 Task: Look for space in Olmaliq, Uzbekistan from 6th September, 2023 to 15th September, 2023 for 6 adults in price range Rs.8000 to Rs.12000. Place can be entire place or private room with 6 bedrooms having 6 beds and 6 bathrooms. Property type can be house, flat, guest house. Amenities needed are: wifi, TV, free parkinig on premises, gym, breakfast. Booking option can be shelf check-in. Required host language is English.
Action: Mouse moved to (470, 111)
Screenshot: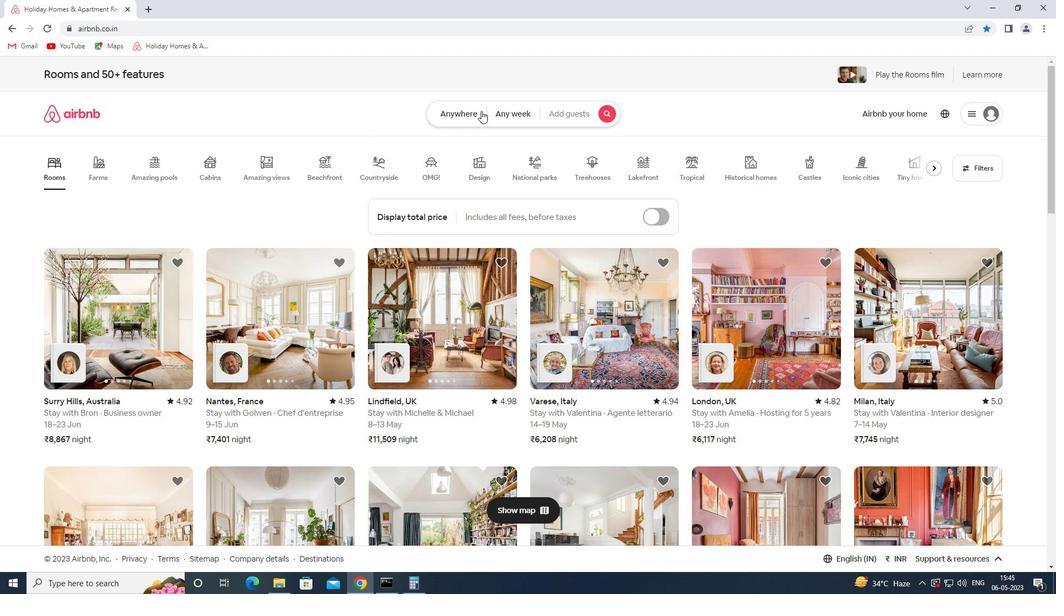 
Action: Mouse pressed left at (470, 111)
Screenshot: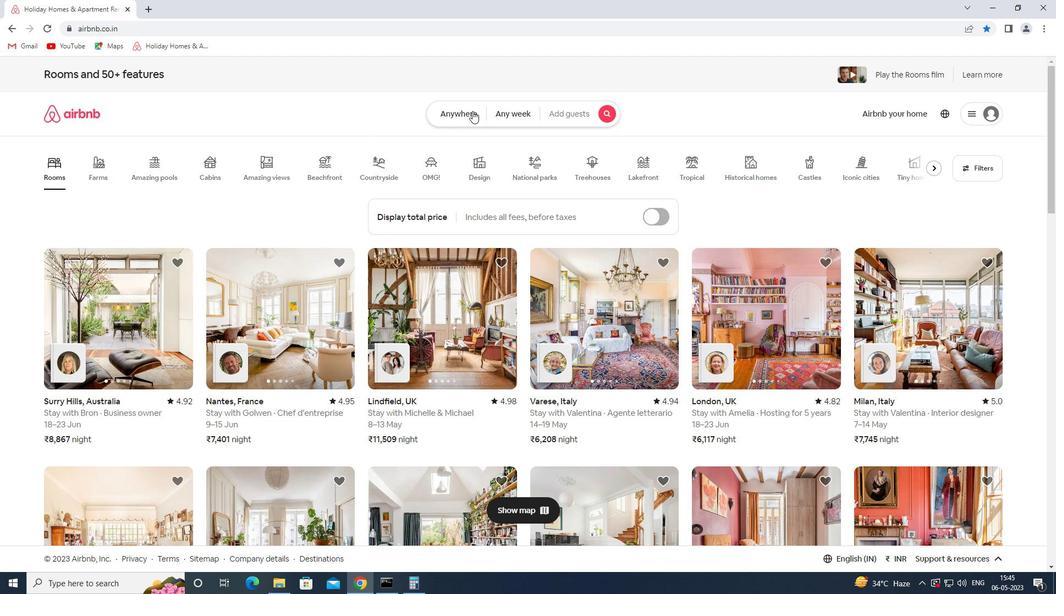 
Action: Mouse moved to (376, 163)
Screenshot: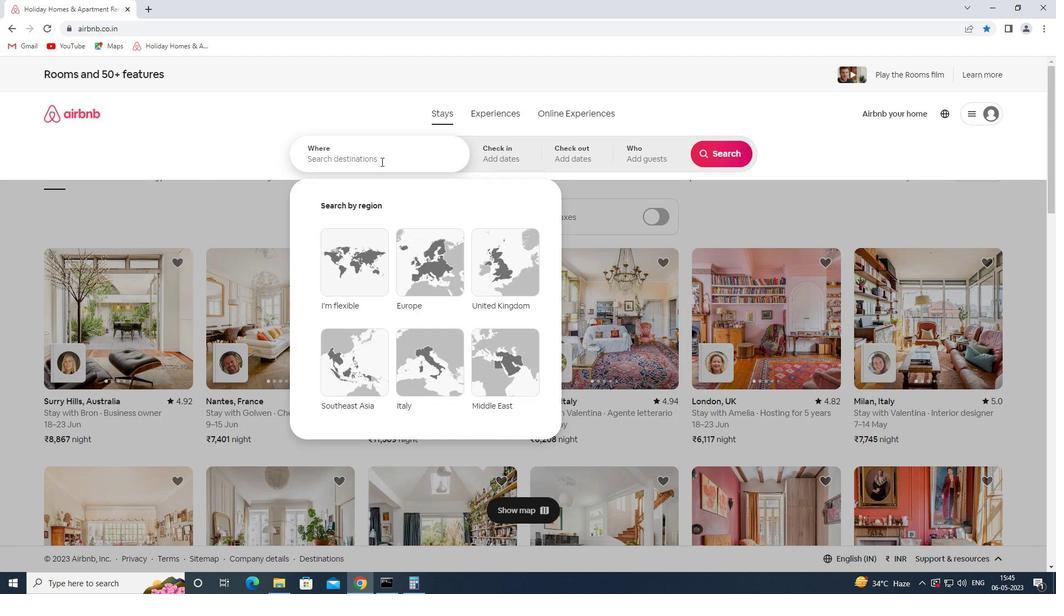 
Action: Mouse pressed left at (376, 163)
Screenshot: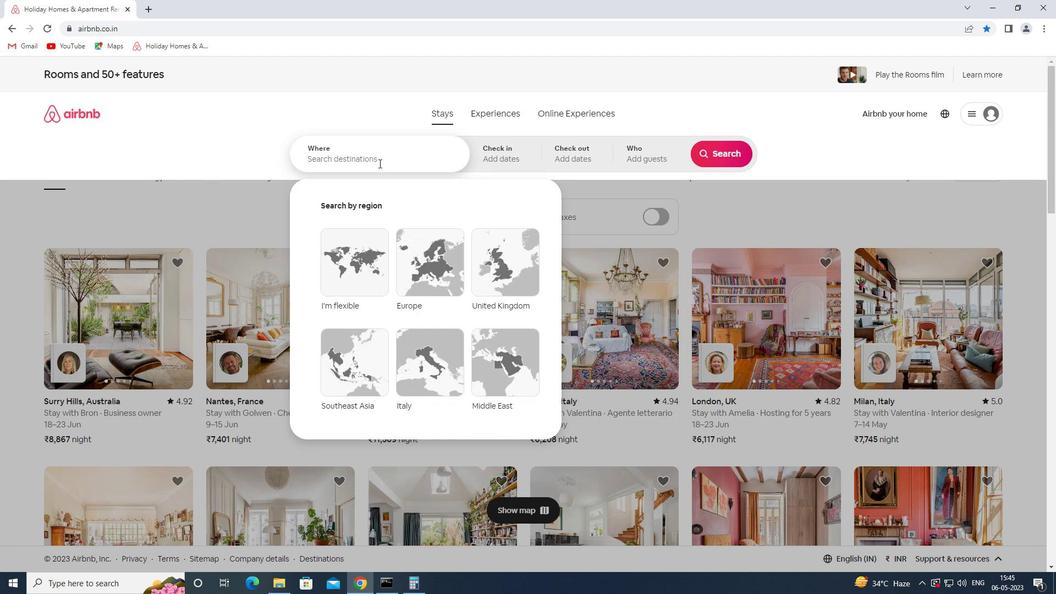 
Action: Mouse moved to (376, 160)
Screenshot: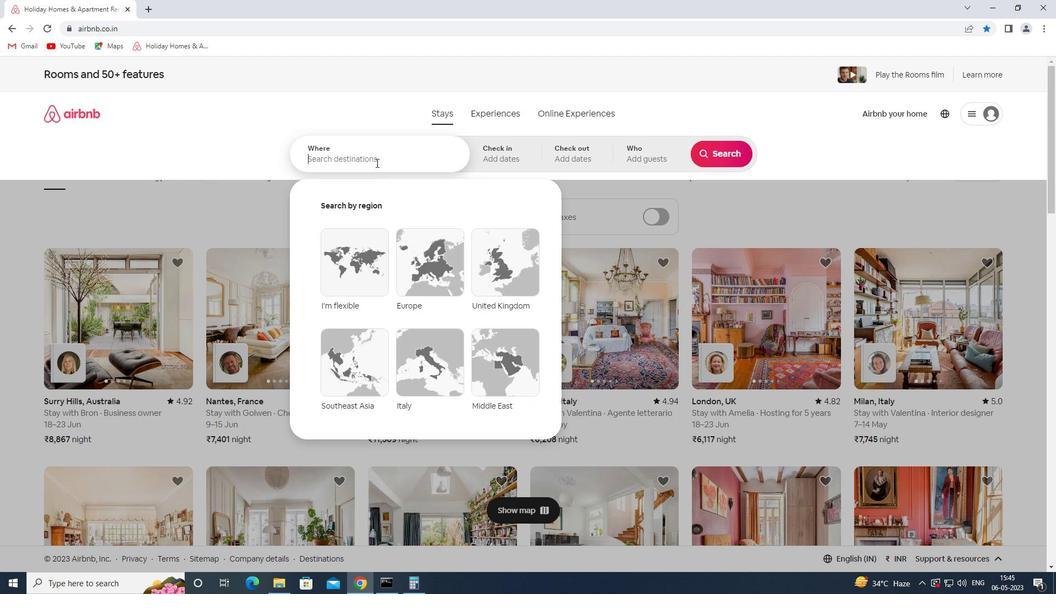 
Action: Mouse pressed left at (376, 160)
Screenshot: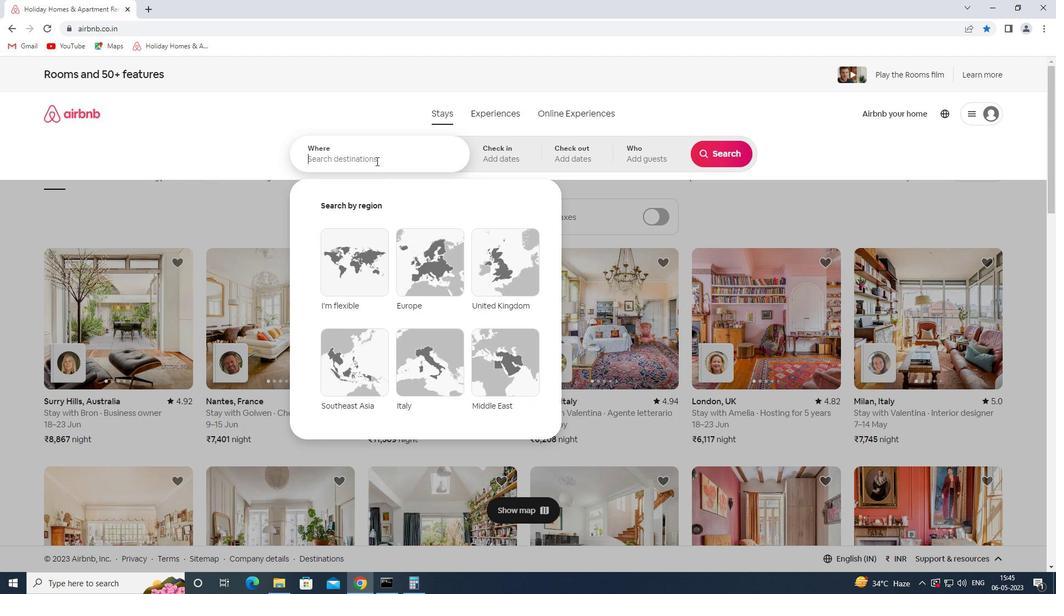 
Action: Key pressed <Key.shift_r><Key.shift_r>Olmaliq
Screenshot: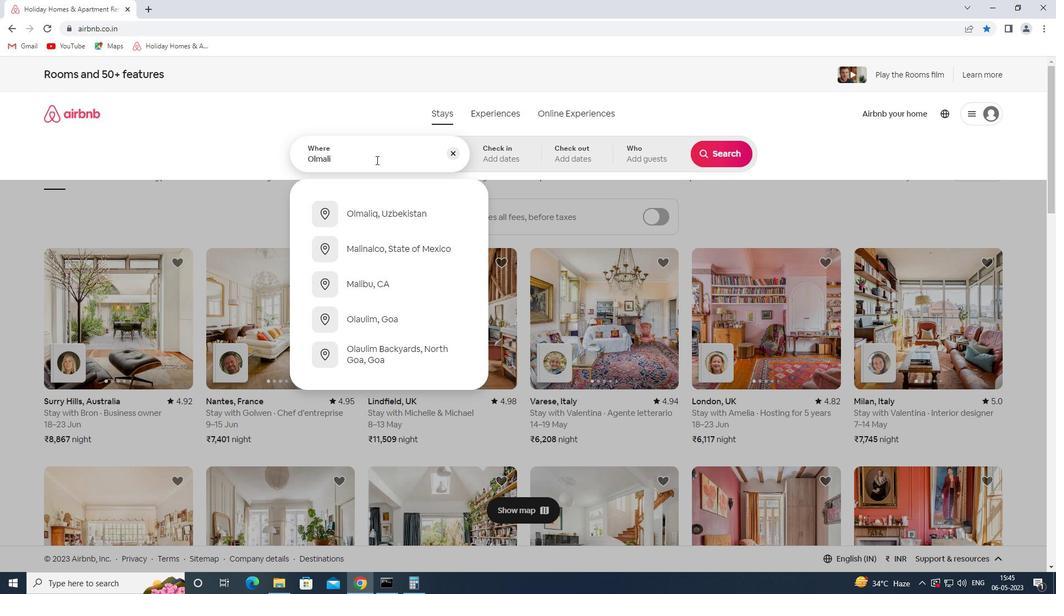 
Action: Mouse moved to (372, 206)
Screenshot: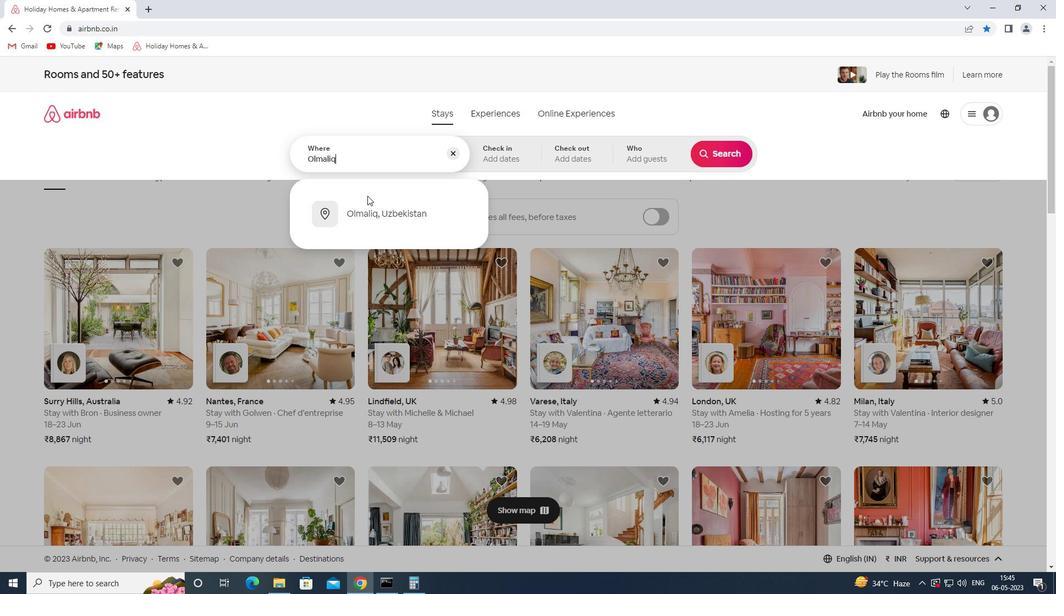 
Action: Mouse pressed left at (372, 206)
Screenshot: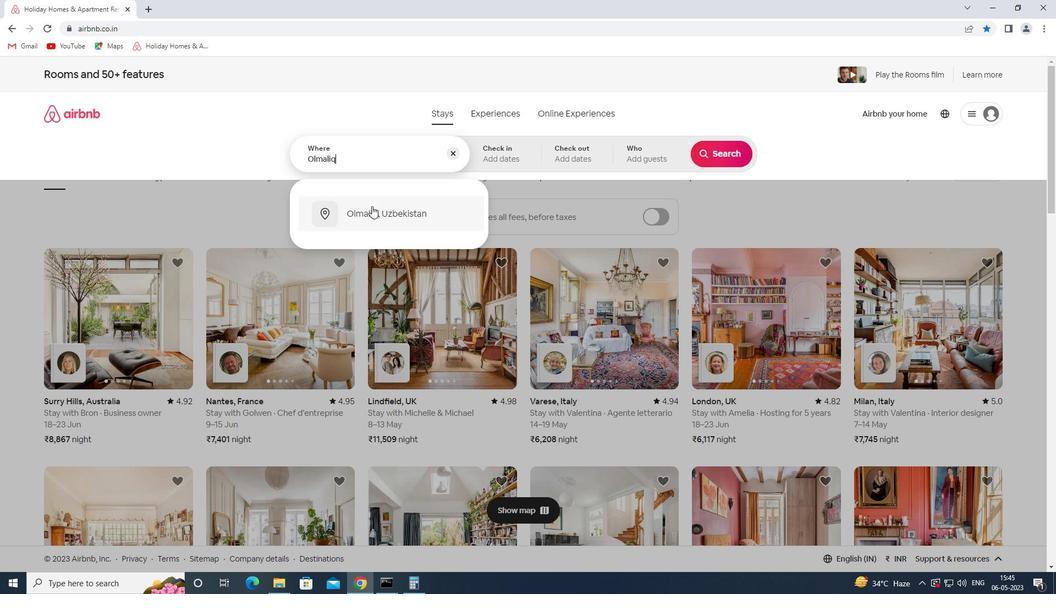
Action: Mouse moved to (720, 245)
Screenshot: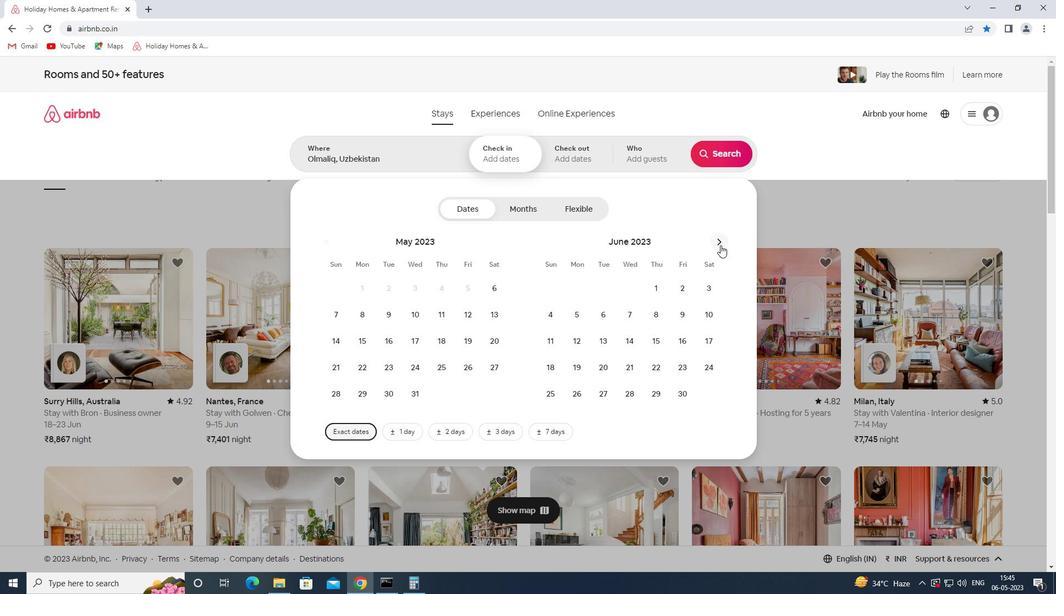 
Action: Mouse pressed left at (720, 245)
Screenshot: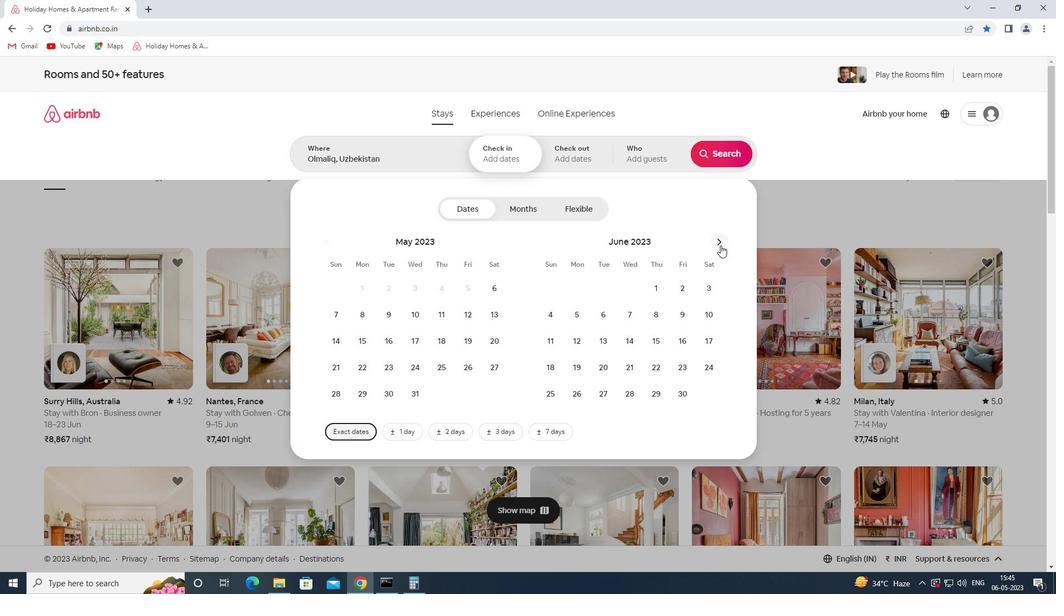 
Action: Mouse moved to (720, 245)
Screenshot: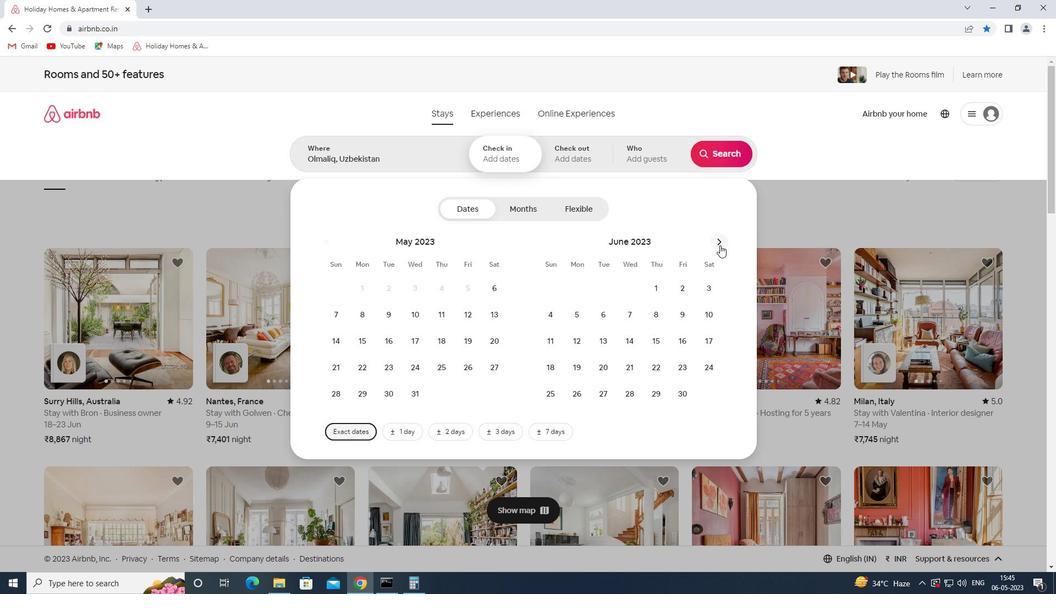 
Action: Mouse pressed left at (720, 245)
Screenshot: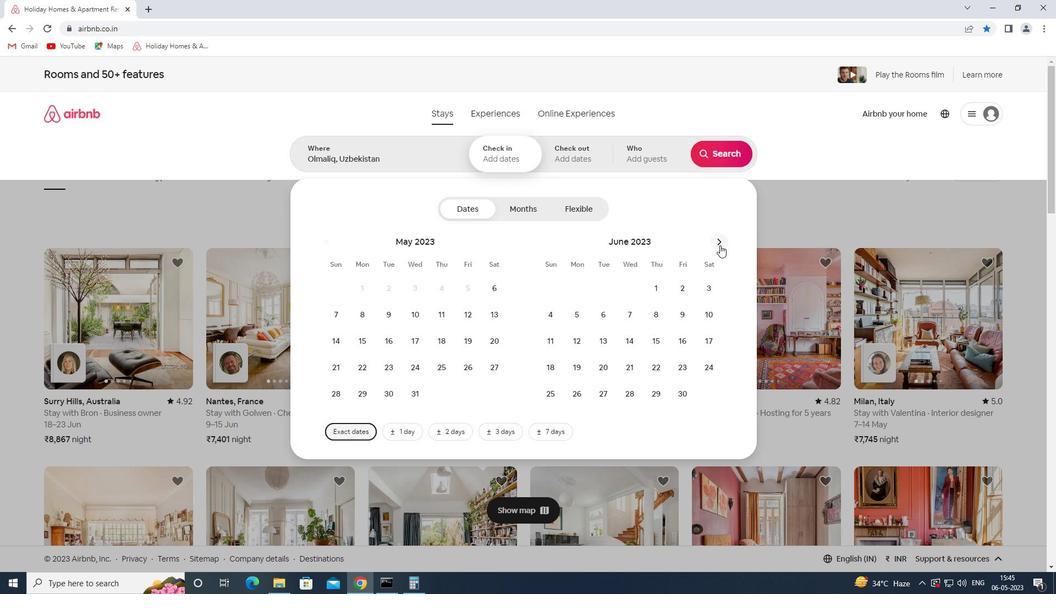 
Action: Mouse moved to (720, 245)
Screenshot: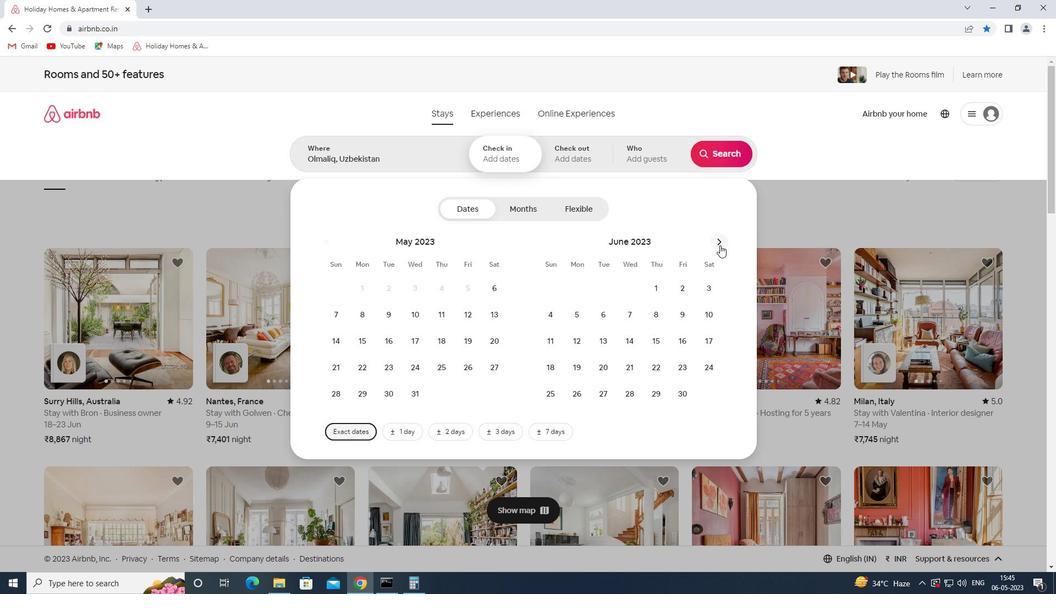 
Action: Mouse pressed left at (720, 245)
Screenshot: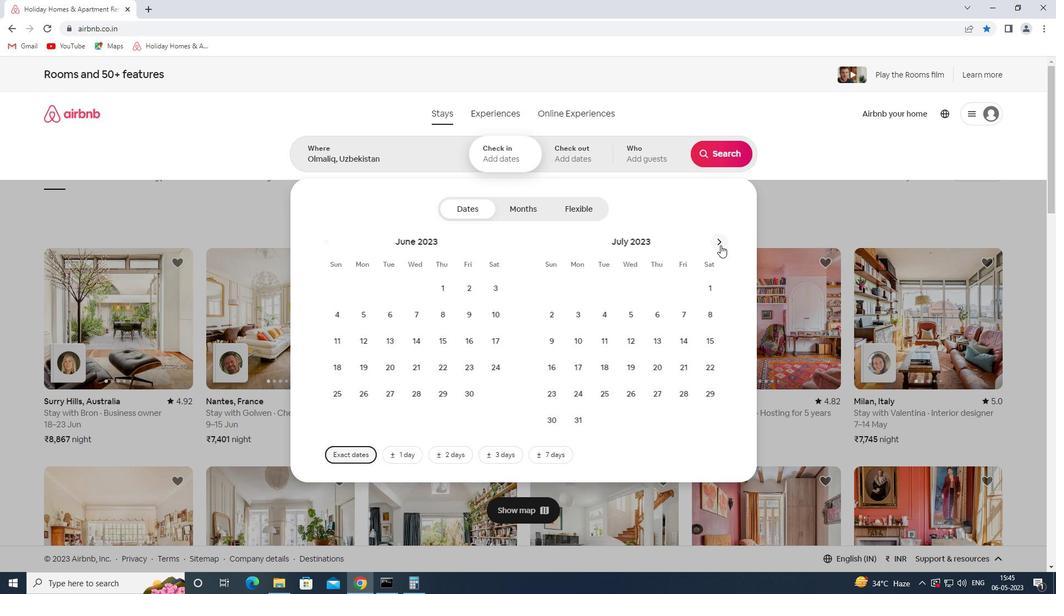 
Action: Mouse pressed left at (720, 245)
Screenshot: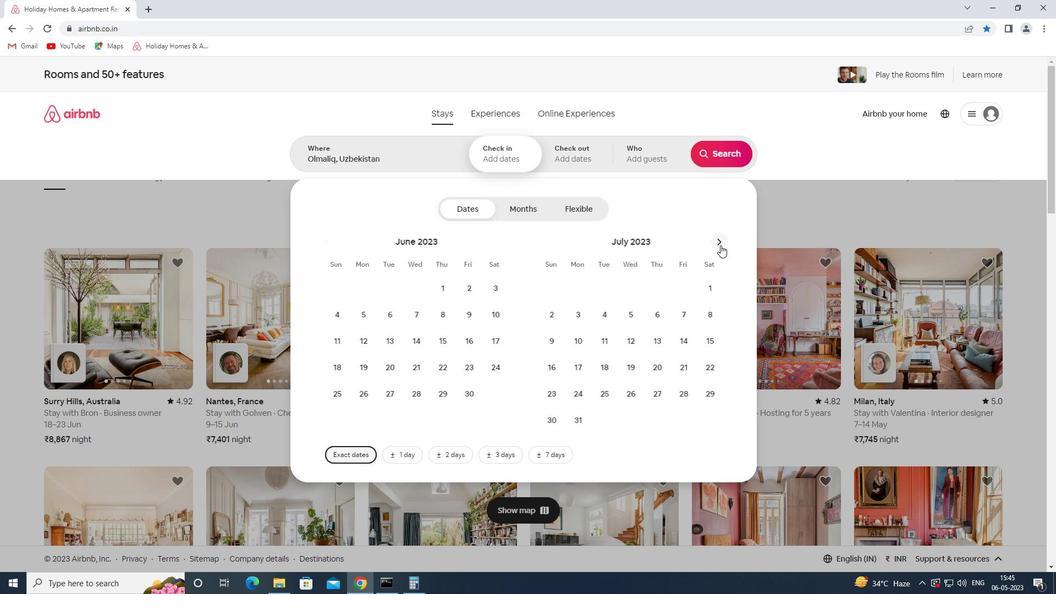 
Action: Mouse pressed left at (720, 245)
Screenshot: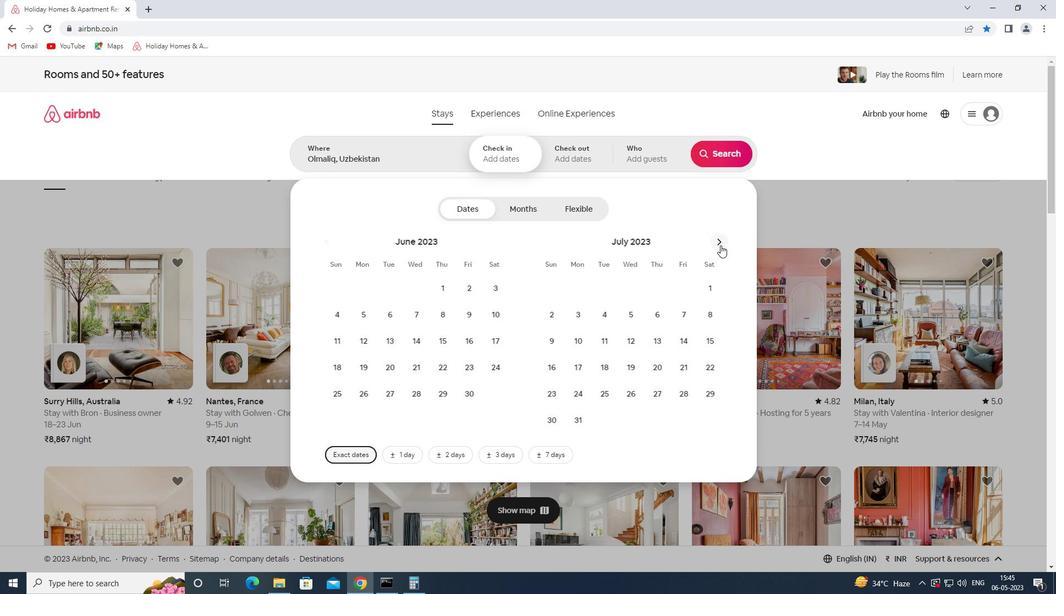 
Action: Mouse pressed left at (720, 245)
Screenshot: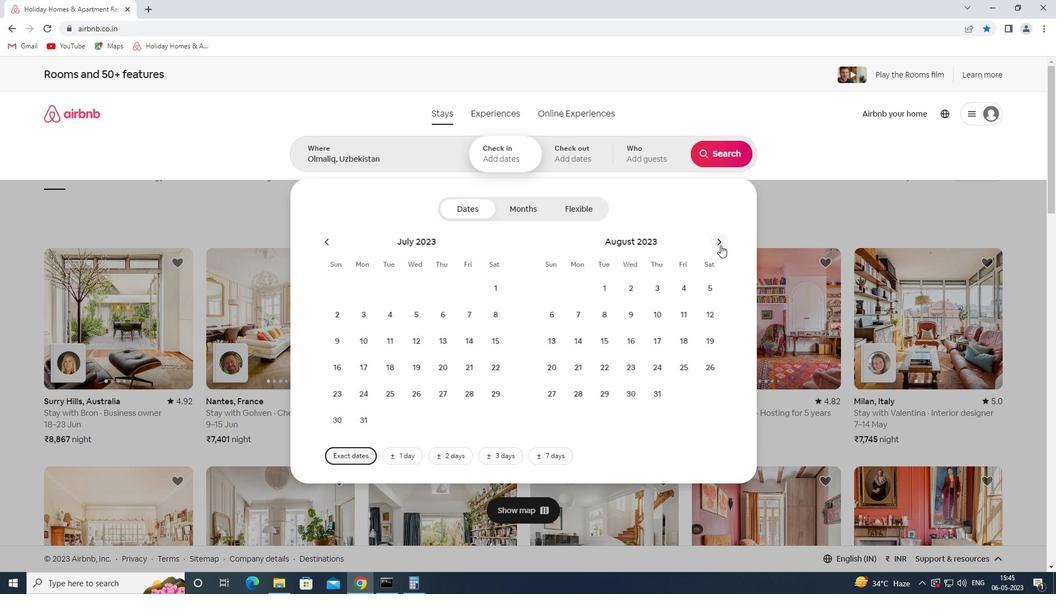 
Action: Mouse moved to (631, 316)
Screenshot: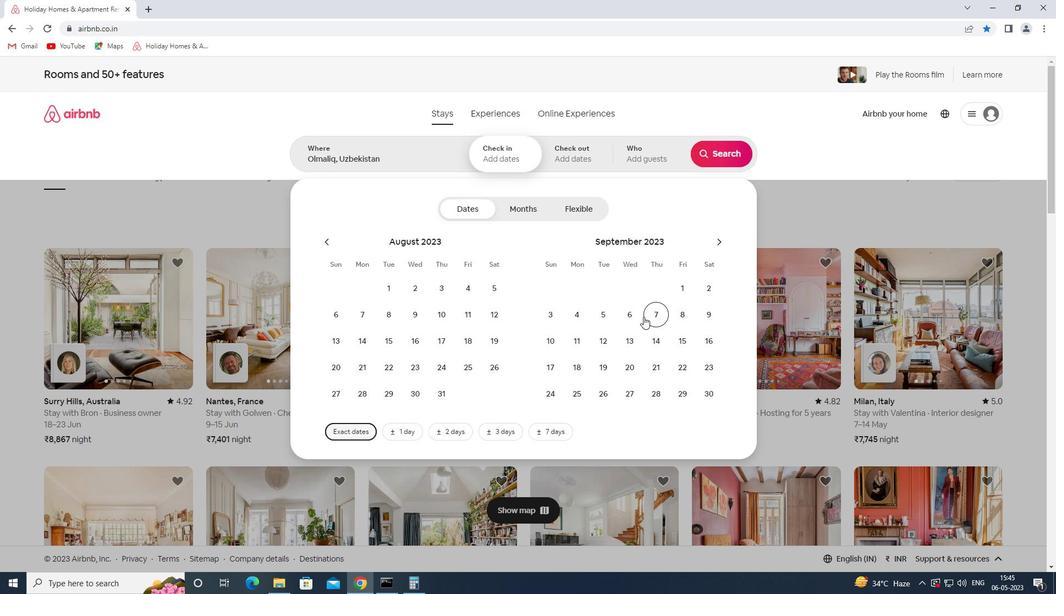 
Action: Mouse pressed left at (631, 316)
Screenshot: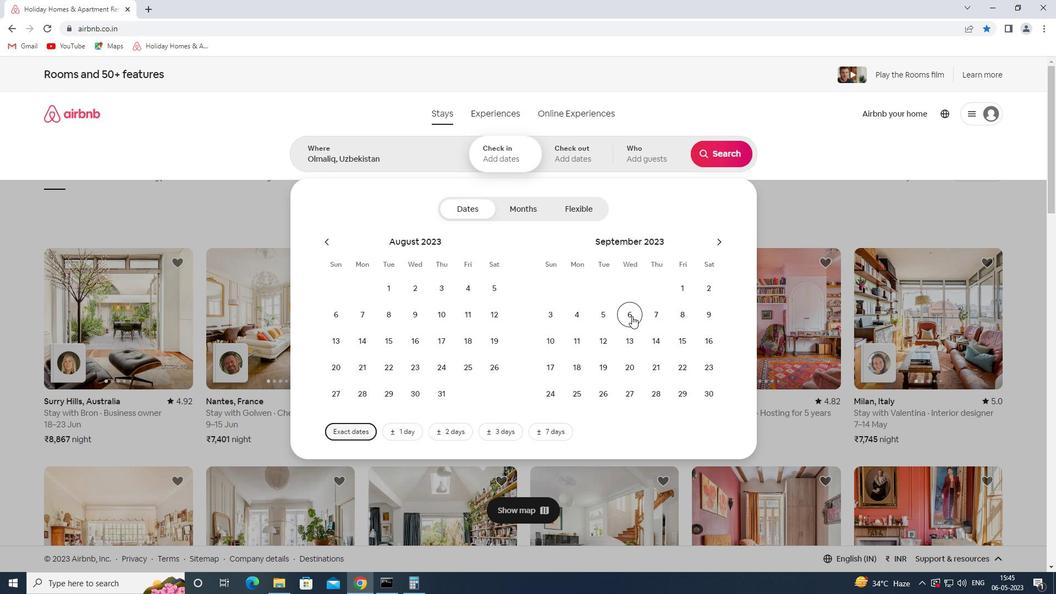 
Action: Mouse moved to (683, 341)
Screenshot: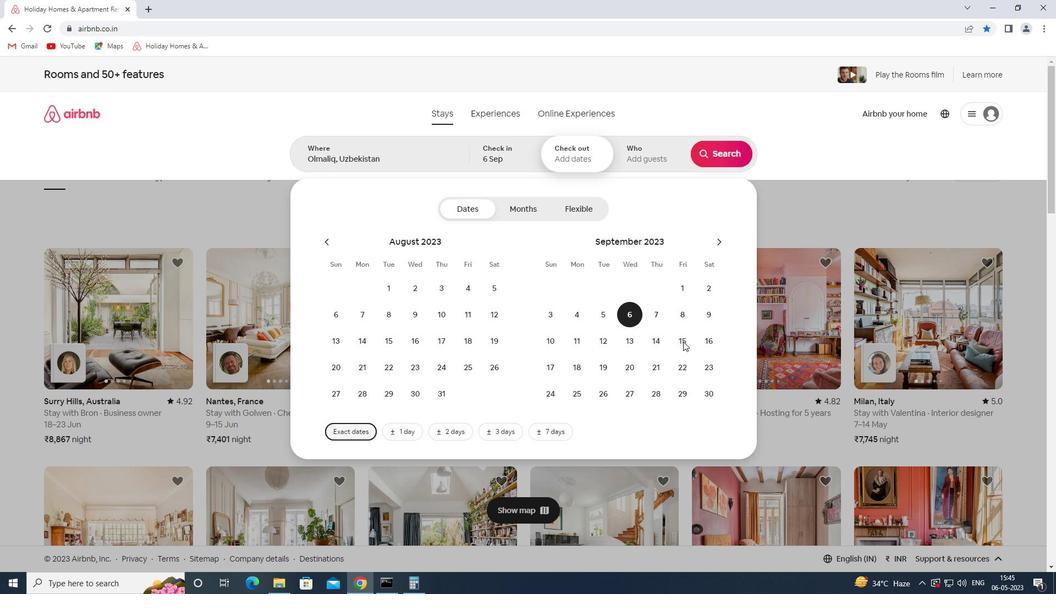 
Action: Mouse pressed left at (683, 341)
Screenshot: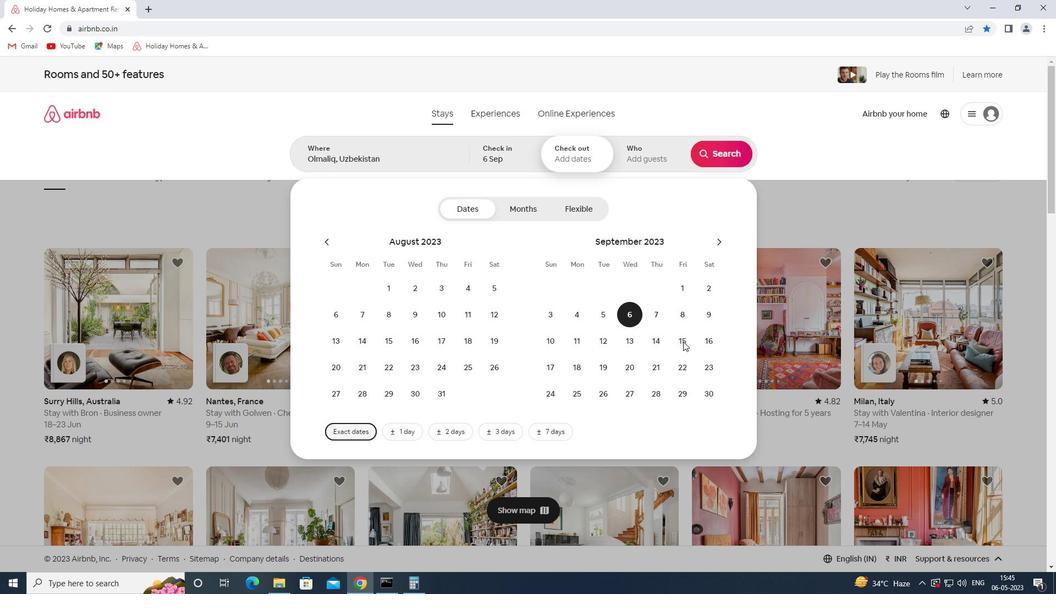
Action: Mouse moved to (656, 162)
Screenshot: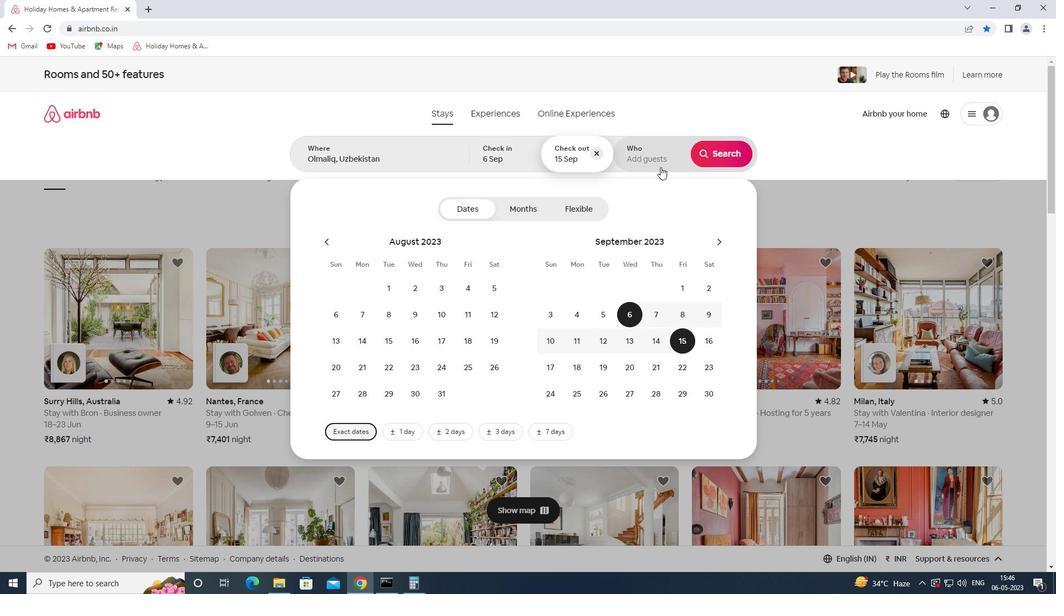 
Action: Mouse pressed left at (656, 162)
Screenshot: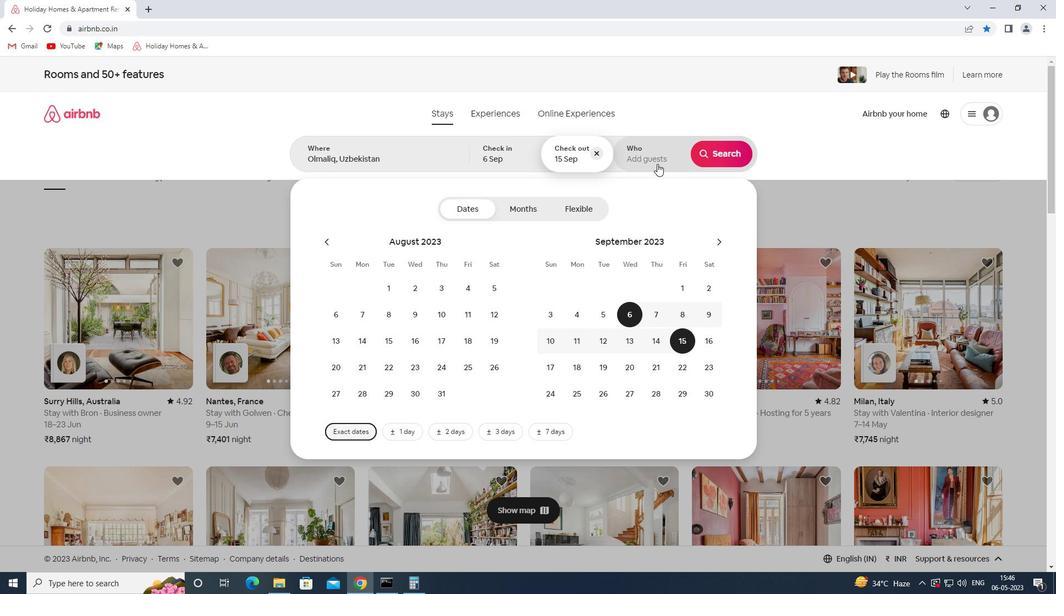 
Action: Mouse moved to (723, 209)
Screenshot: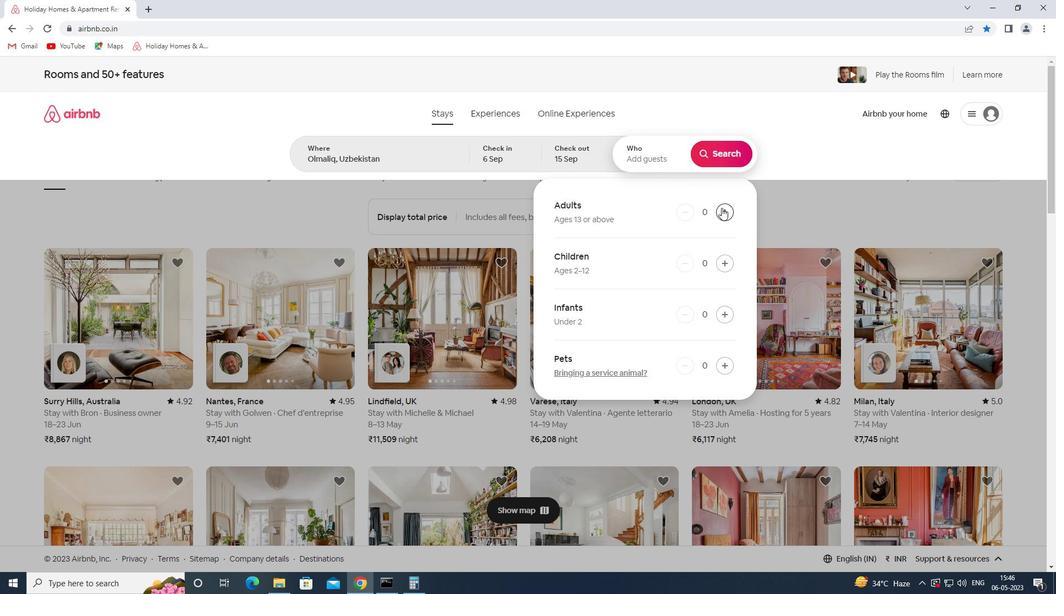 
Action: Mouse pressed left at (723, 209)
Screenshot: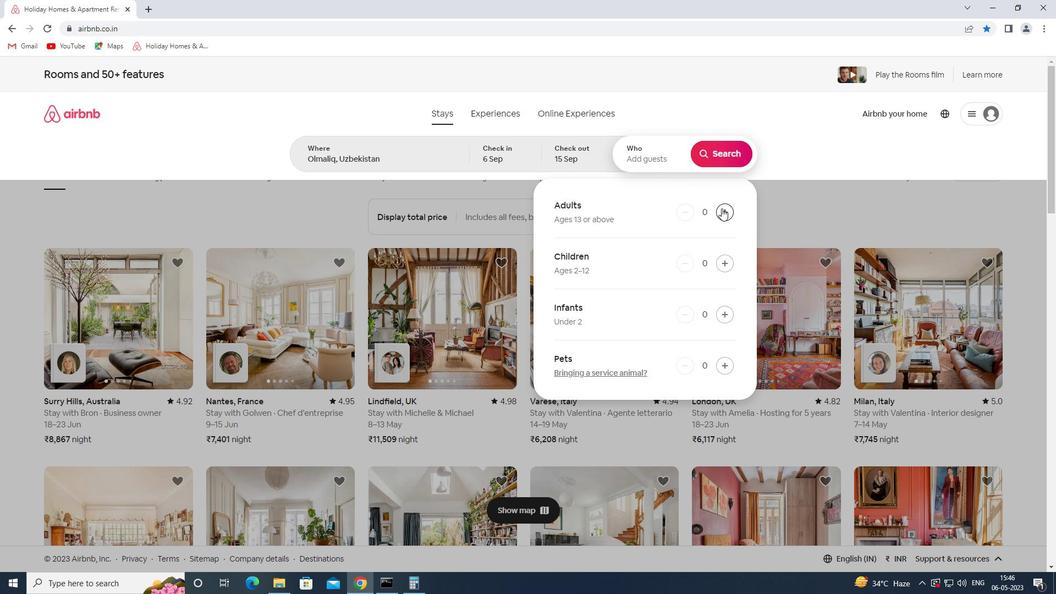 
Action: Mouse pressed left at (723, 209)
Screenshot: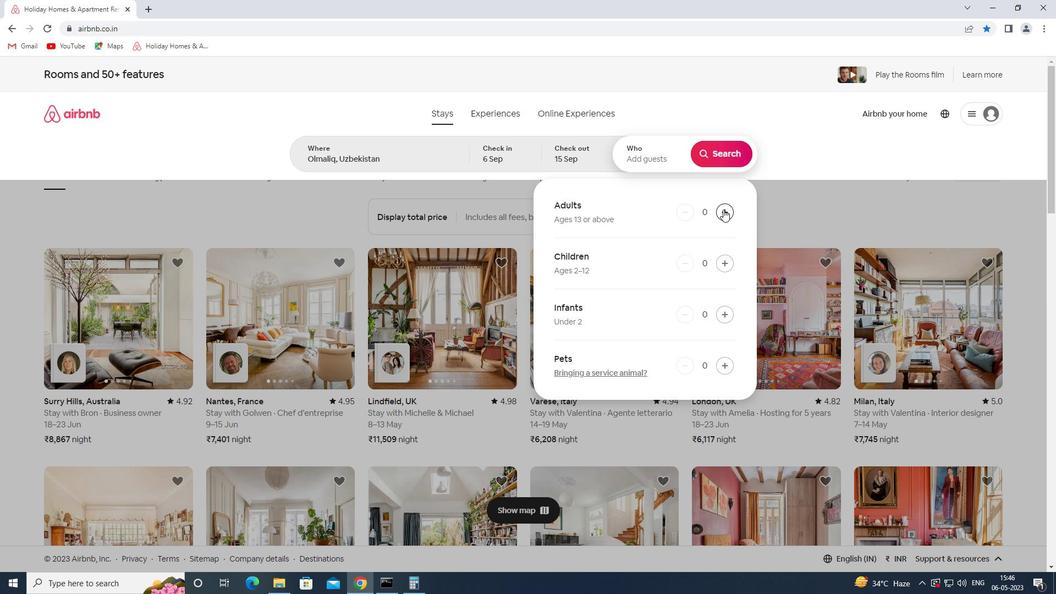 
Action: Mouse pressed left at (723, 209)
Screenshot: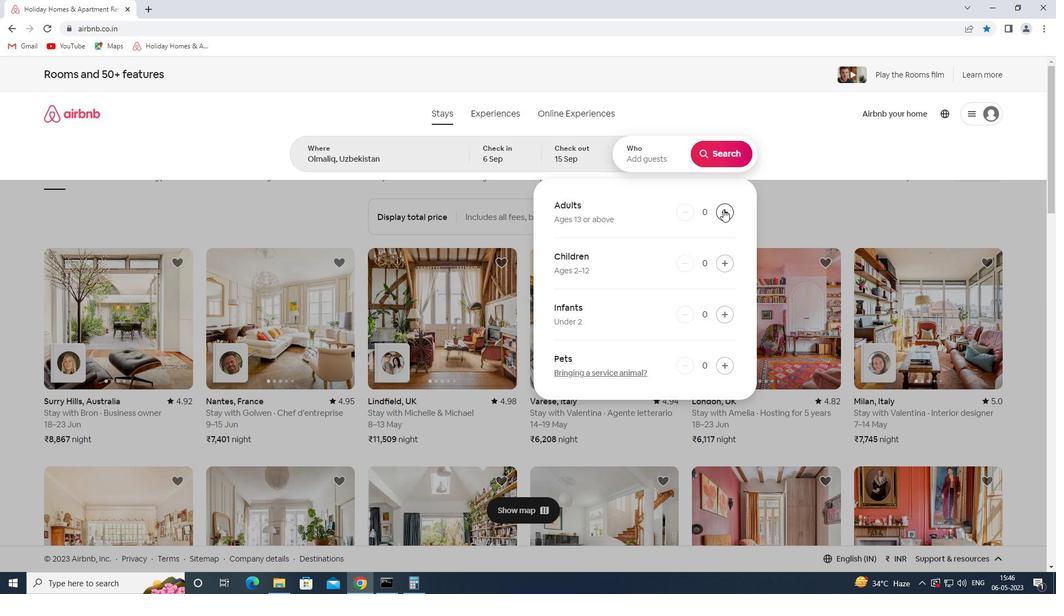 
Action: Mouse pressed left at (723, 209)
Screenshot: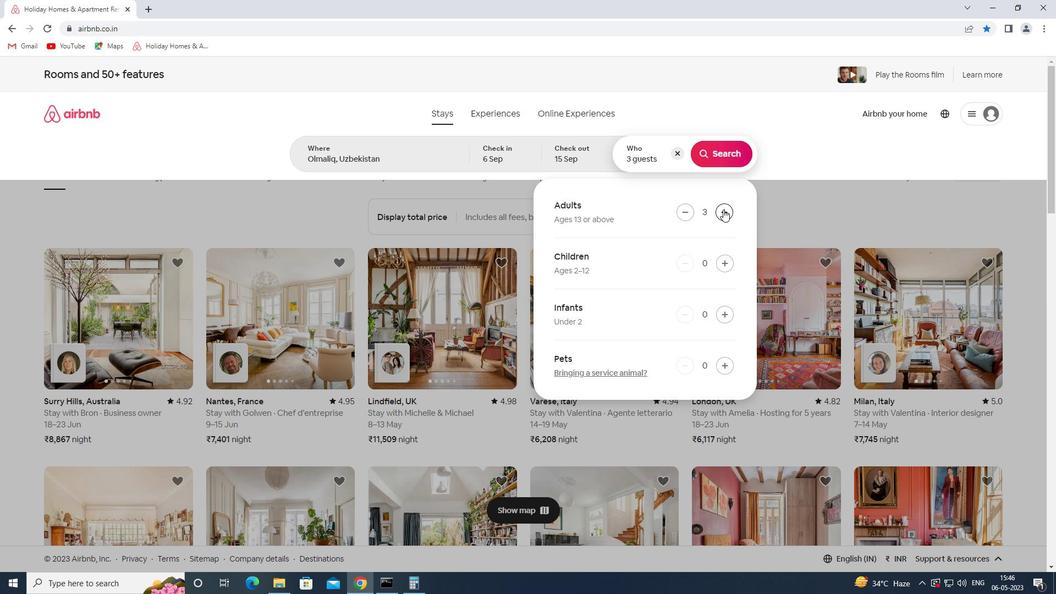 
Action: Mouse pressed left at (723, 209)
Screenshot: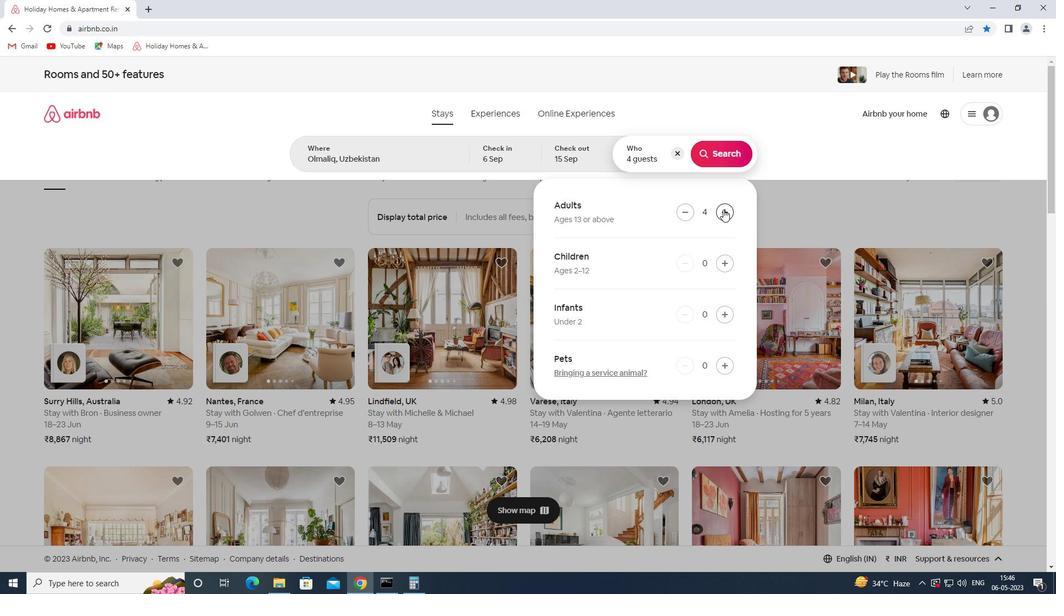 
Action: Mouse pressed left at (723, 209)
Screenshot: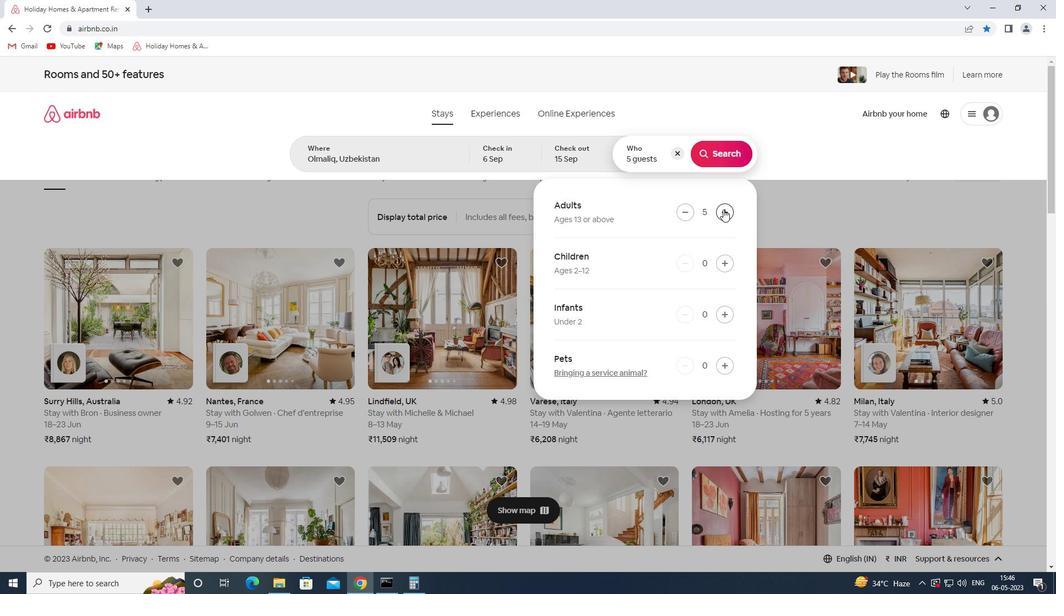 
Action: Mouse moved to (723, 154)
Screenshot: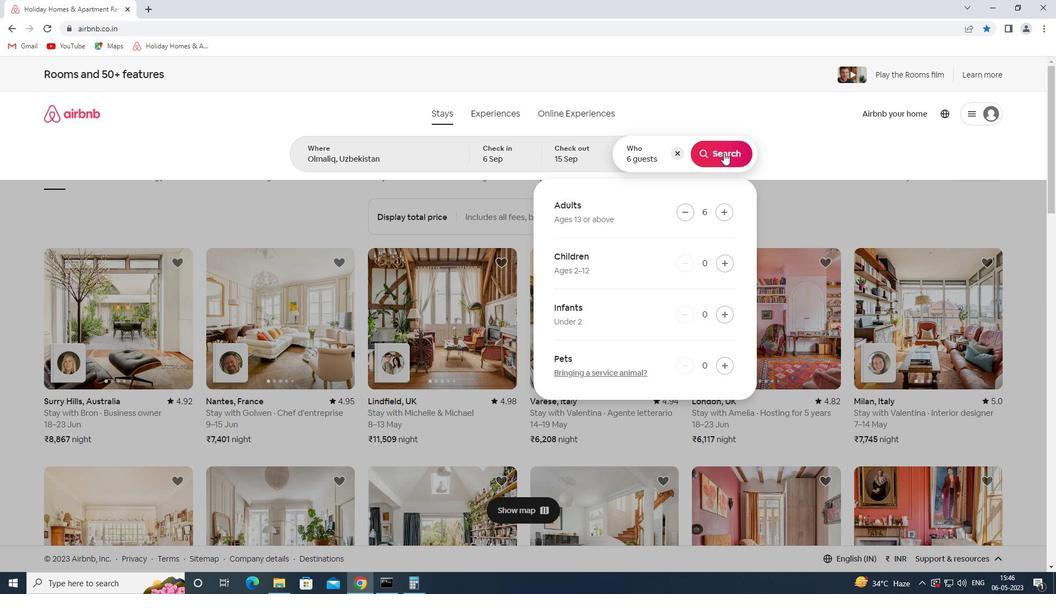 
Action: Mouse pressed left at (723, 154)
Screenshot: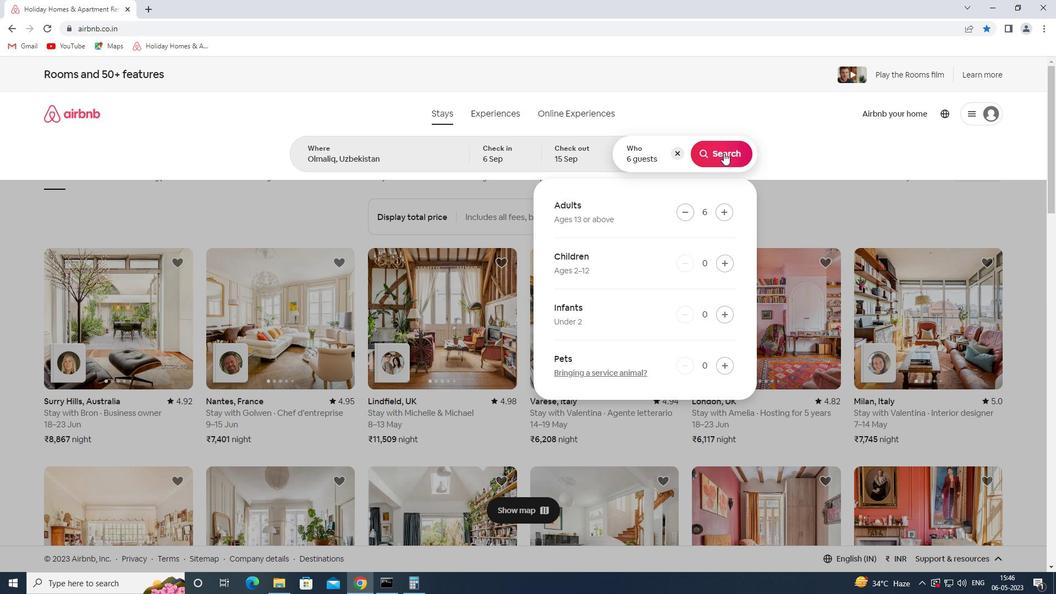 
Action: Mouse moved to (1011, 122)
Screenshot: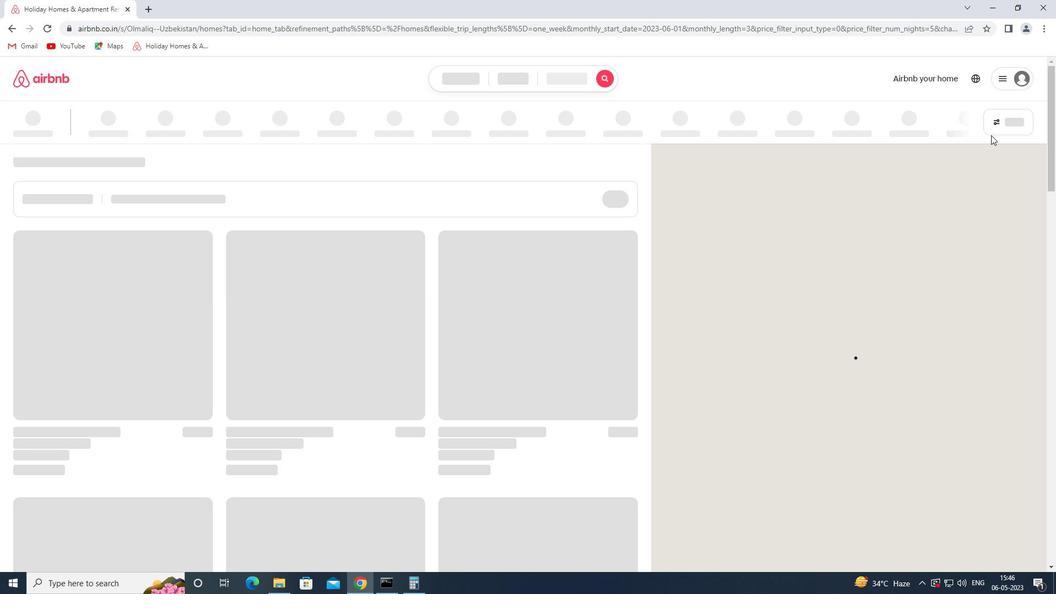 
Action: Mouse pressed left at (1011, 122)
Screenshot: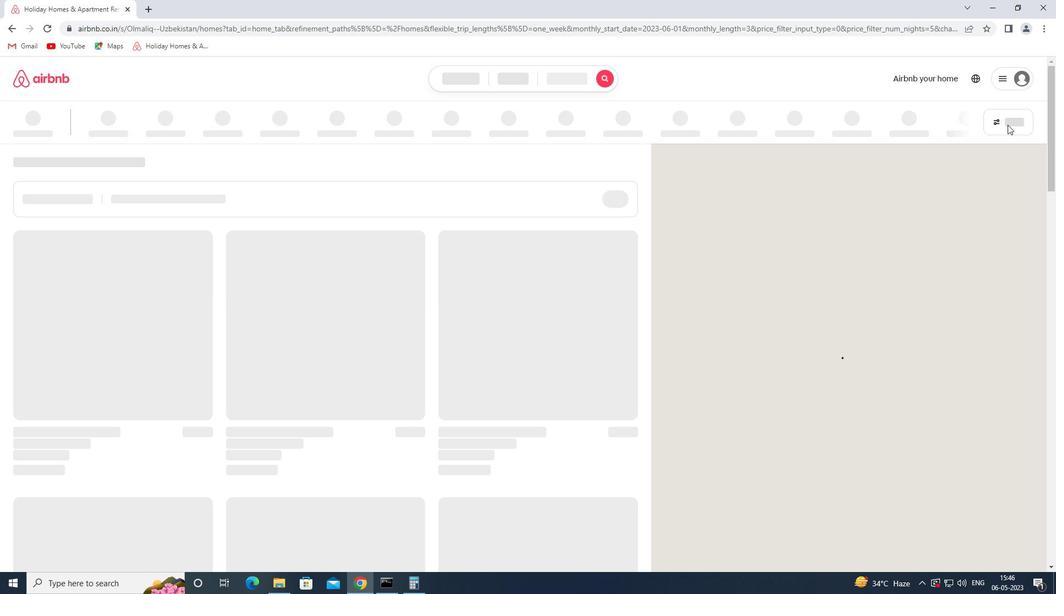 
Action: Mouse moved to (398, 374)
Screenshot: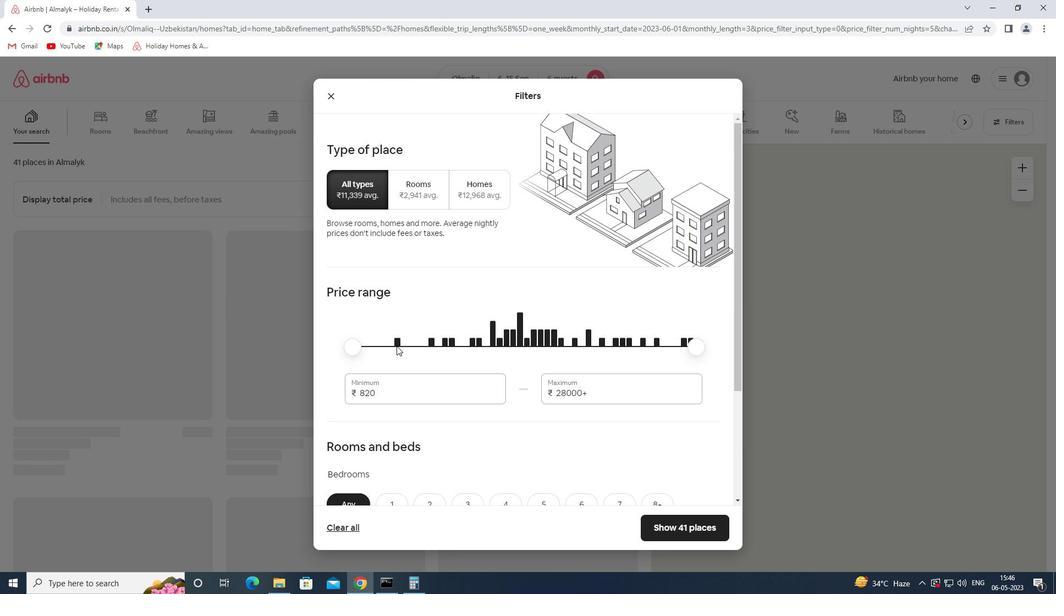 
Action: Mouse scrolled (398, 373) with delta (0, 0)
Screenshot: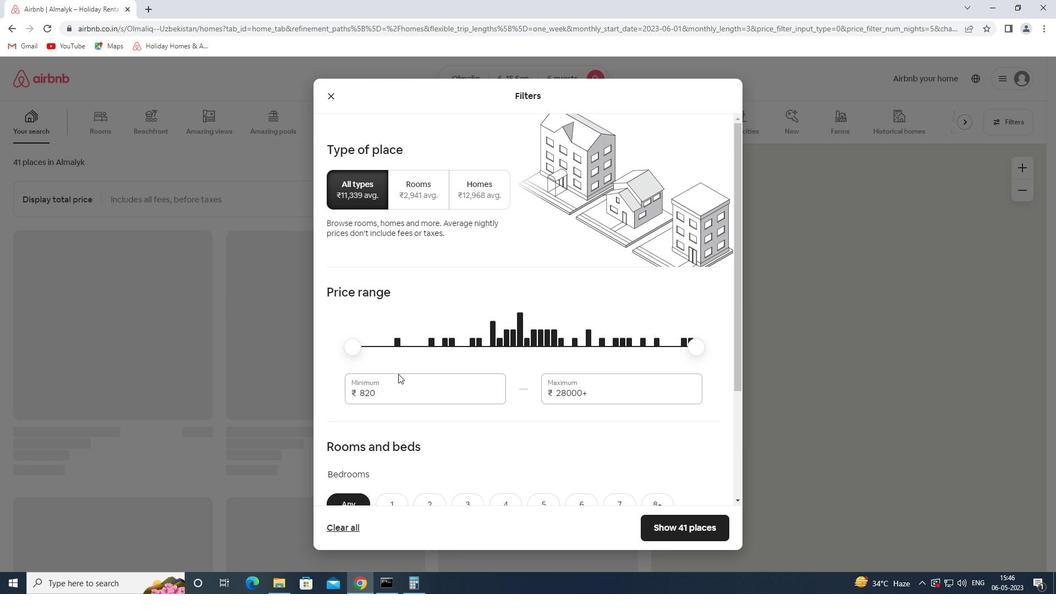 
Action: Mouse moved to (396, 369)
Screenshot: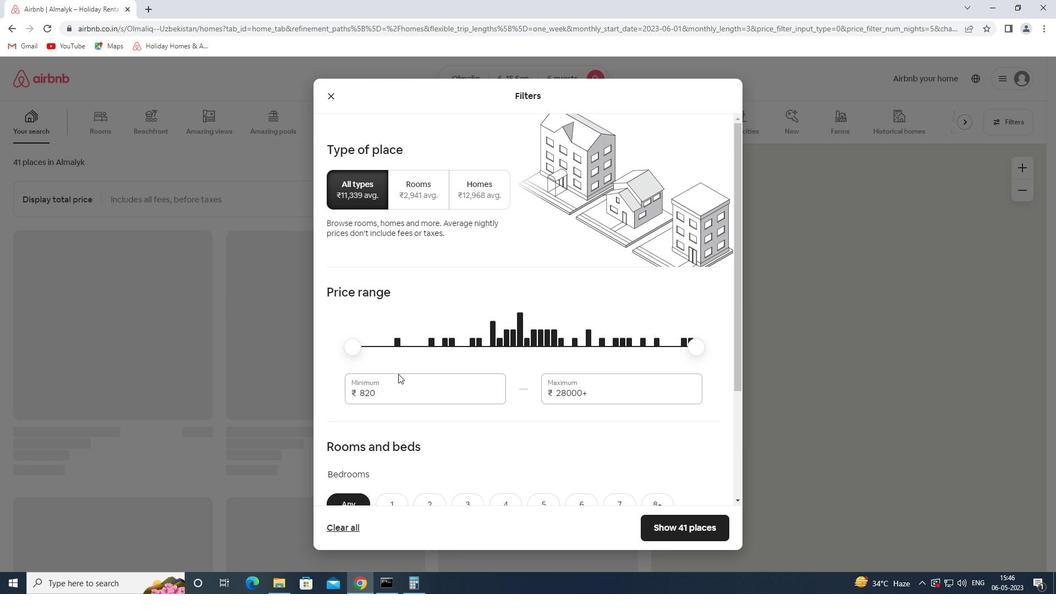 
Action: Mouse scrolled (396, 369) with delta (0, 0)
Screenshot: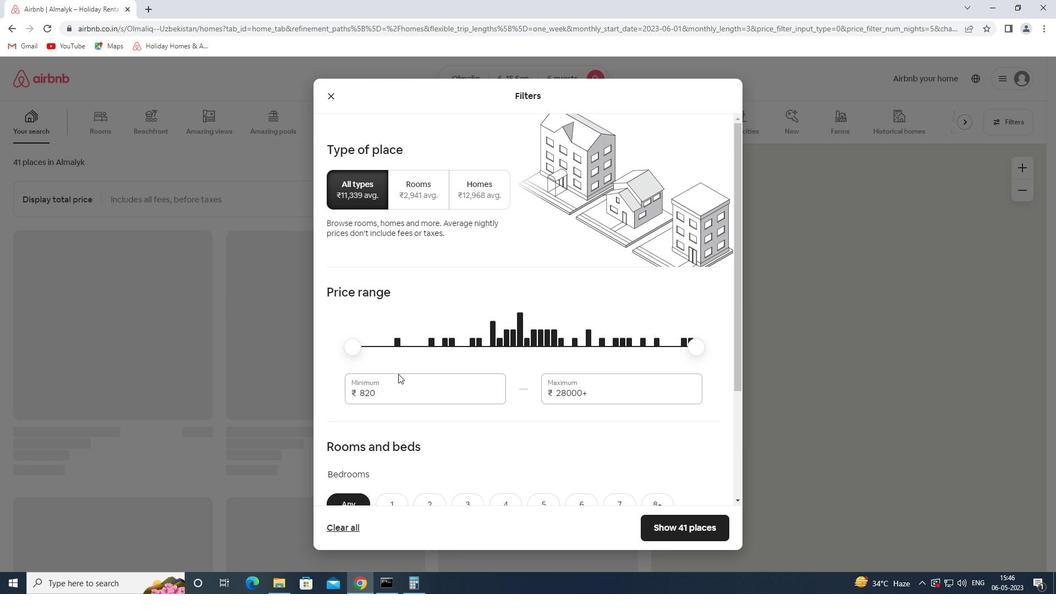 
Action: Mouse moved to (394, 360)
Screenshot: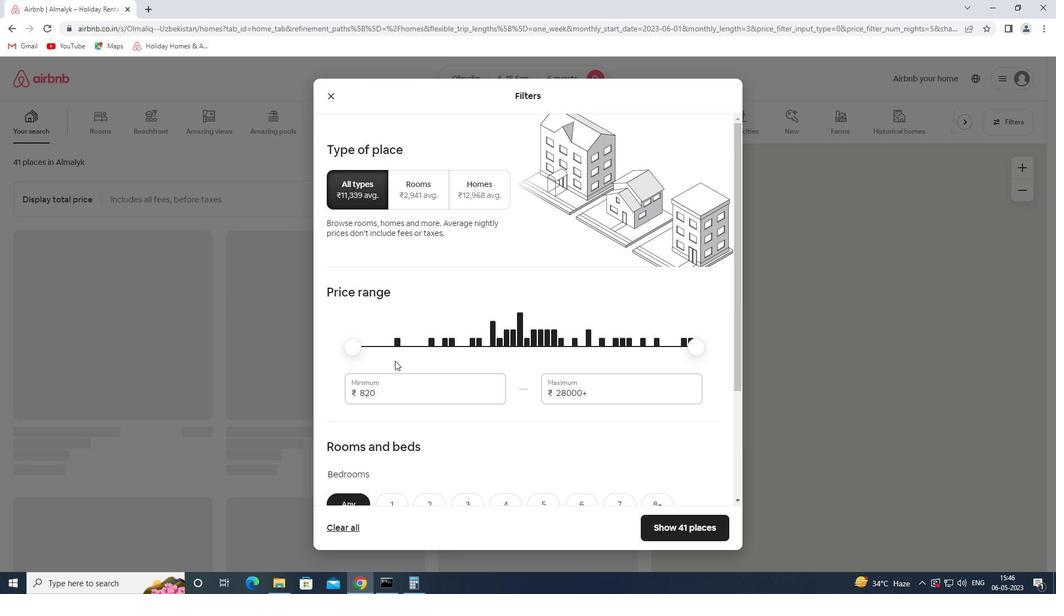 
Action: Mouse scrolled (394, 359) with delta (0, 0)
Screenshot: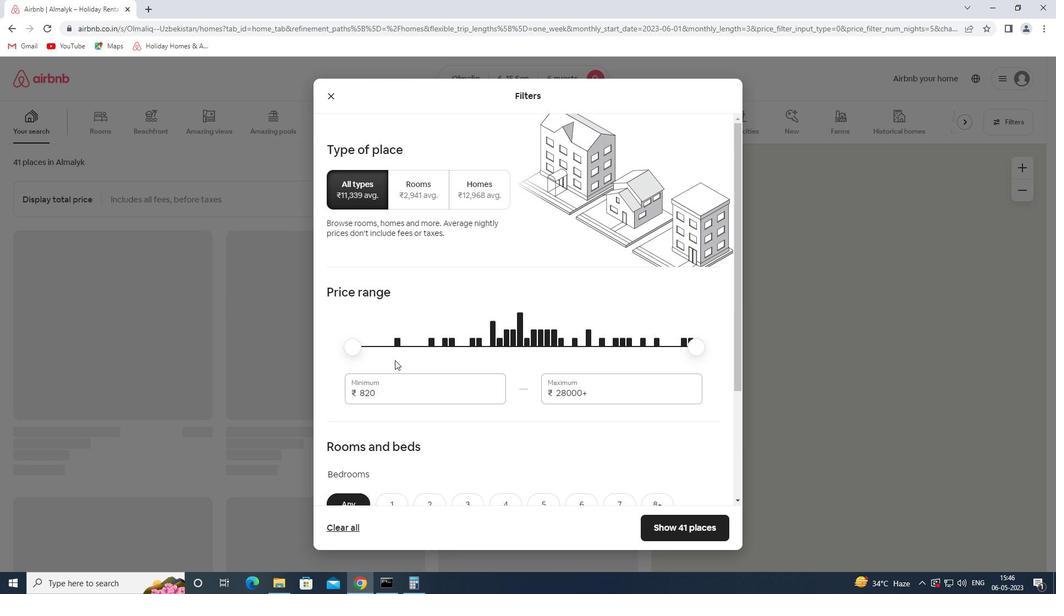
Action: Mouse scrolled (394, 359) with delta (0, 0)
Screenshot: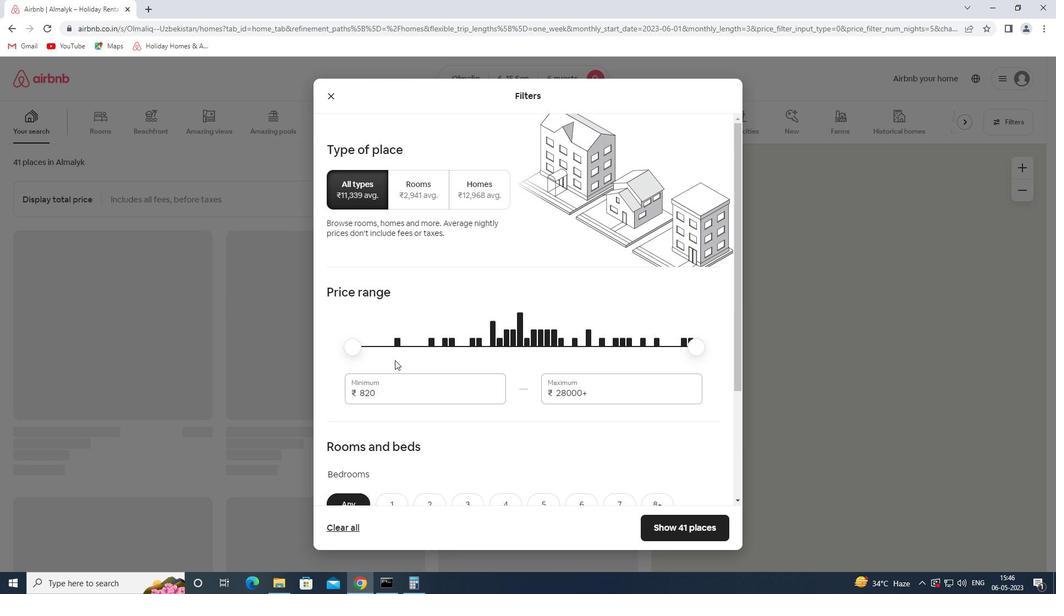 
Action: Mouse scrolled (394, 359) with delta (0, 0)
Screenshot: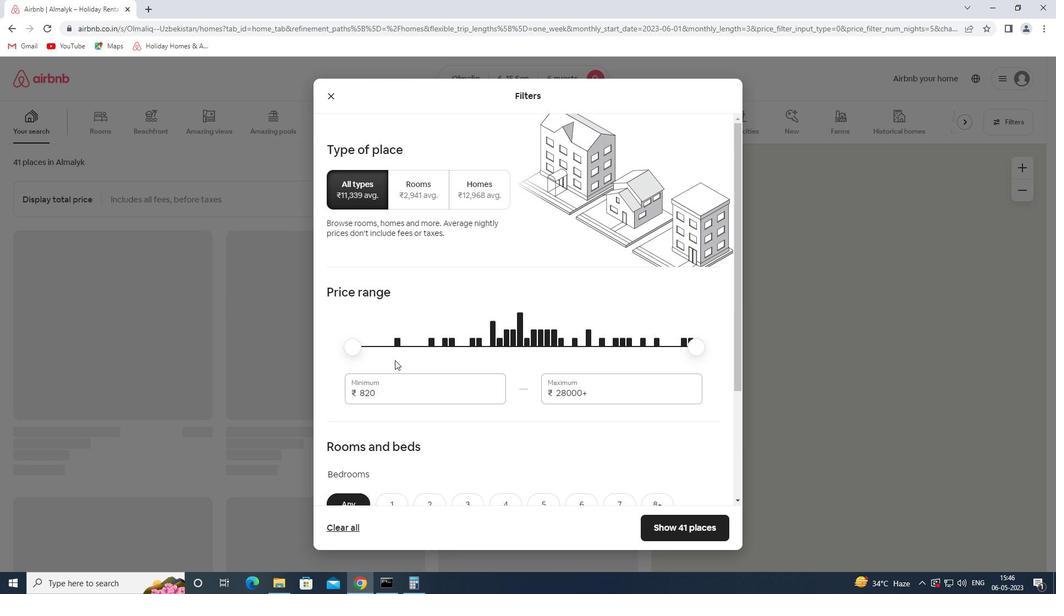 
Action: Mouse moved to (384, 250)
Screenshot: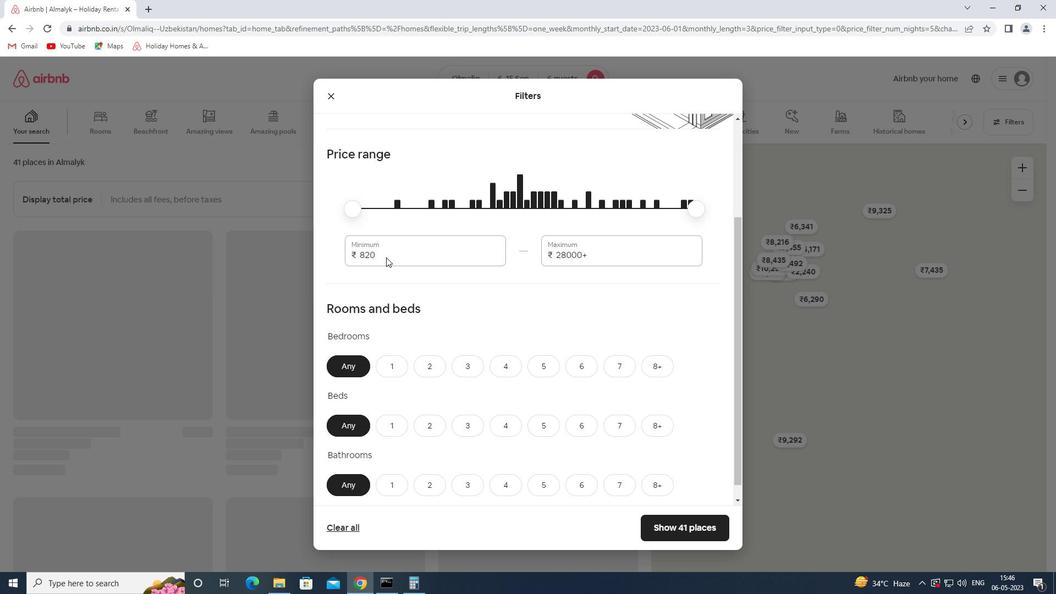 
Action: Mouse pressed left at (384, 250)
Screenshot: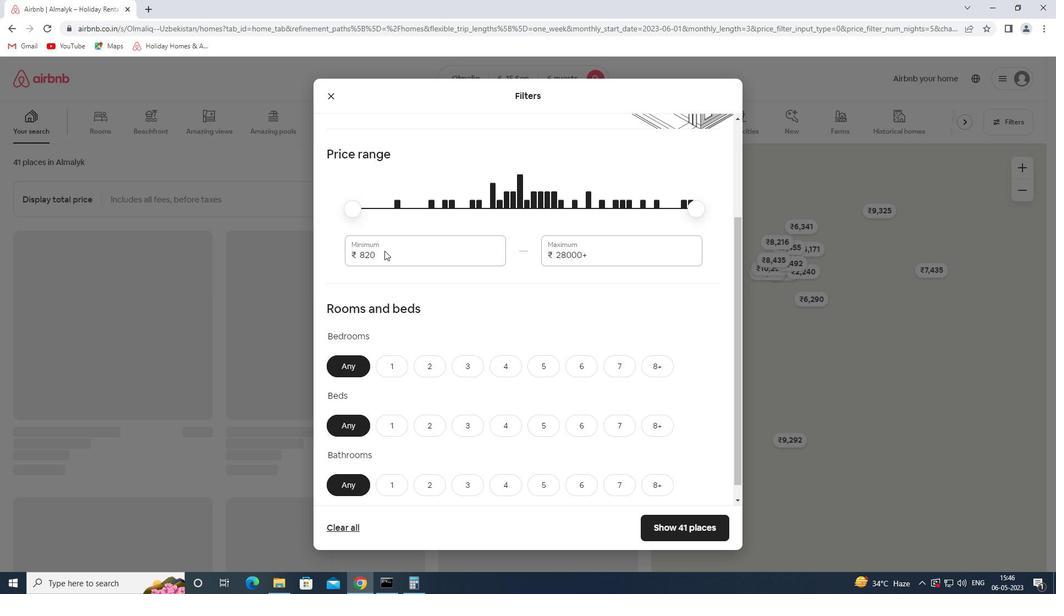
Action: Mouse pressed left at (384, 250)
Screenshot: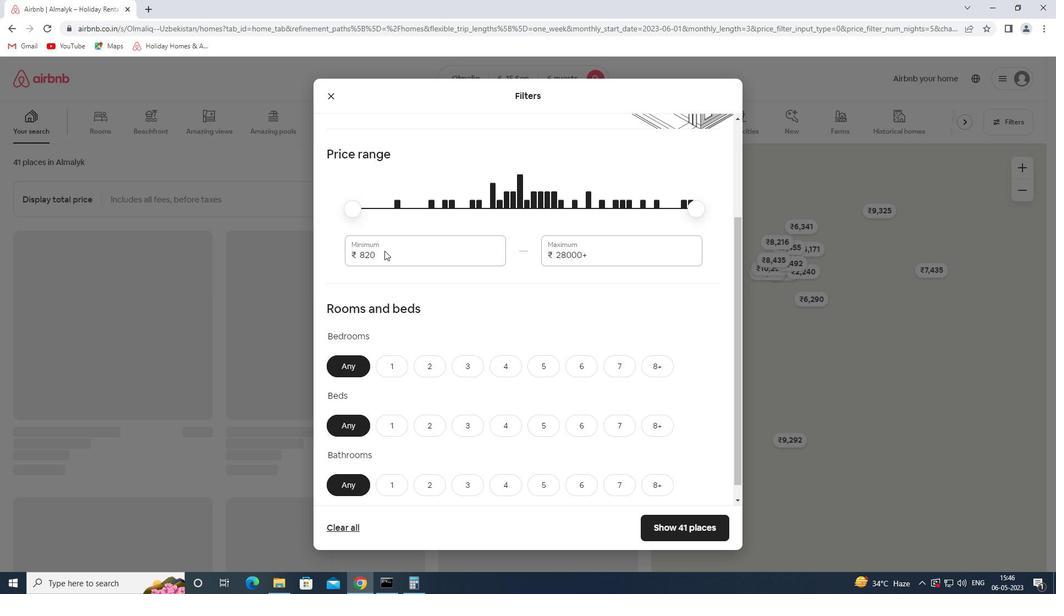 
Action: Mouse moved to (380, 240)
Screenshot: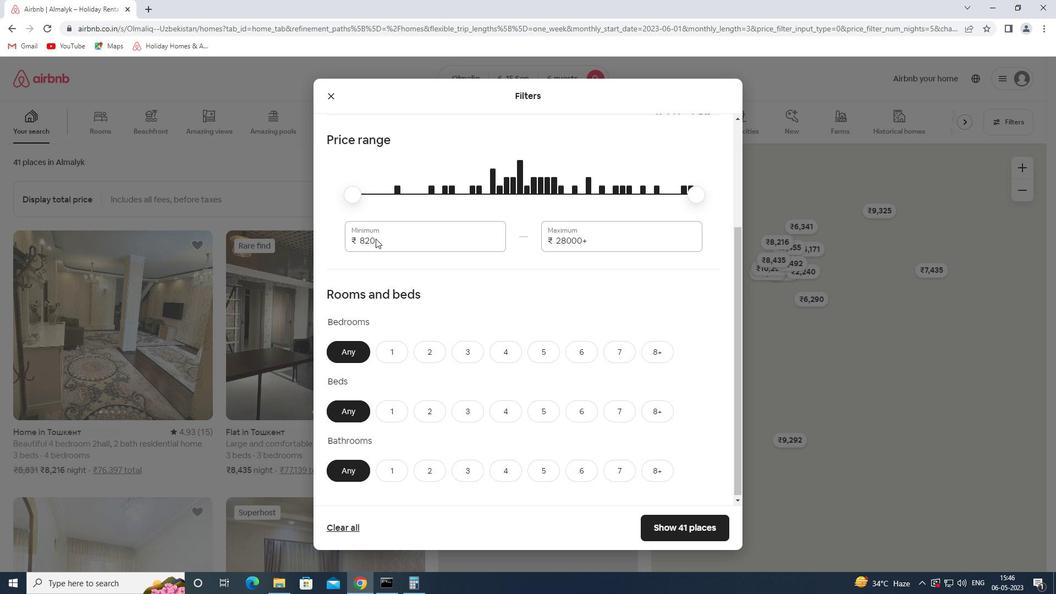 
Action: Mouse pressed left at (380, 240)
Screenshot: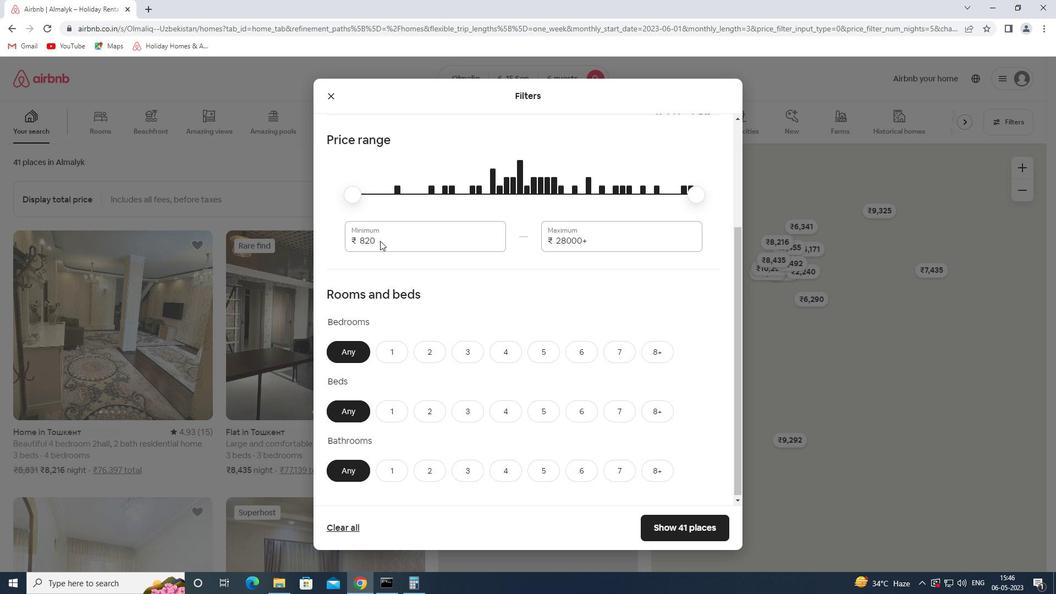 
Action: Mouse moved to (380, 240)
Screenshot: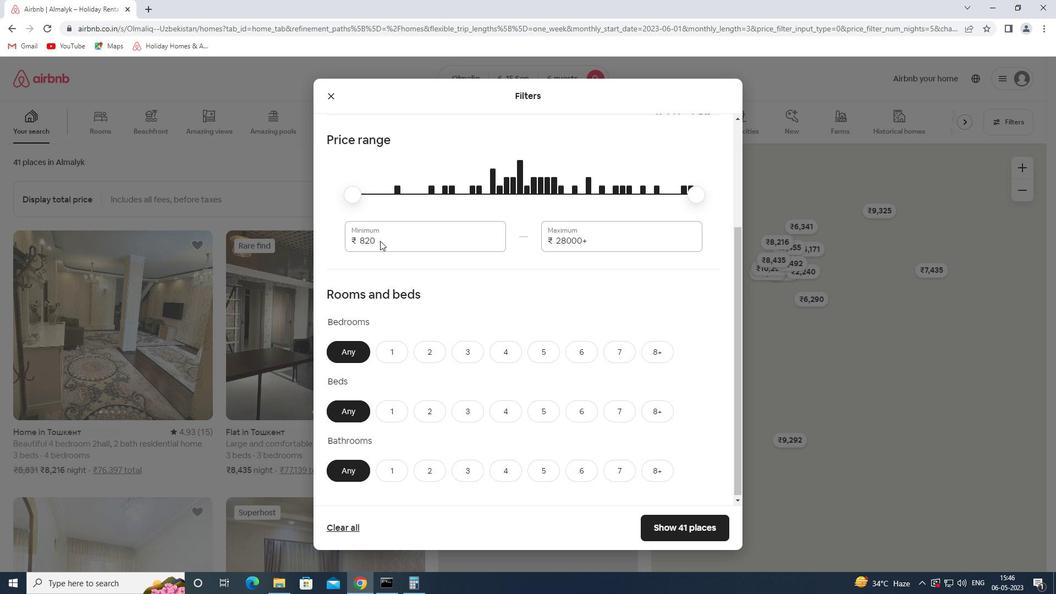 
Action: Mouse pressed left at (380, 240)
Screenshot: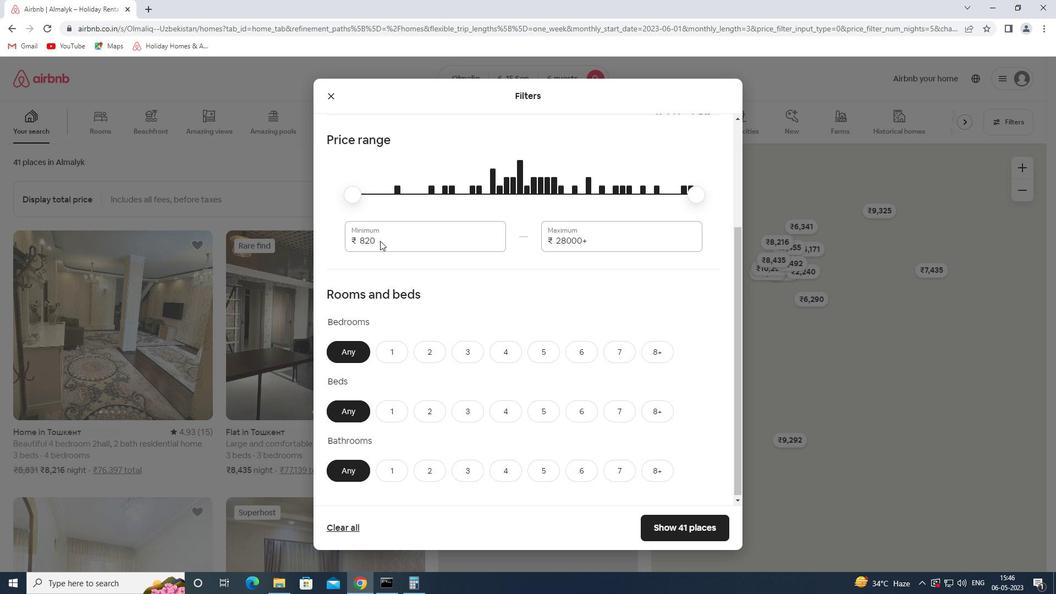 
Action: Mouse moved to (382, 240)
Screenshot: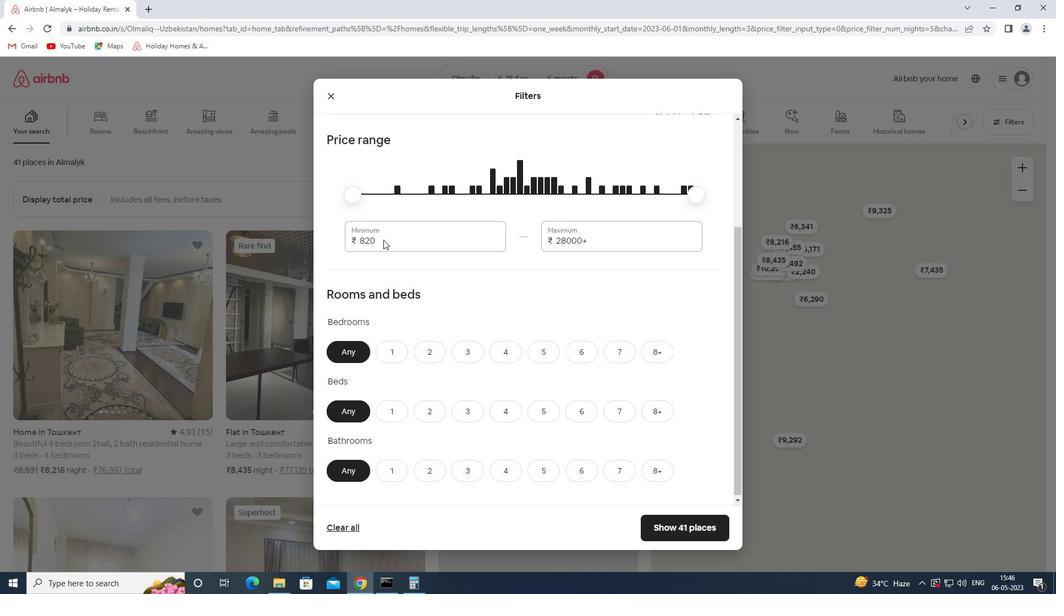 
Action: Mouse pressed left at (382, 240)
Screenshot: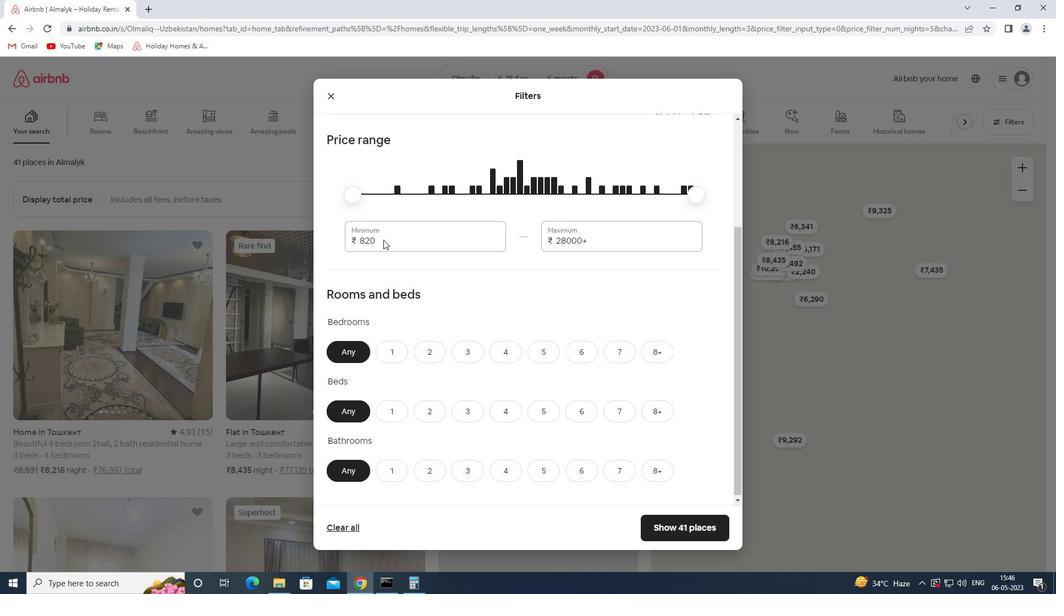 
Action: Mouse moved to (383, 241)
Screenshot: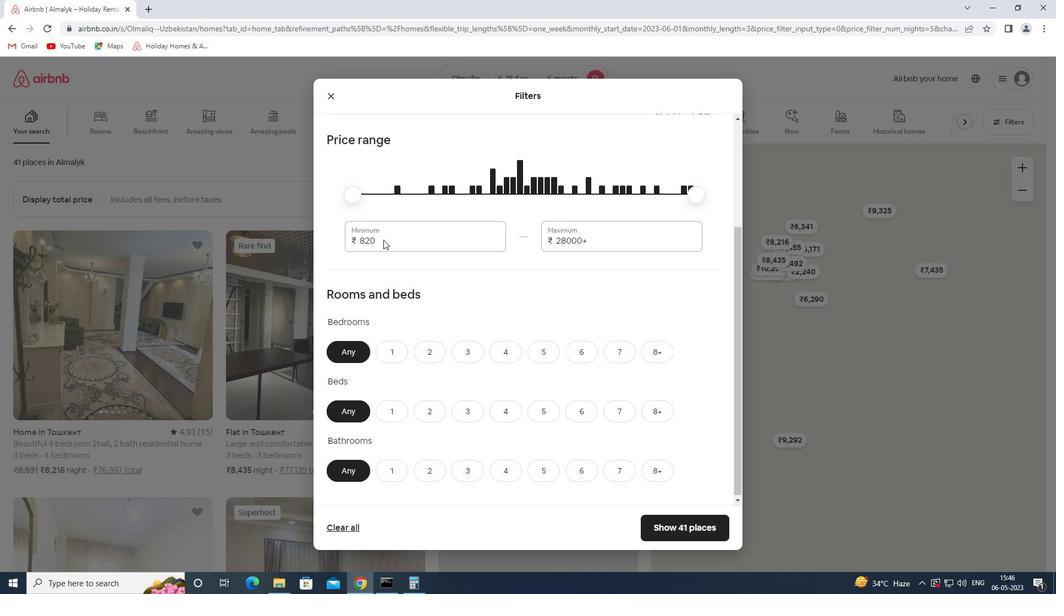 
Action: Mouse pressed left at (383, 241)
Screenshot: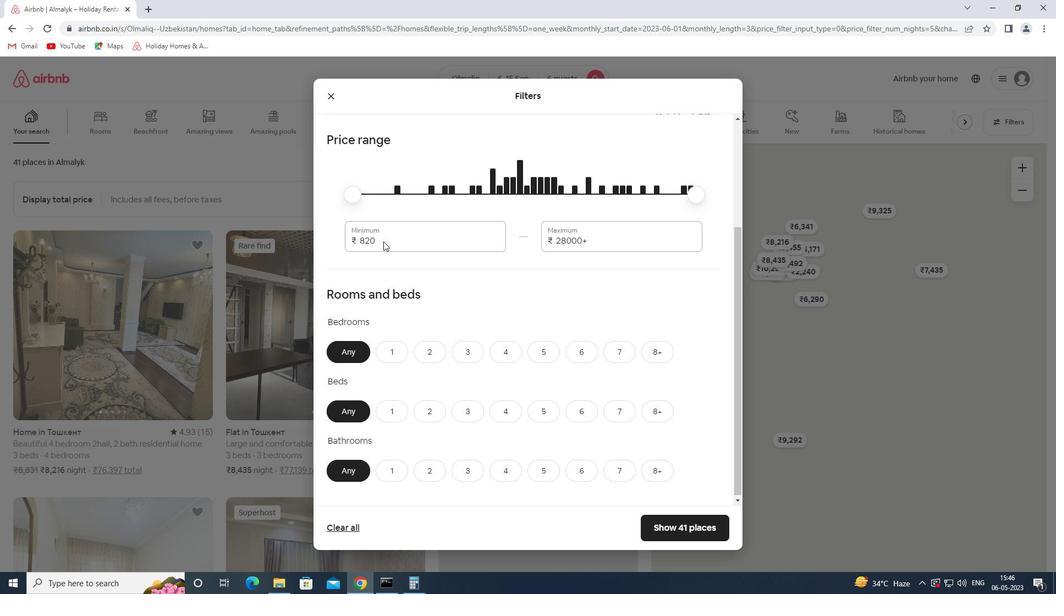 
Action: Mouse moved to (383, 241)
Screenshot: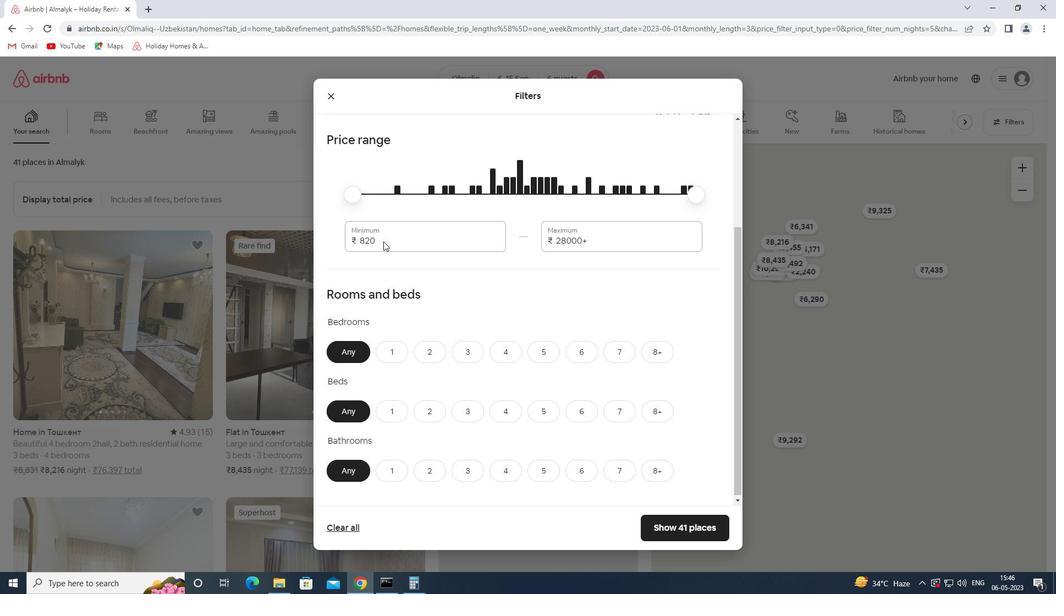 
Action: Mouse pressed left at (383, 241)
Screenshot: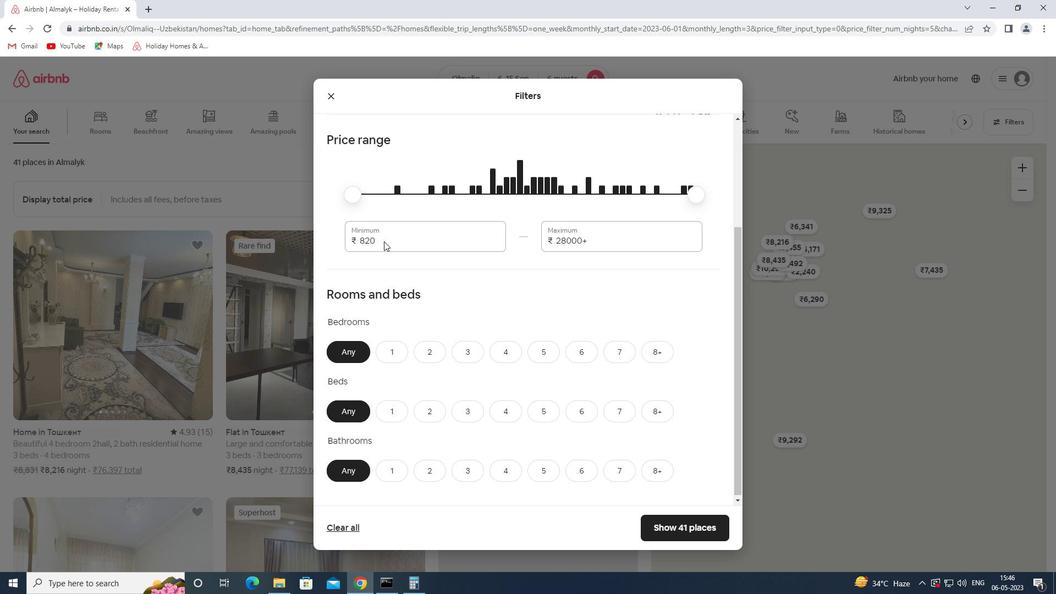 
Action: Mouse pressed left at (383, 241)
Screenshot: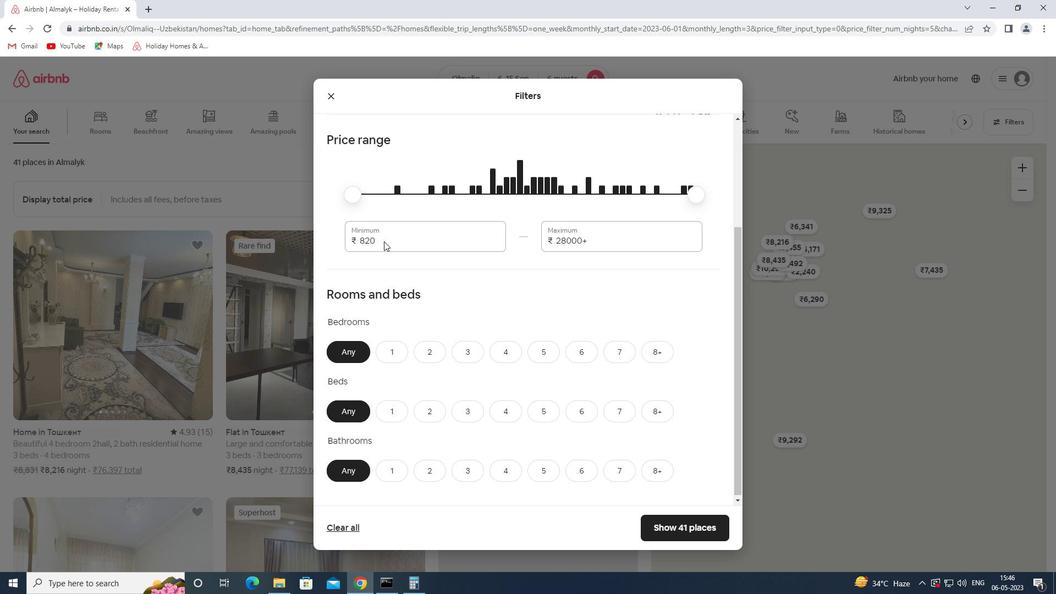 
Action: Mouse moved to (561, 240)
Screenshot: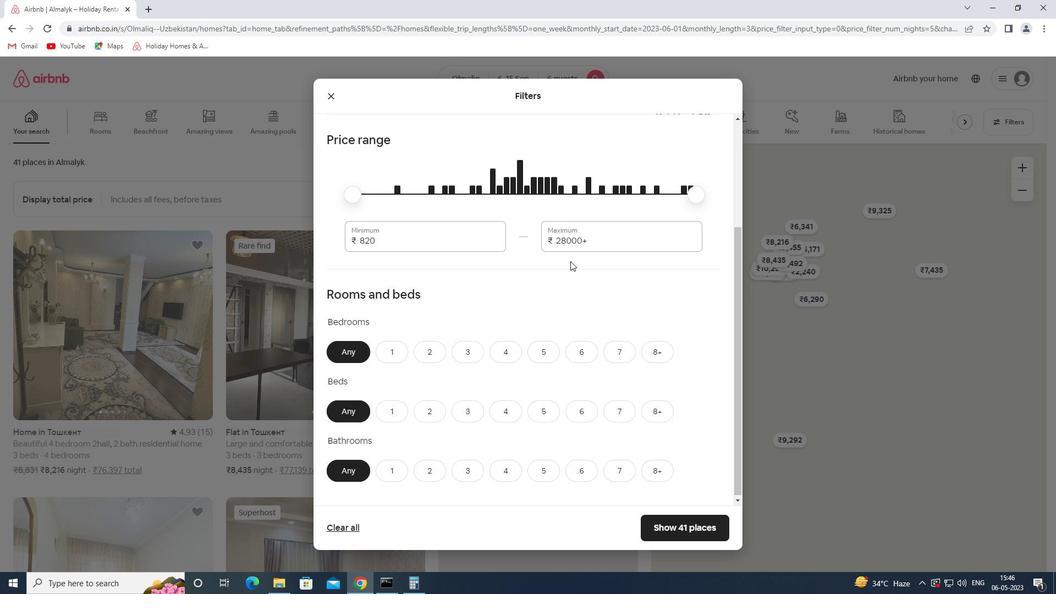 
Action: Mouse pressed left at (561, 240)
Screenshot: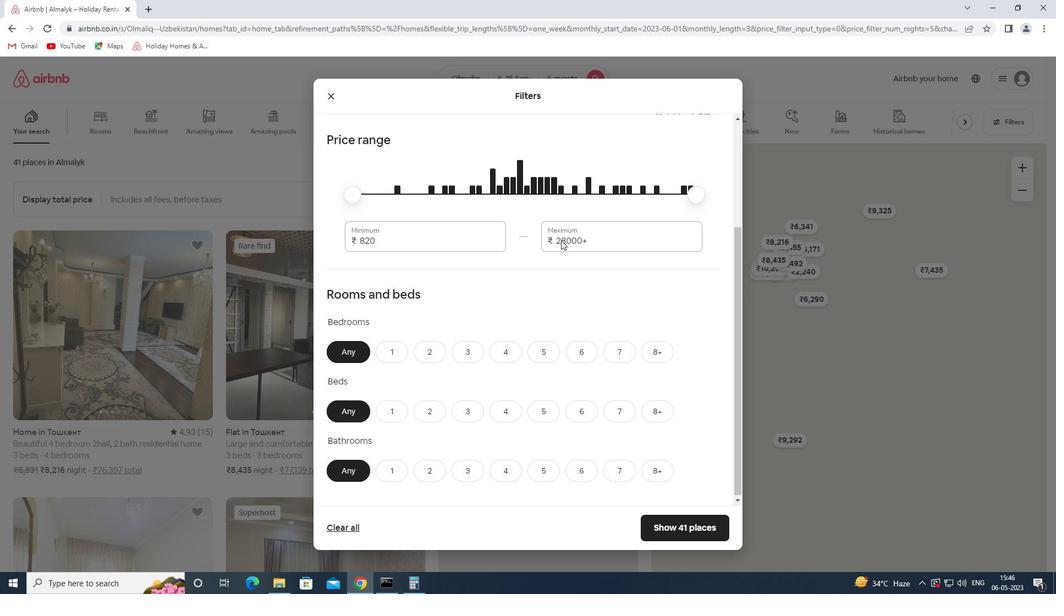 
Action: Mouse moved to (331, 95)
Screenshot: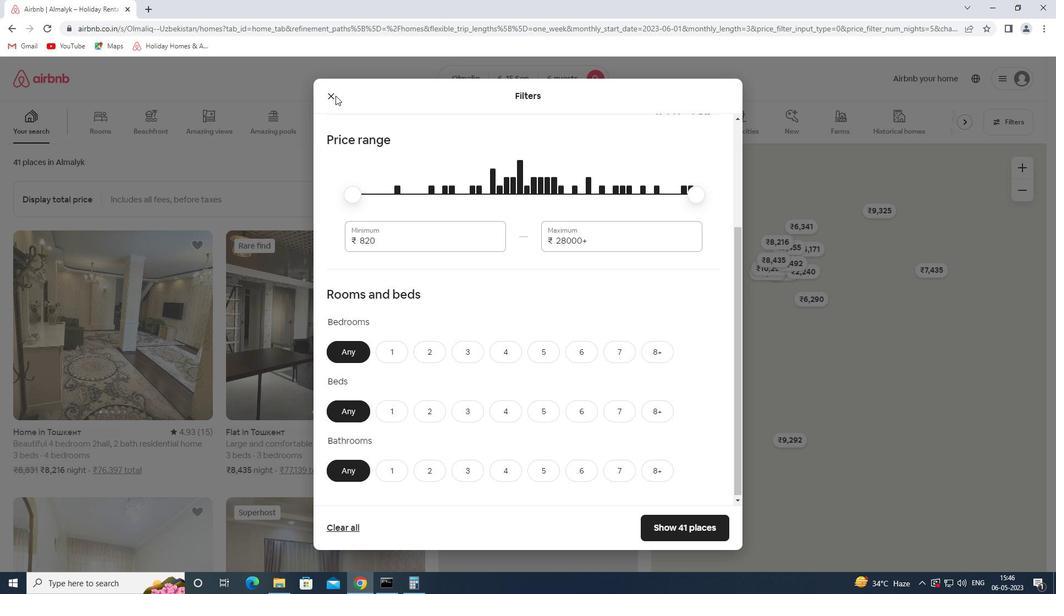 
Action: Mouse pressed left at (331, 95)
Screenshot: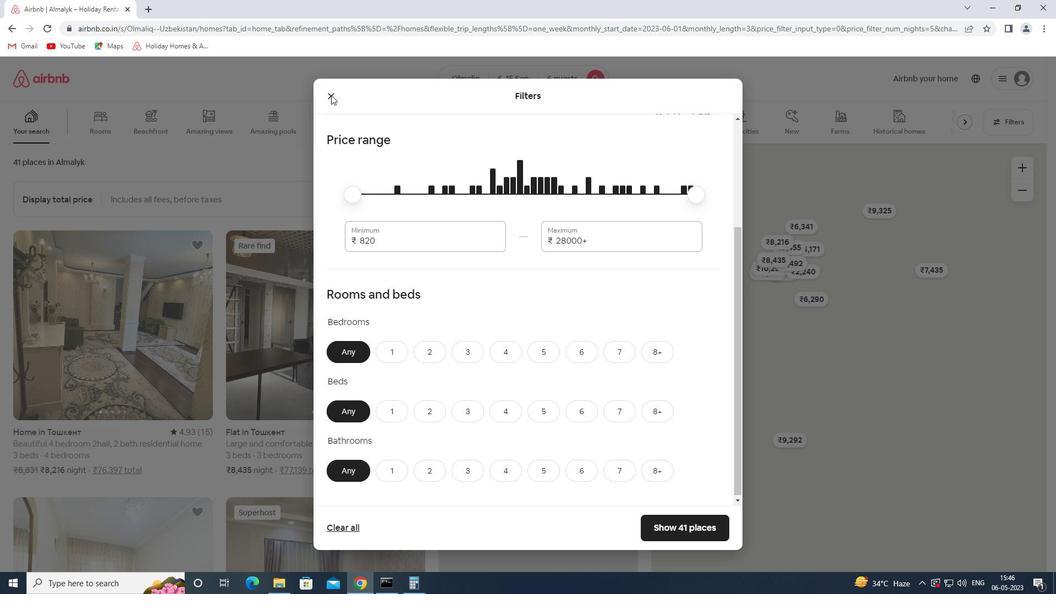 
Action: Mouse moved to (662, 298)
Screenshot: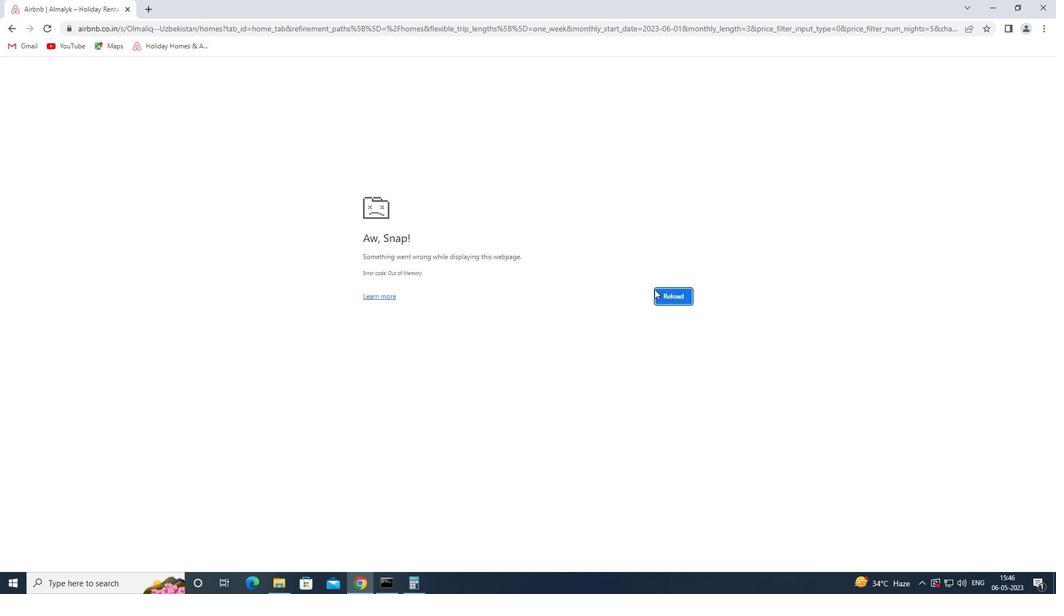 
Action: Mouse pressed left at (662, 298)
Screenshot: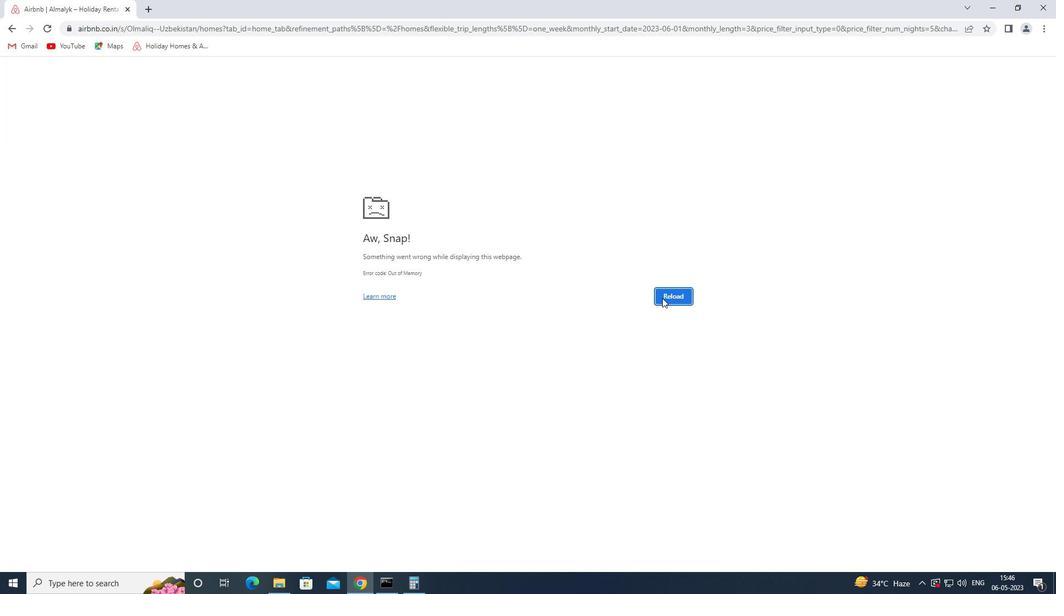 
Action: Mouse moved to (1005, 122)
Screenshot: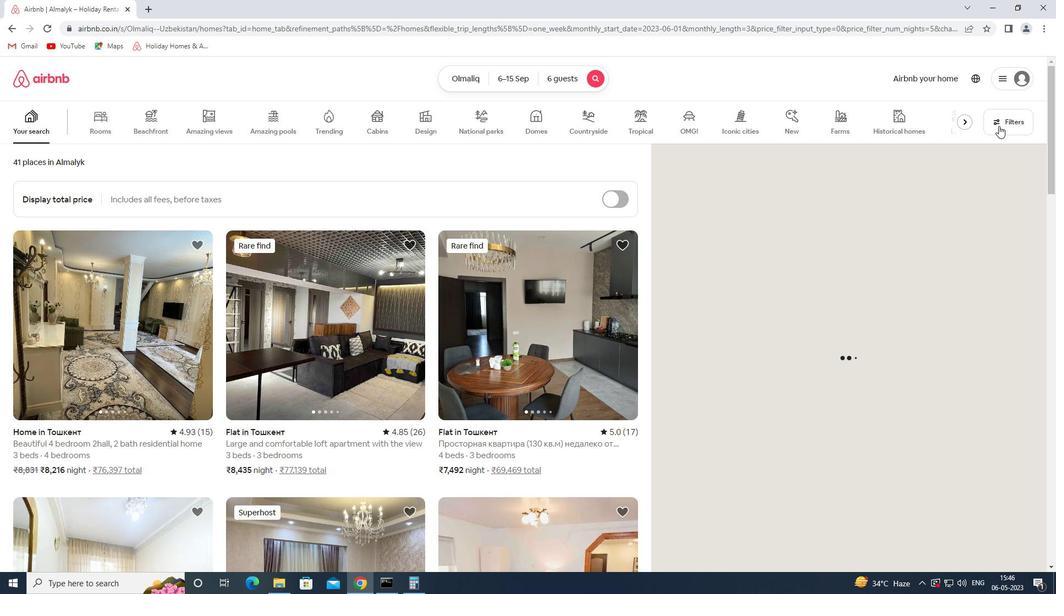 
Action: Mouse pressed left at (1005, 122)
Screenshot: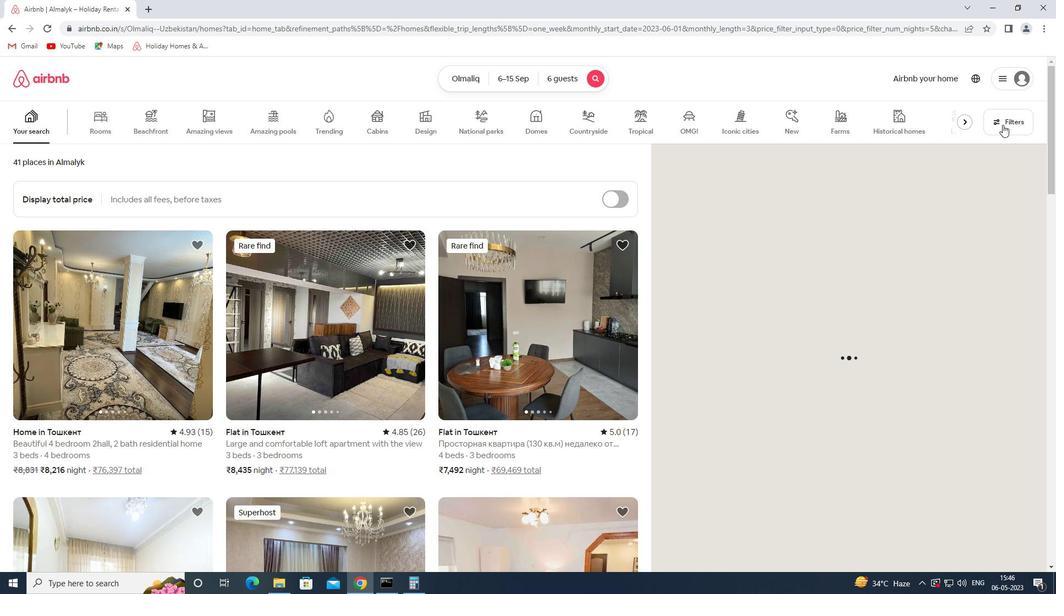 
Action: Mouse moved to (396, 393)
Screenshot: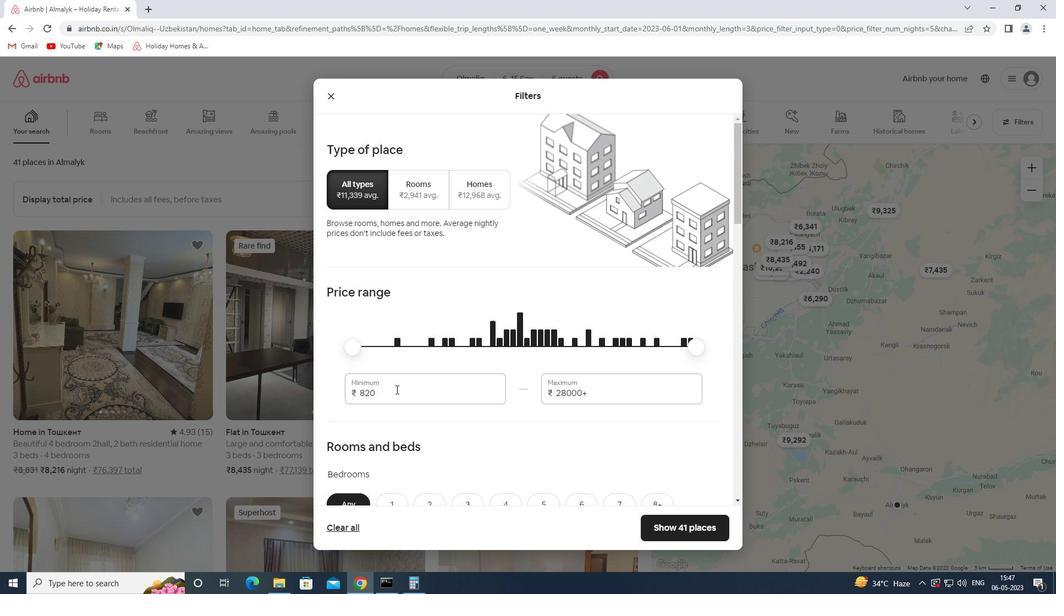 
Action: Mouse pressed left at (396, 393)
Screenshot: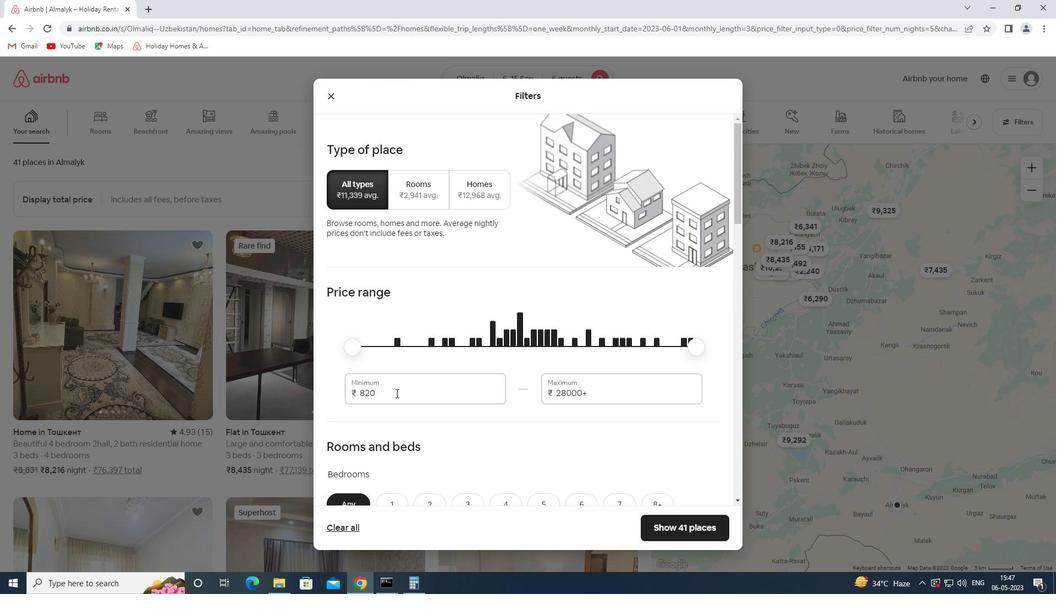 
Action: Mouse pressed left at (396, 393)
Screenshot: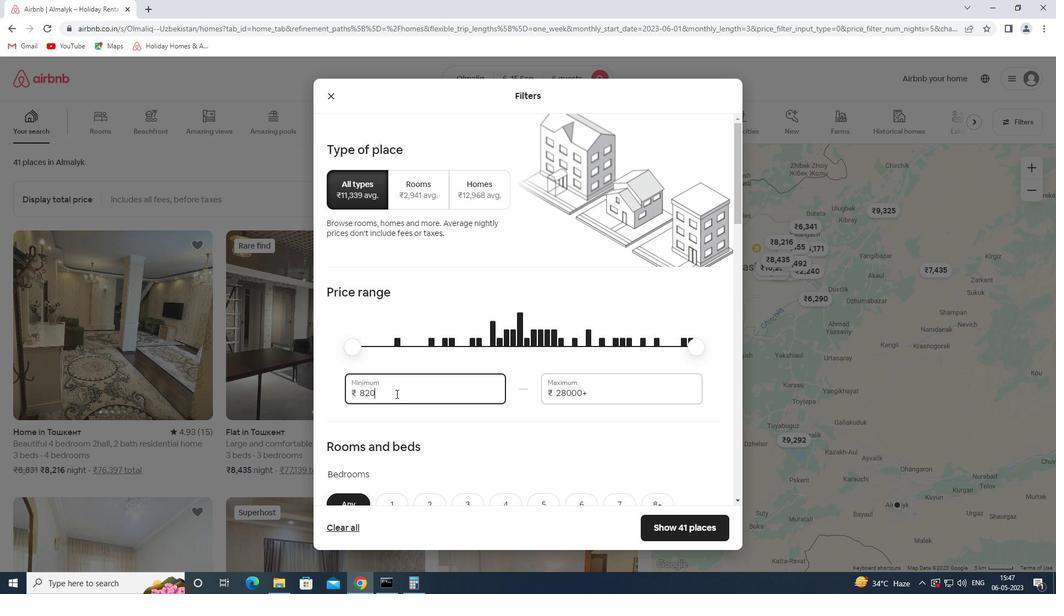 
Action: Mouse moved to (396, 393)
Screenshot: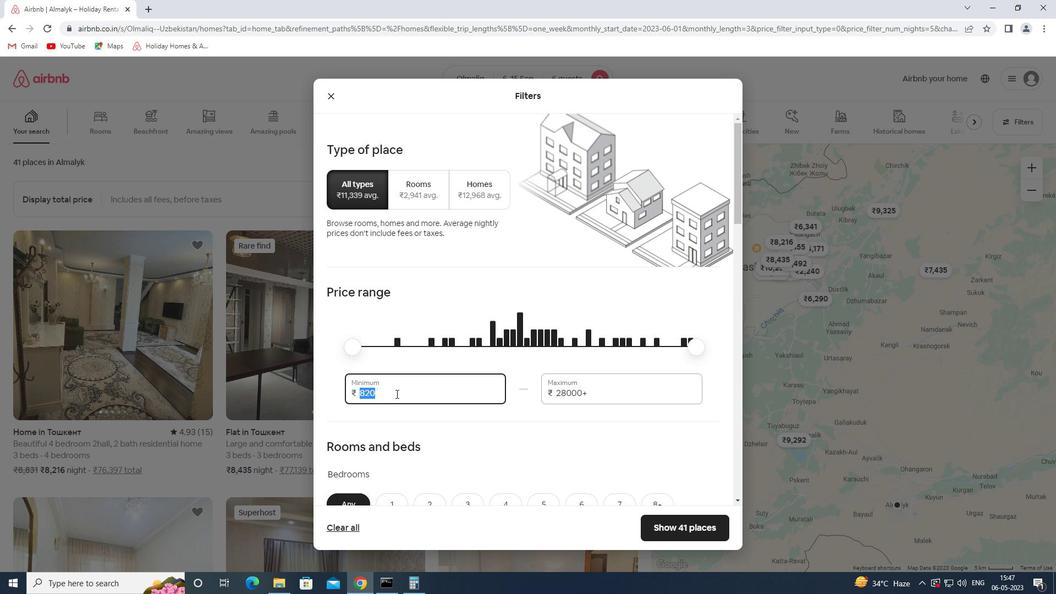
Action: Key pressed 8000<Key.tab>12000
Screenshot: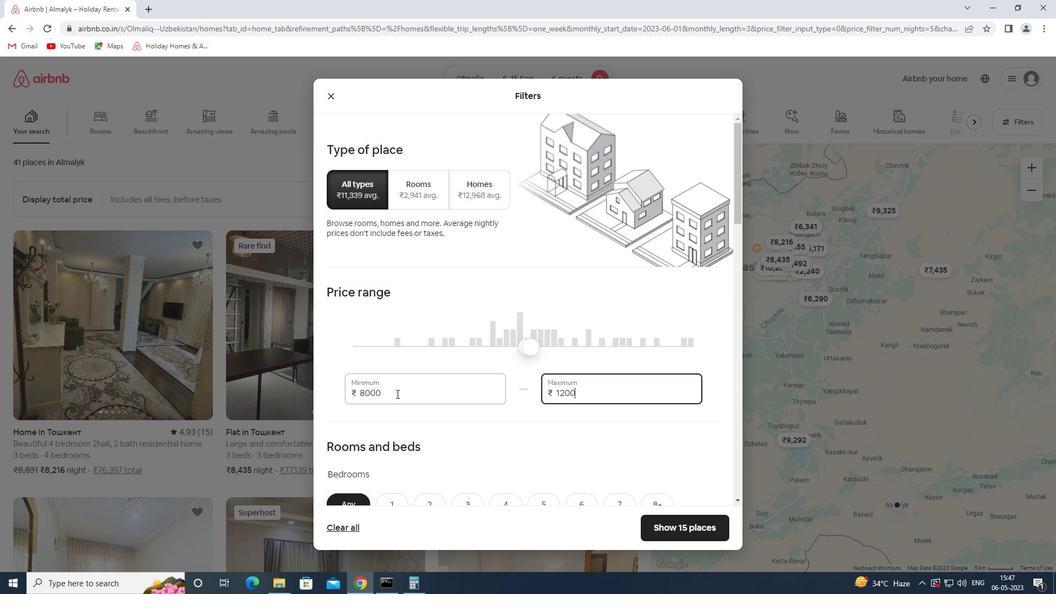 
Action: Mouse moved to (390, 463)
Screenshot: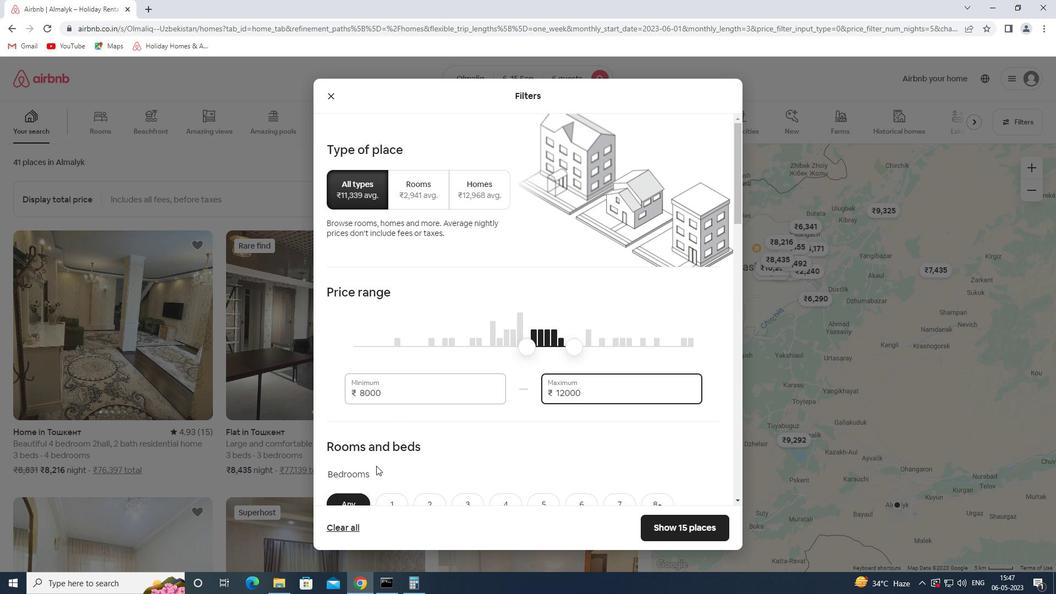 
Action: Mouse scrolled (390, 463) with delta (0, 0)
Screenshot: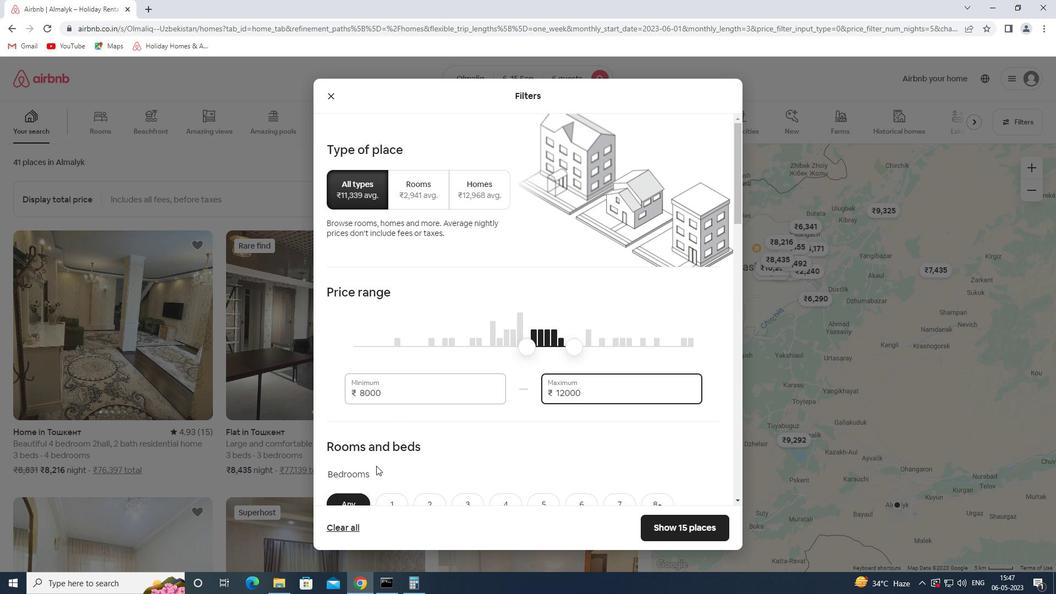
Action: Mouse moved to (407, 463)
Screenshot: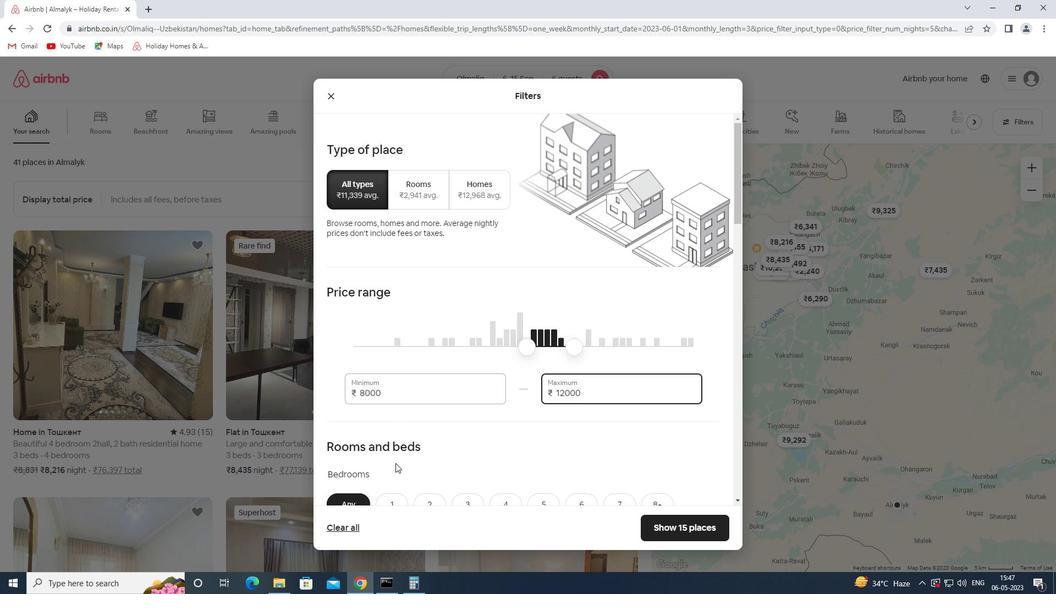 
Action: Mouse scrolled (407, 462) with delta (0, 0)
Screenshot: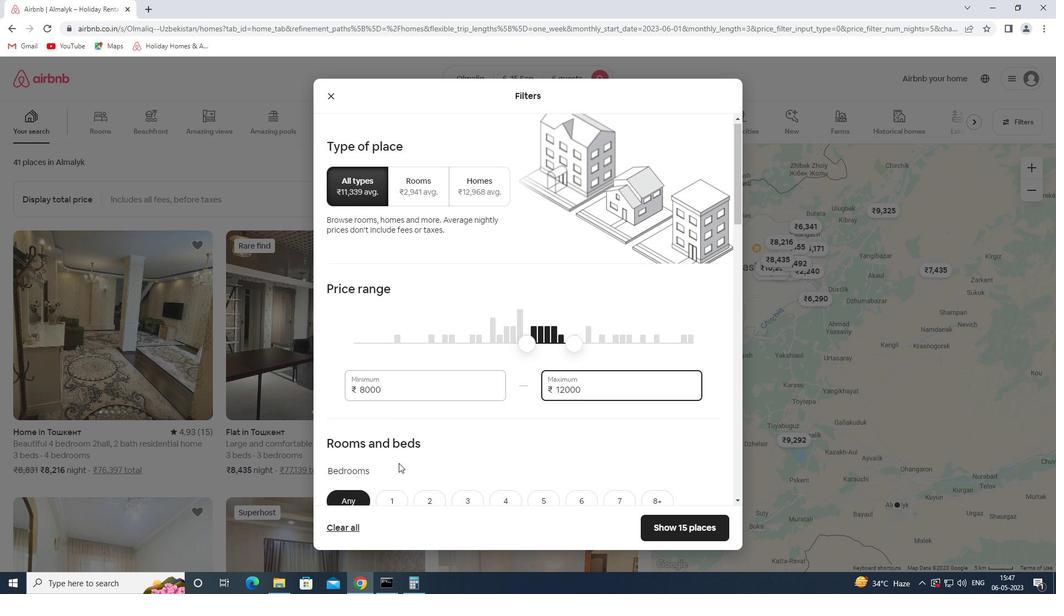 
Action: Mouse moved to (408, 463)
Screenshot: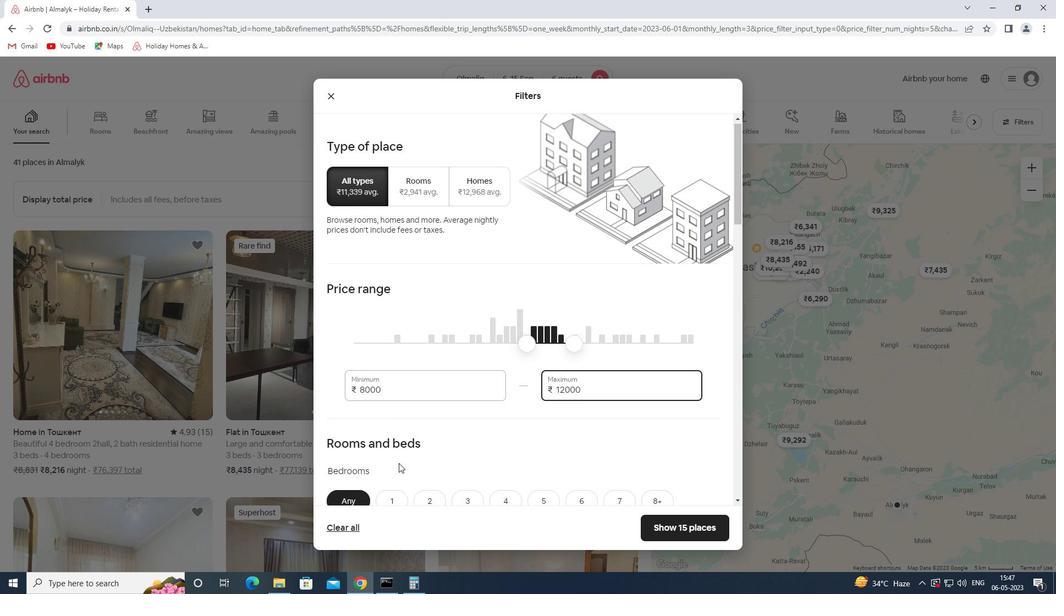 
Action: Mouse scrolled (408, 462) with delta (0, 0)
Screenshot: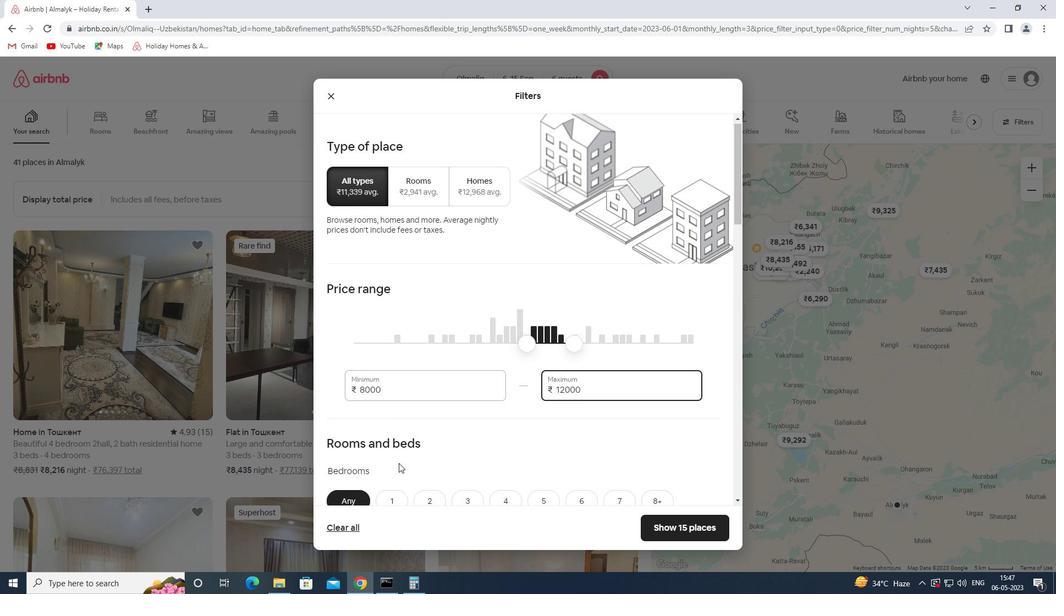 
Action: Mouse moved to (410, 463)
Screenshot: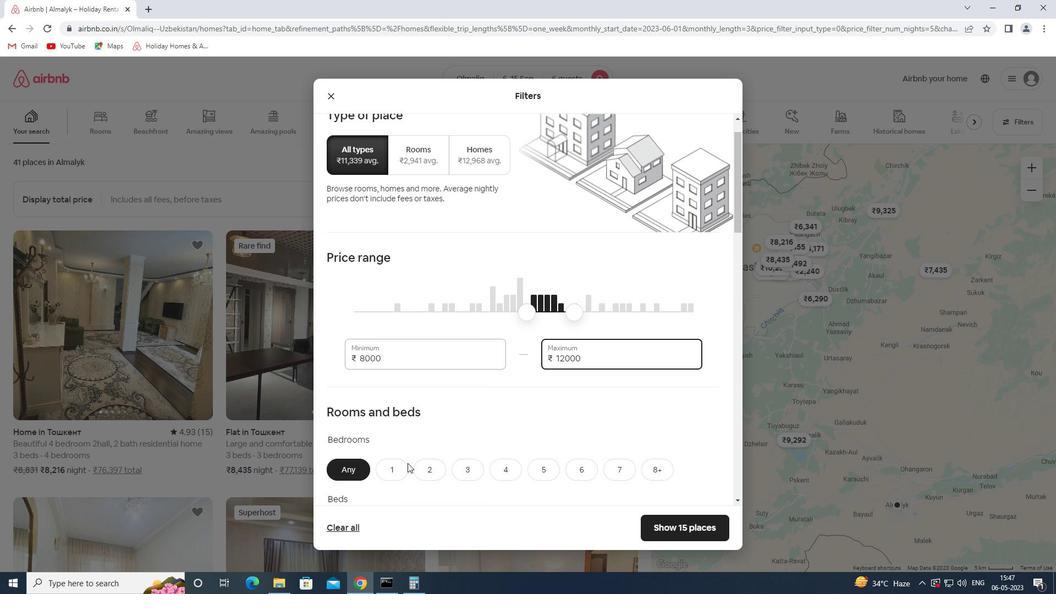 
Action: Mouse scrolled (410, 462) with delta (0, 0)
Screenshot: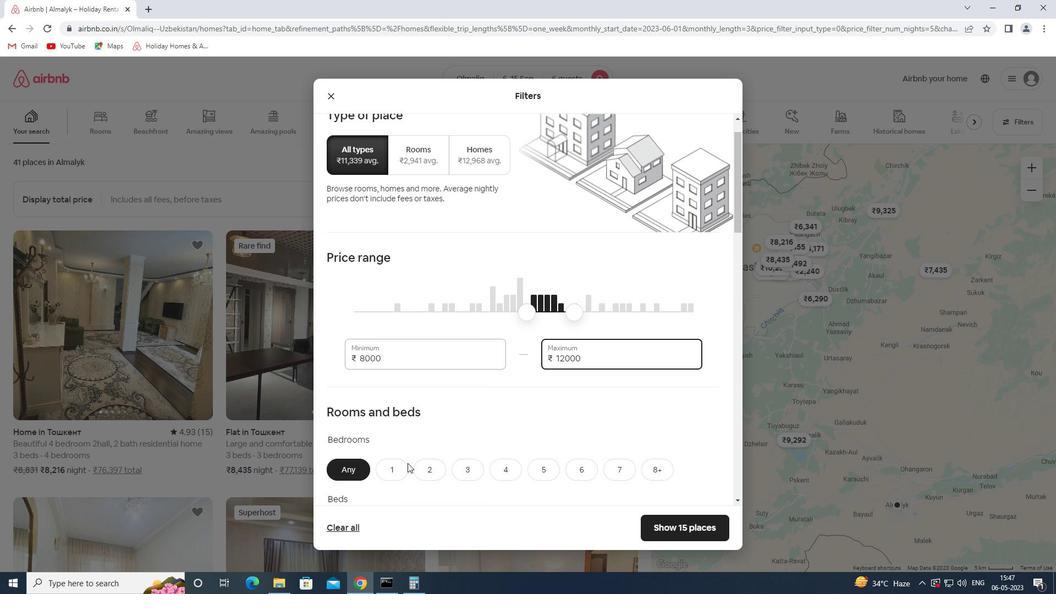
Action: Mouse moved to (580, 288)
Screenshot: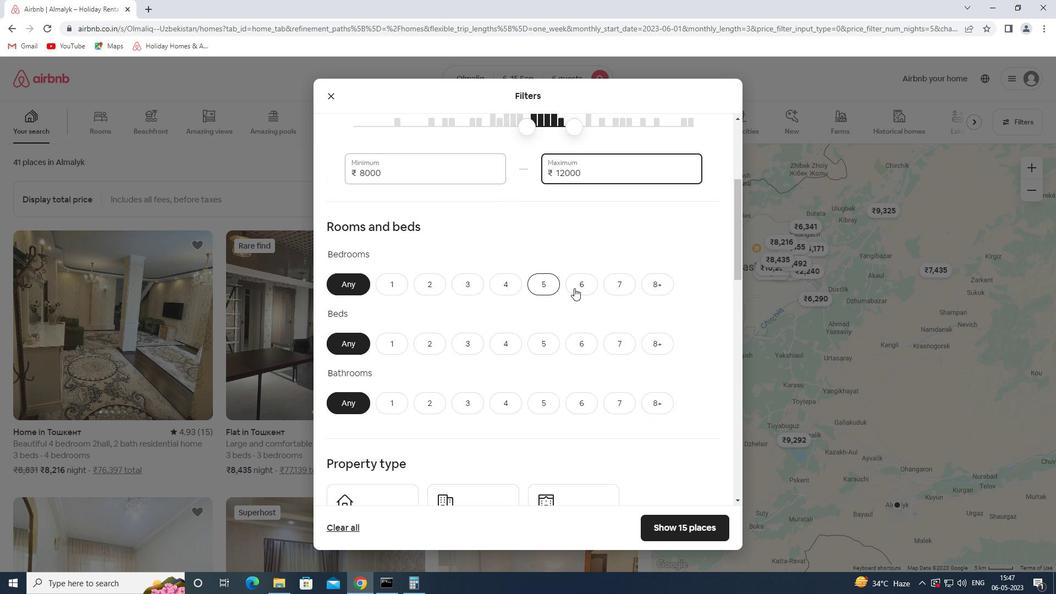 
Action: Mouse pressed left at (580, 288)
Screenshot: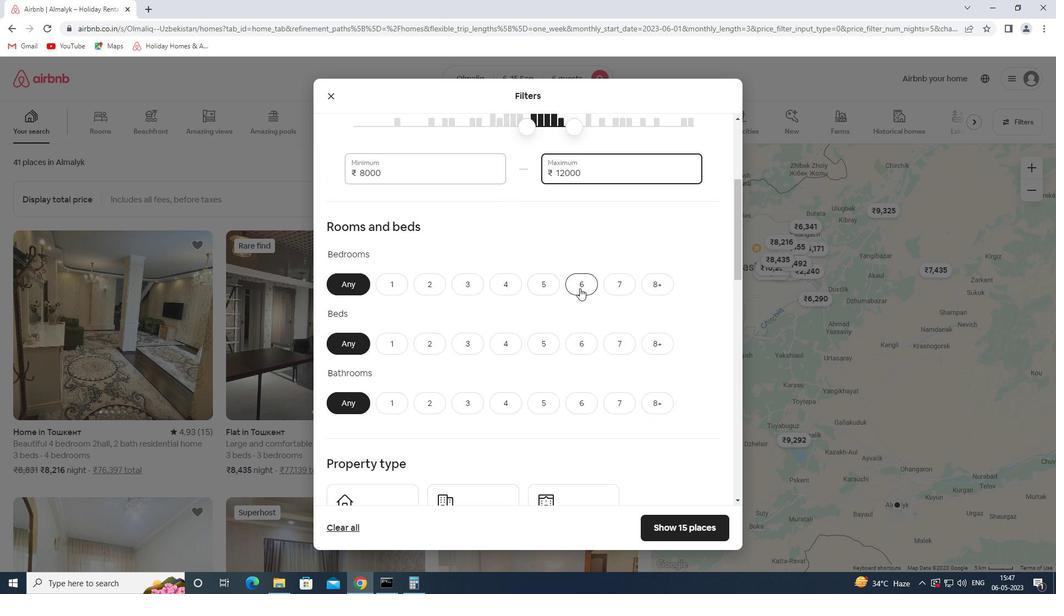 
Action: Mouse moved to (588, 347)
Screenshot: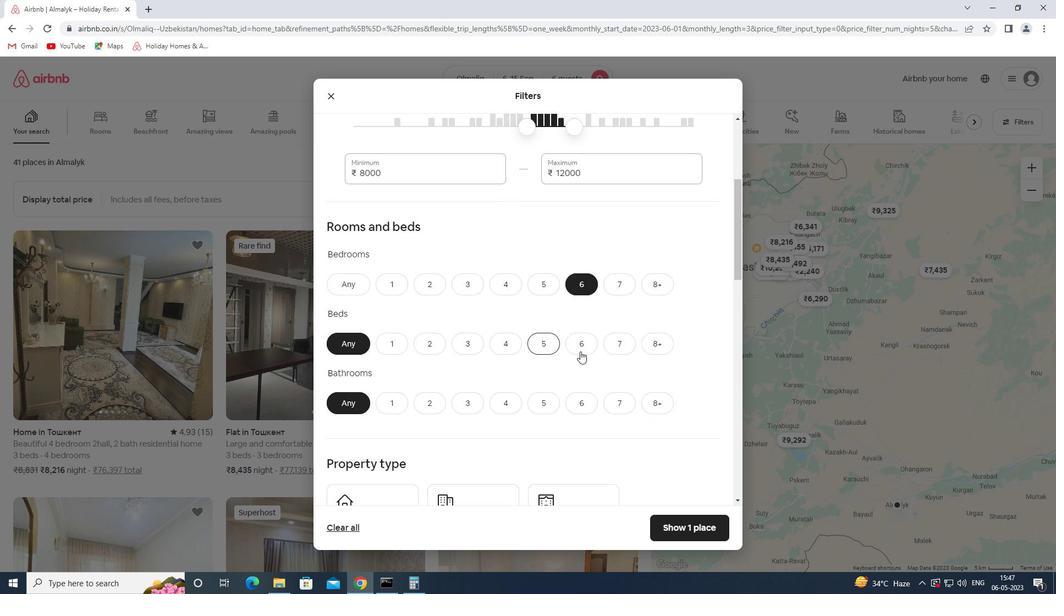 
Action: Mouse pressed left at (588, 347)
Screenshot: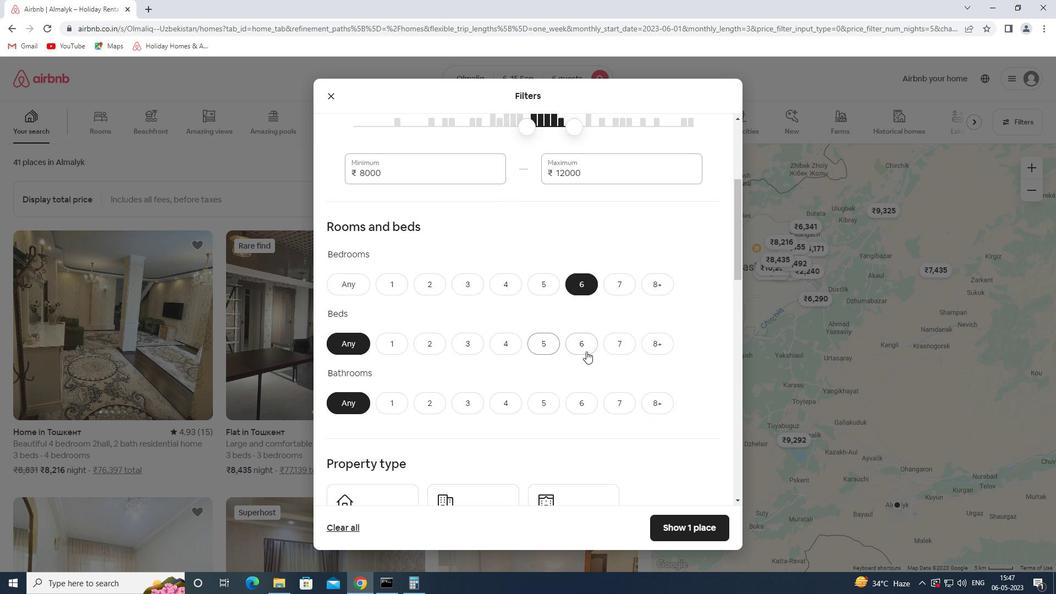 
Action: Mouse moved to (582, 413)
Screenshot: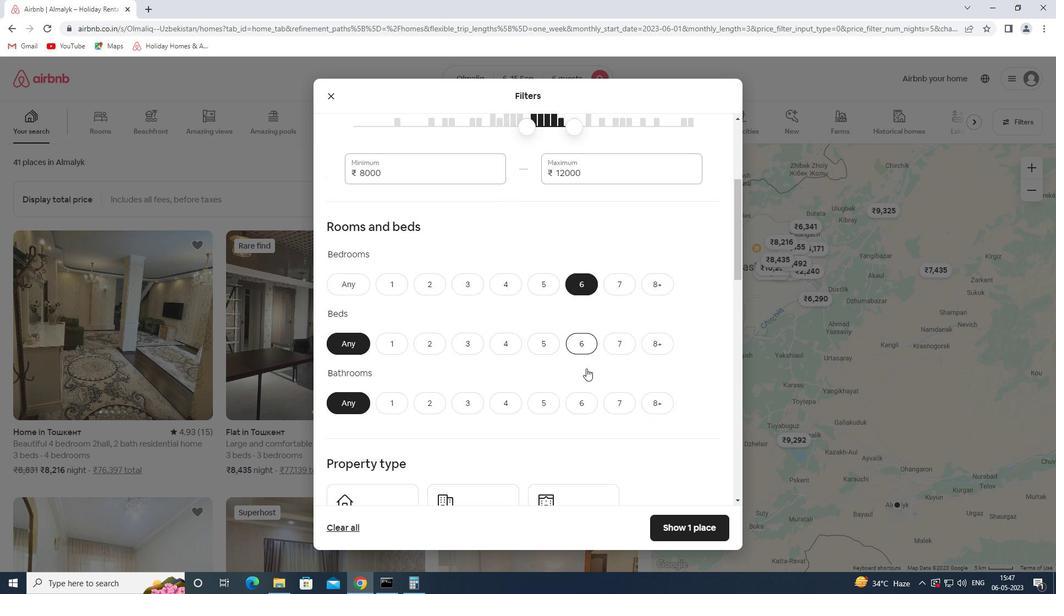 
Action: Mouse pressed left at (582, 413)
Screenshot: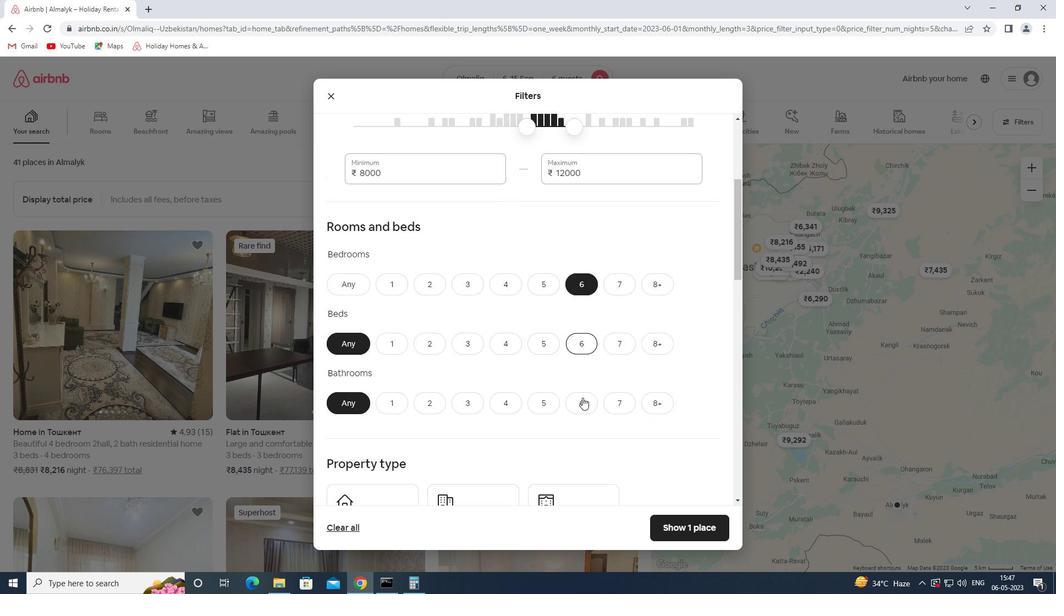 
Action: Mouse moved to (573, 361)
Screenshot: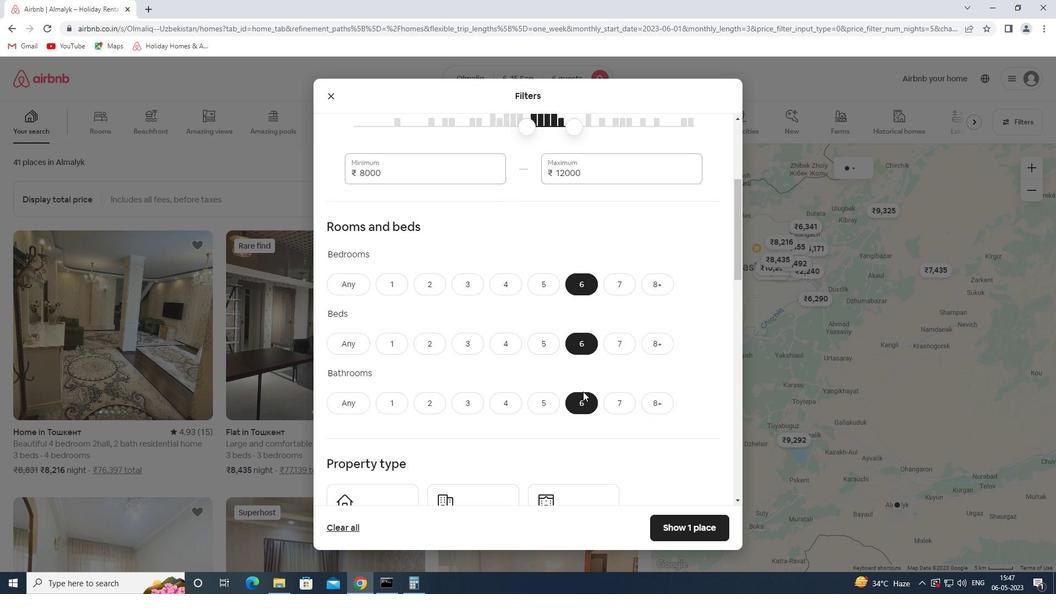 
Action: Mouse scrolled (573, 361) with delta (0, 0)
Screenshot: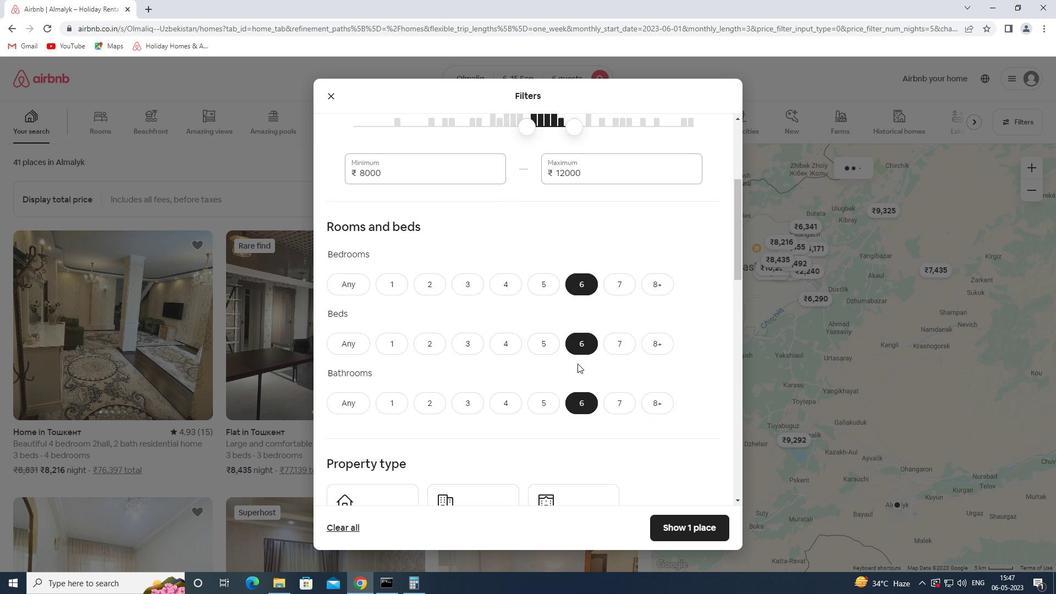 
Action: Mouse scrolled (573, 361) with delta (0, 0)
Screenshot: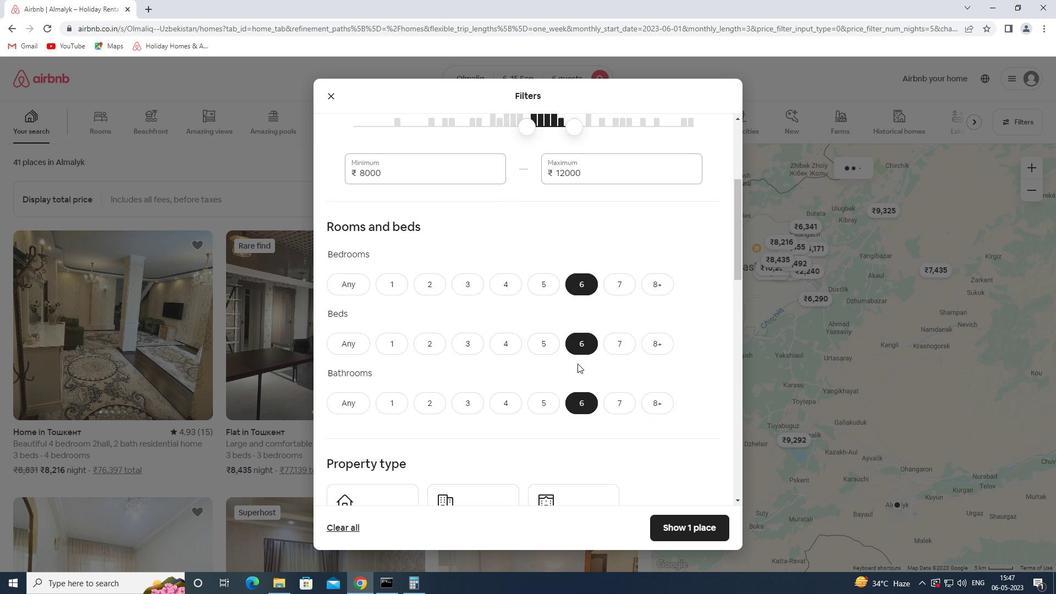
Action: Mouse scrolled (573, 361) with delta (0, 0)
Screenshot: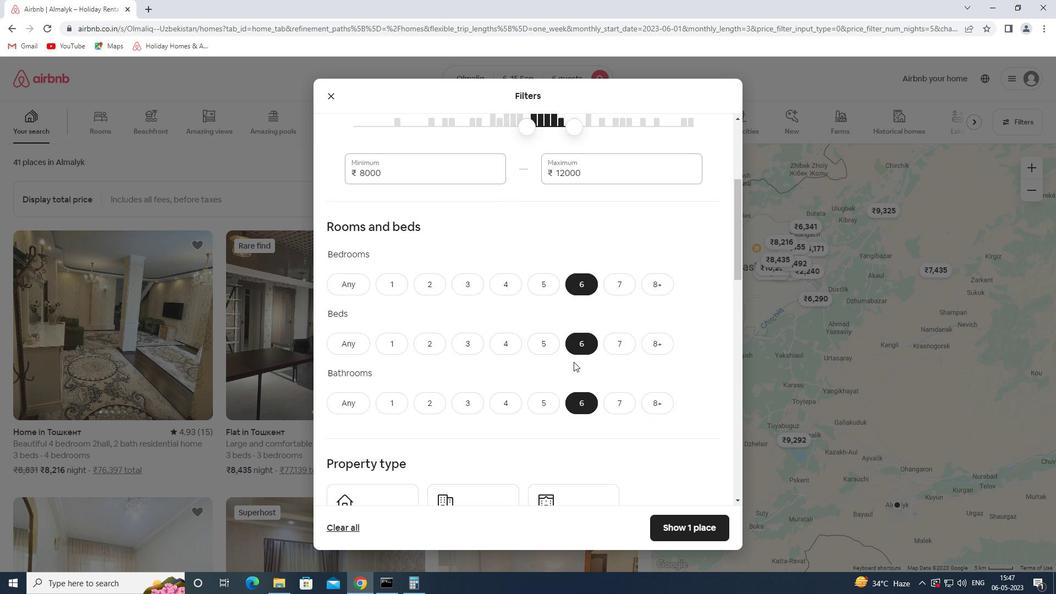 
Action: Mouse moved to (386, 365)
Screenshot: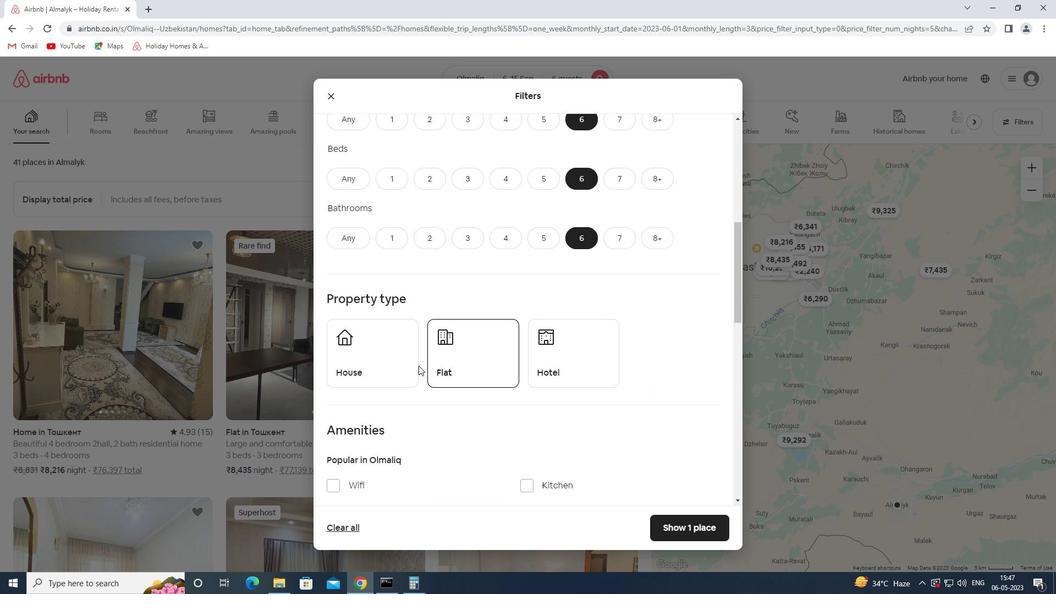 
Action: Mouse pressed left at (386, 365)
Screenshot: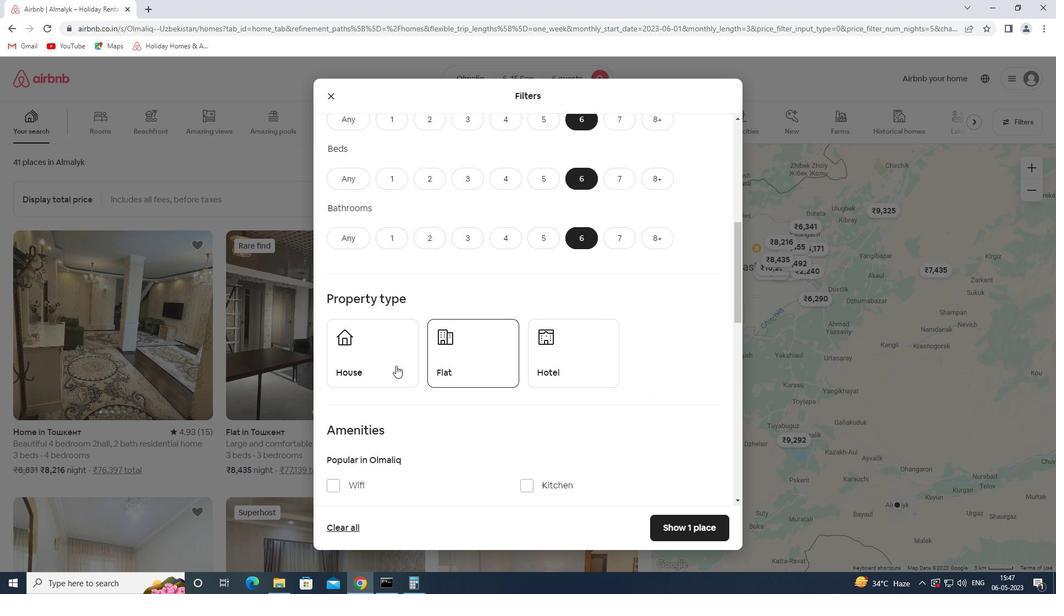 
Action: Mouse moved to (474, 365)
Screenshot: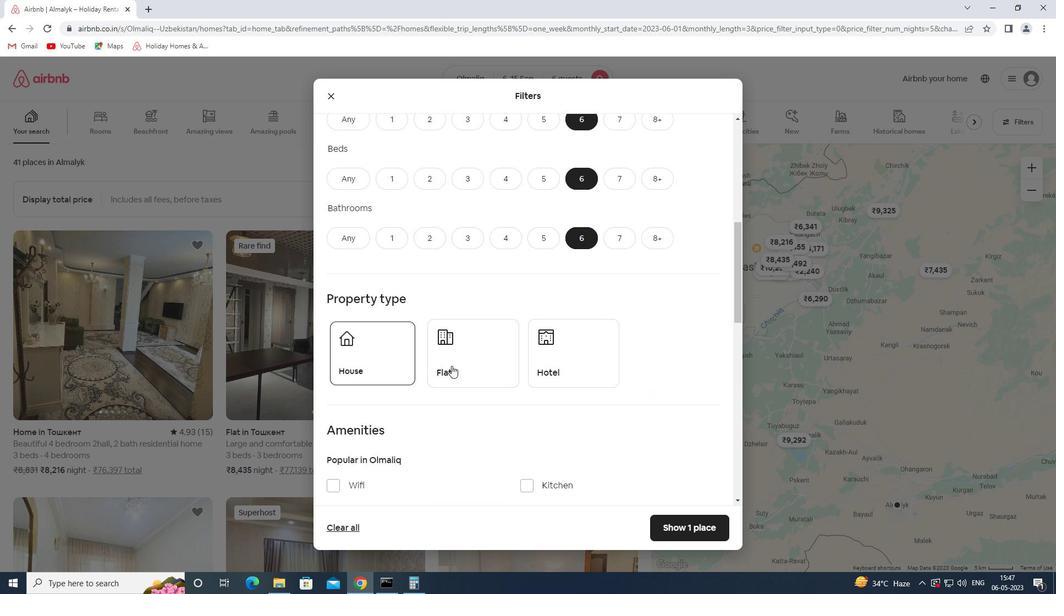 
Action: Mouse pressed left at (474, 365)
Screenshot: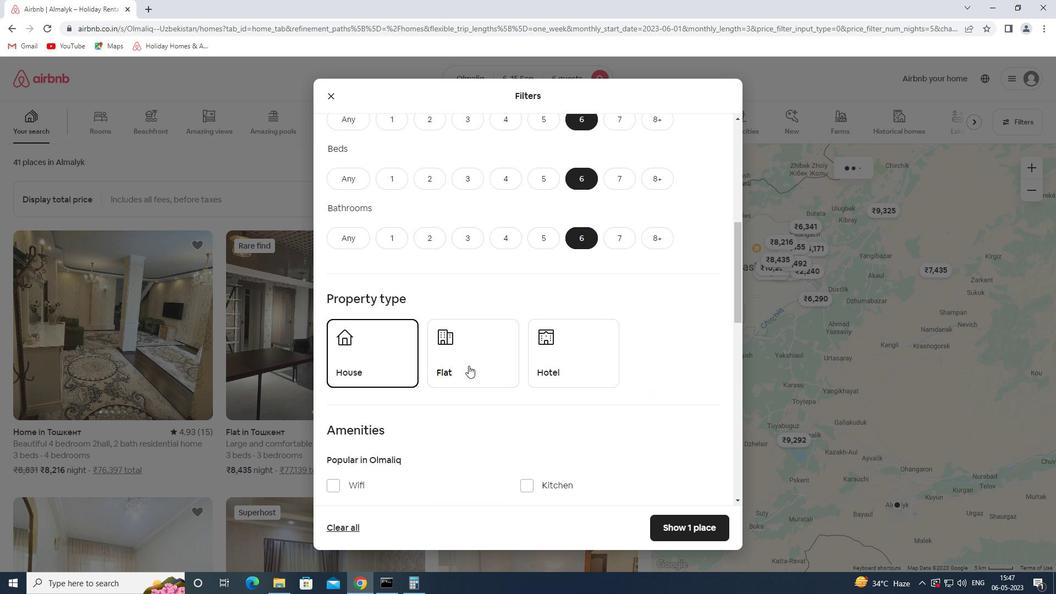 
Action: Mouse moved to (548, 361)
Screenshot: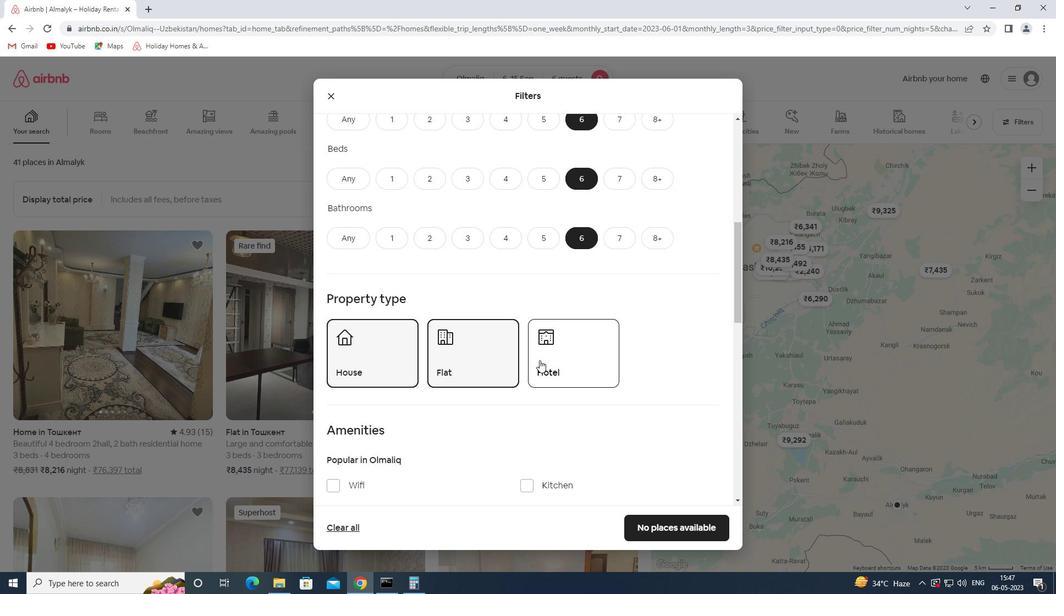 
Action: Mouse scrolled (548, 361) with delta (0, 0)
Screenshot: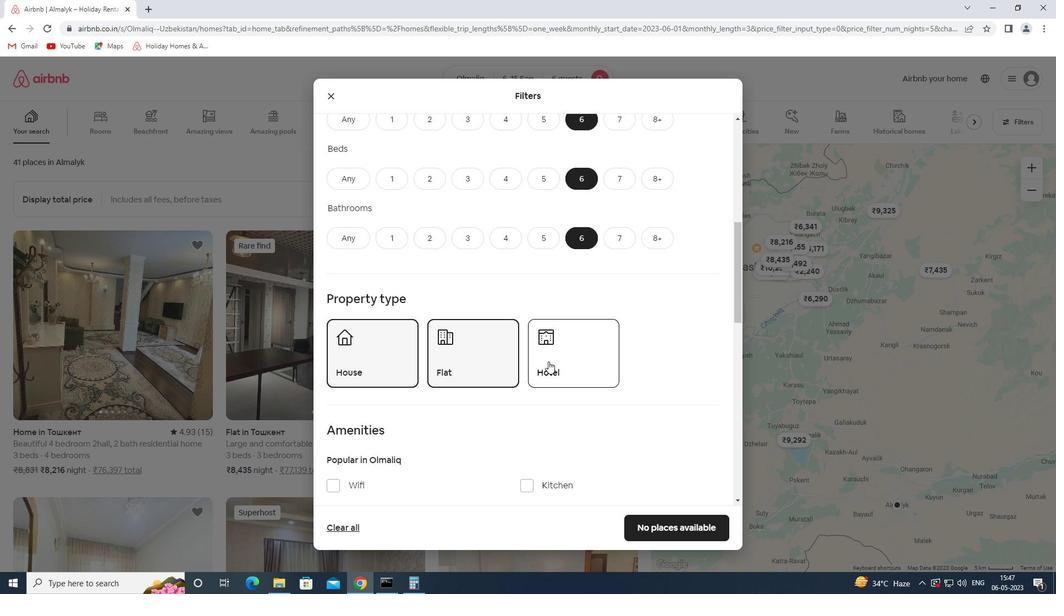 
Action: Mouse scrolled (548, 361) with delta (0, 0)
Screenshot: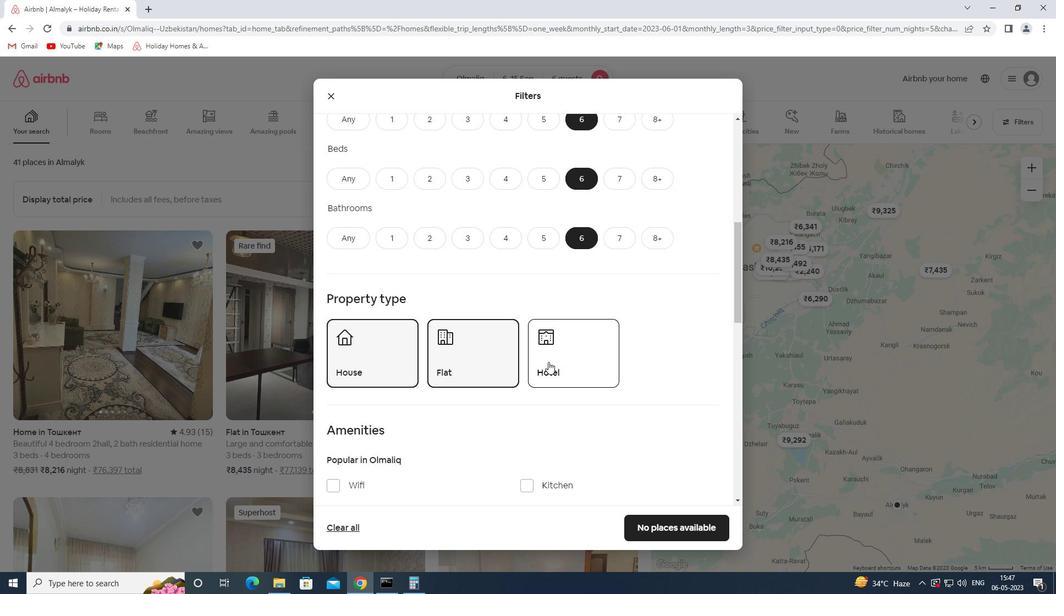 
Action: Mouse scrolled (548, 361) with delta (0, 0)
Screenshot: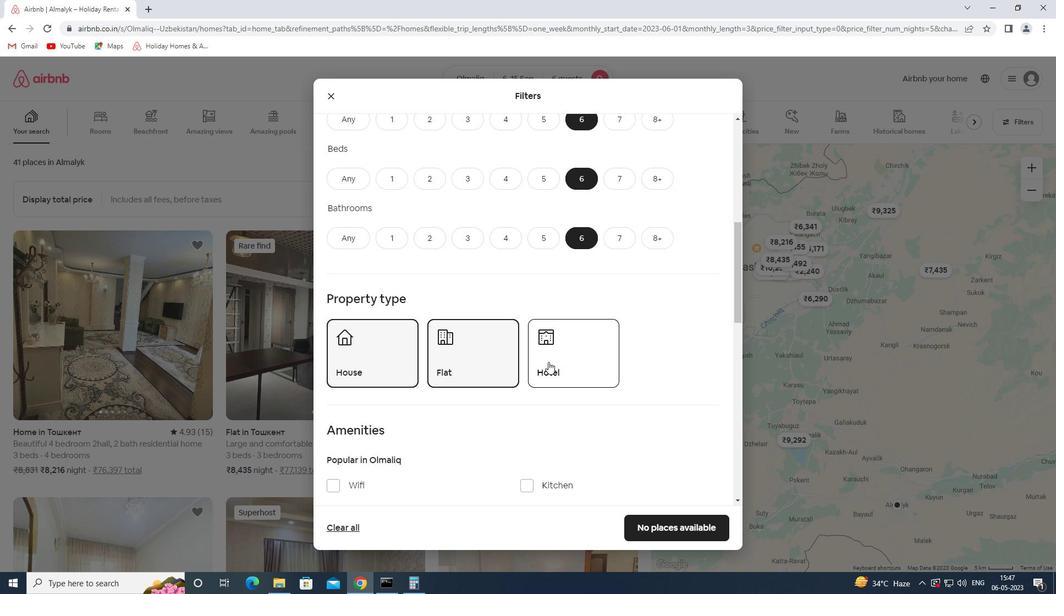 
Action: Mouse moved to (547, 361)
Screenshot: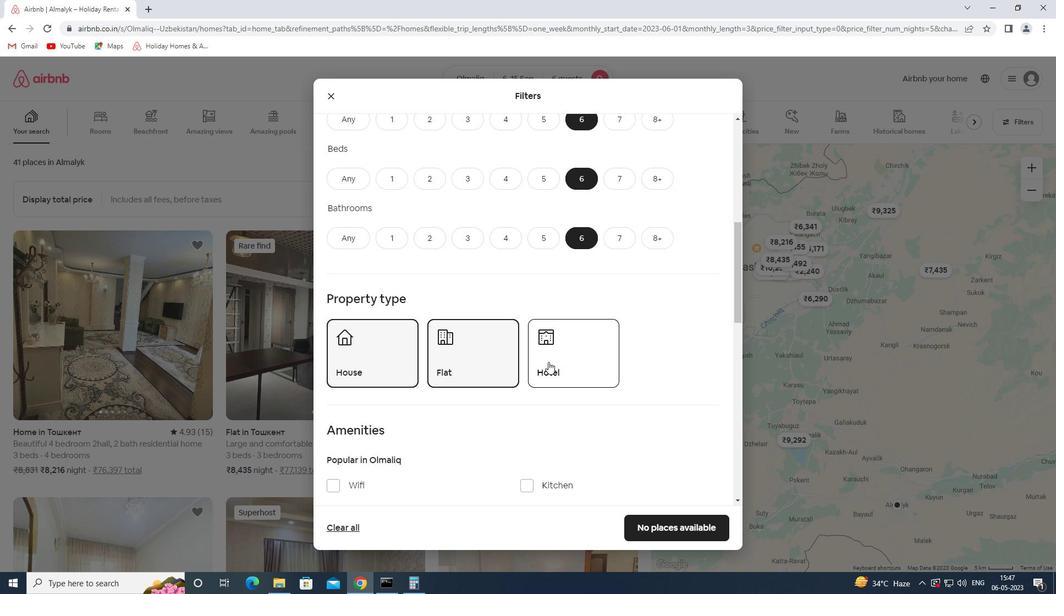 
Action: Mouse scrolled (547, 361) with delta (0, 0)
Screenshot: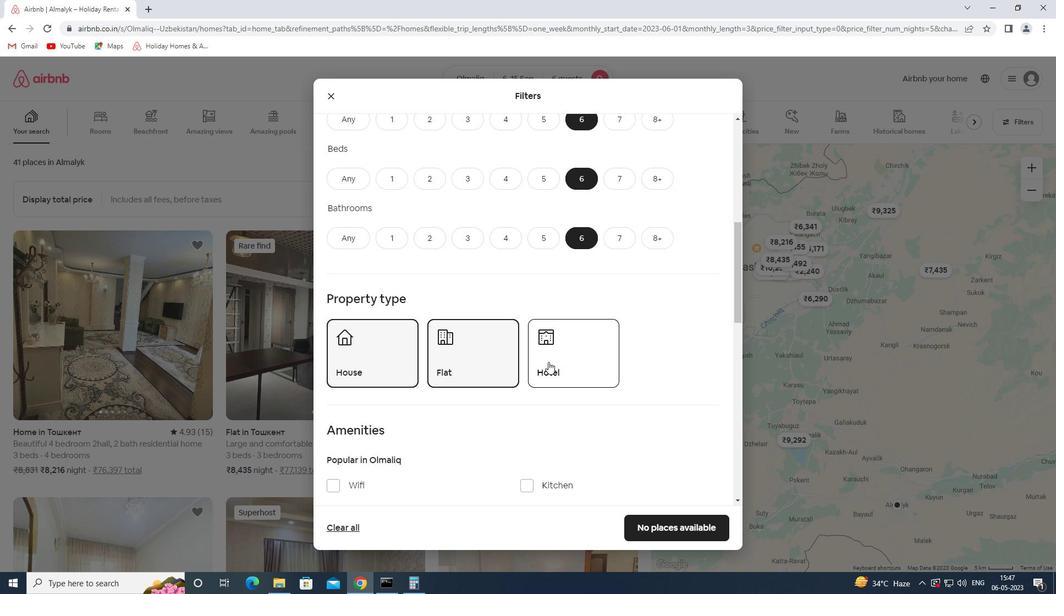 
Action: Mouse moved to (352, 267)
Screenshot: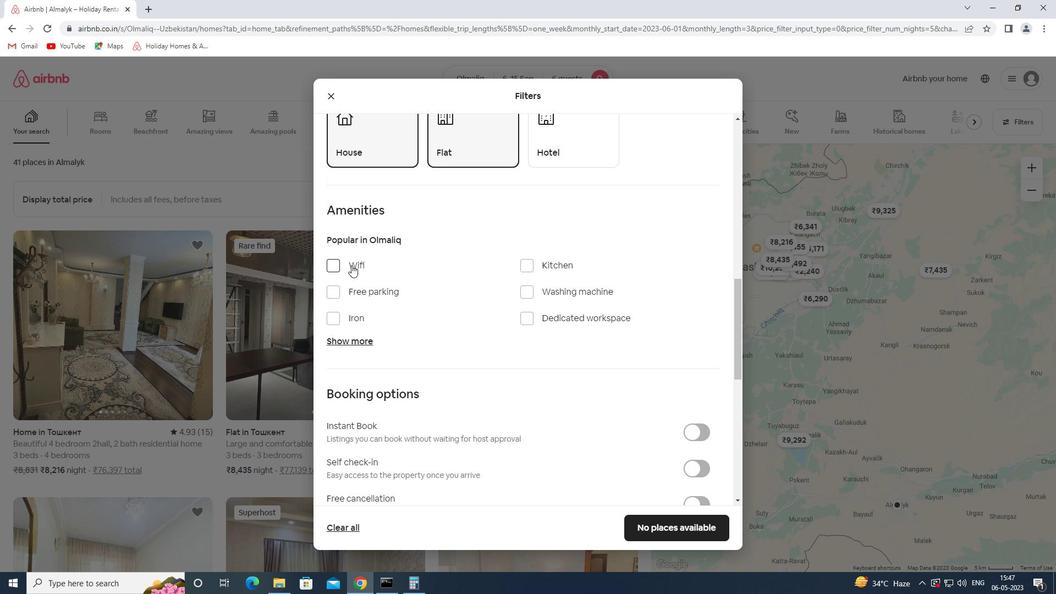 
Action: Mouse pressed left at (352, 267)
Screenshot: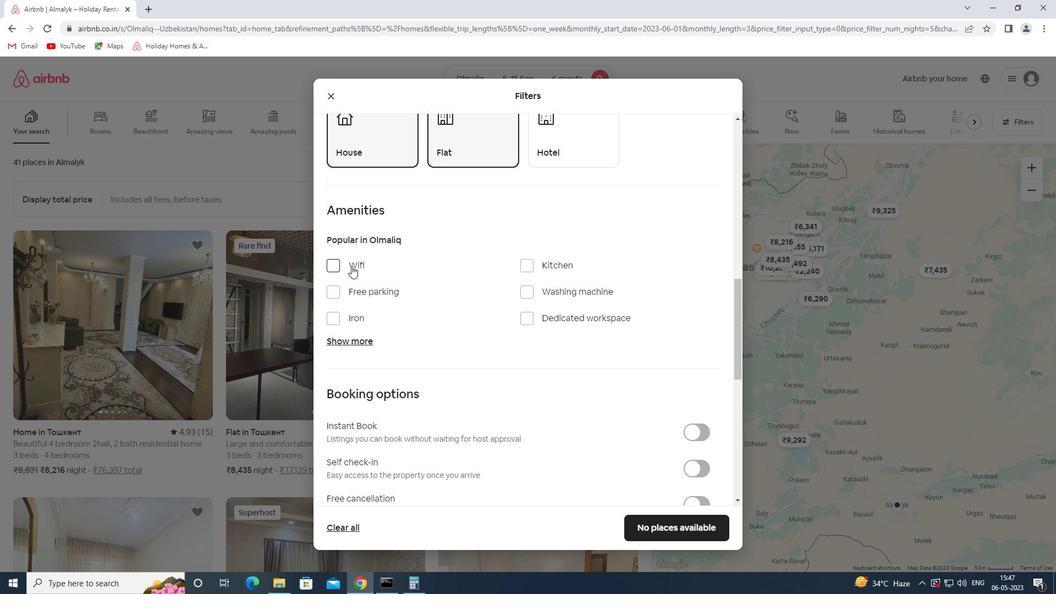 
Action: Mouse moved to (355, 339)
Screenshot: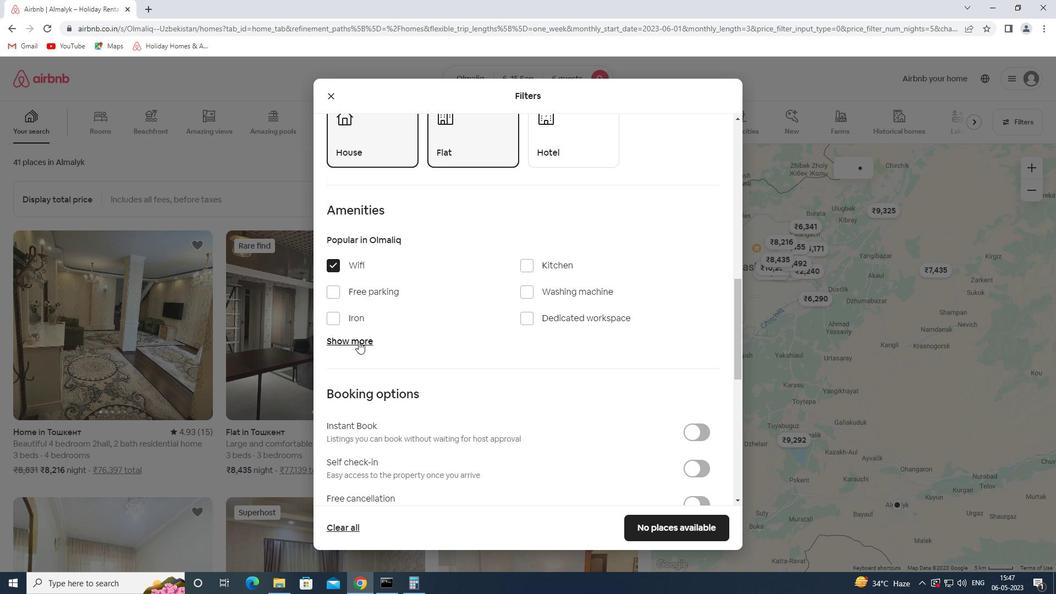 
Action: Mouse pressed left at (355, 339)
Screenshot: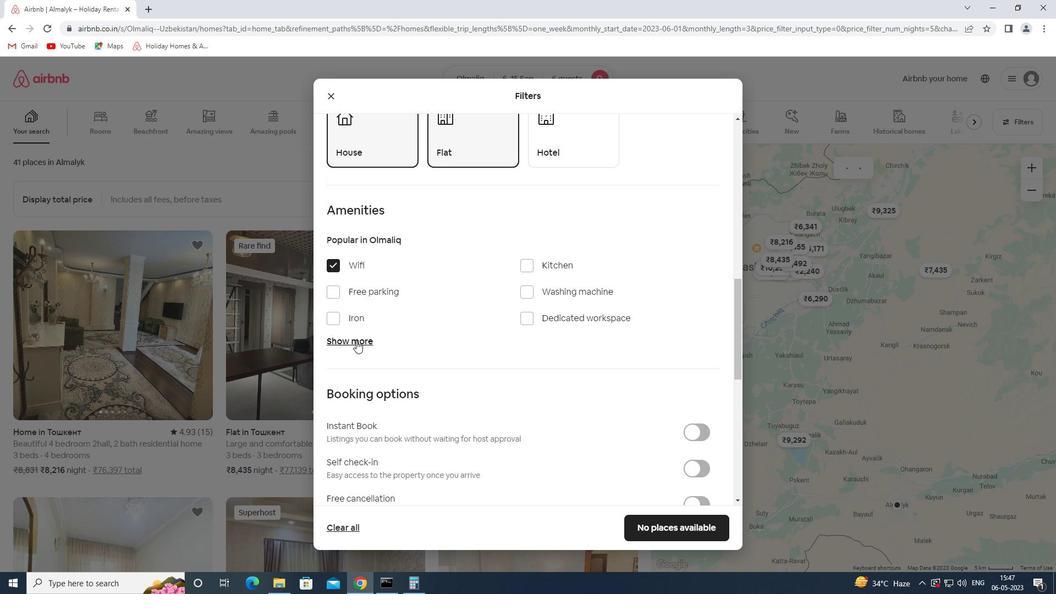 
Action: Mouse moved to (372, 292)
Screenshot: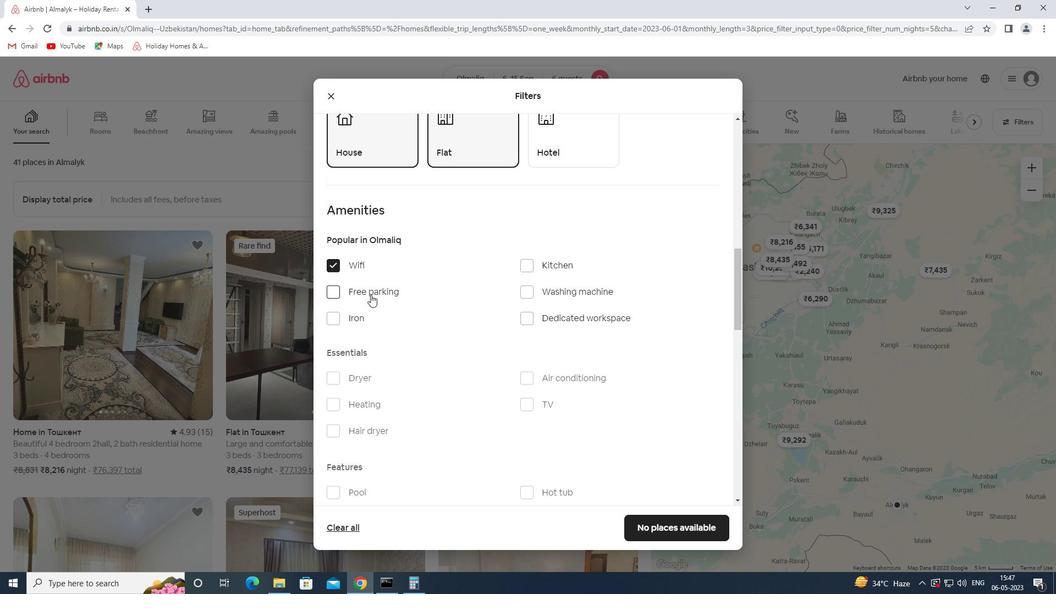 
Action: Mouse pressed left at (372, 292)
Screenshot: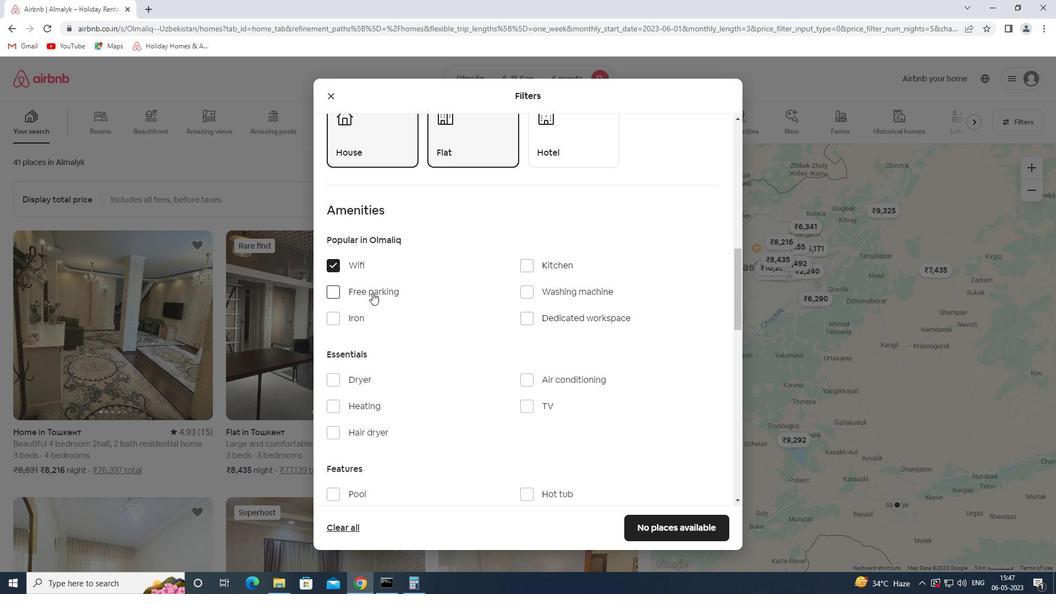 
Action: Mouse moved to (483, 394)
Screenshot: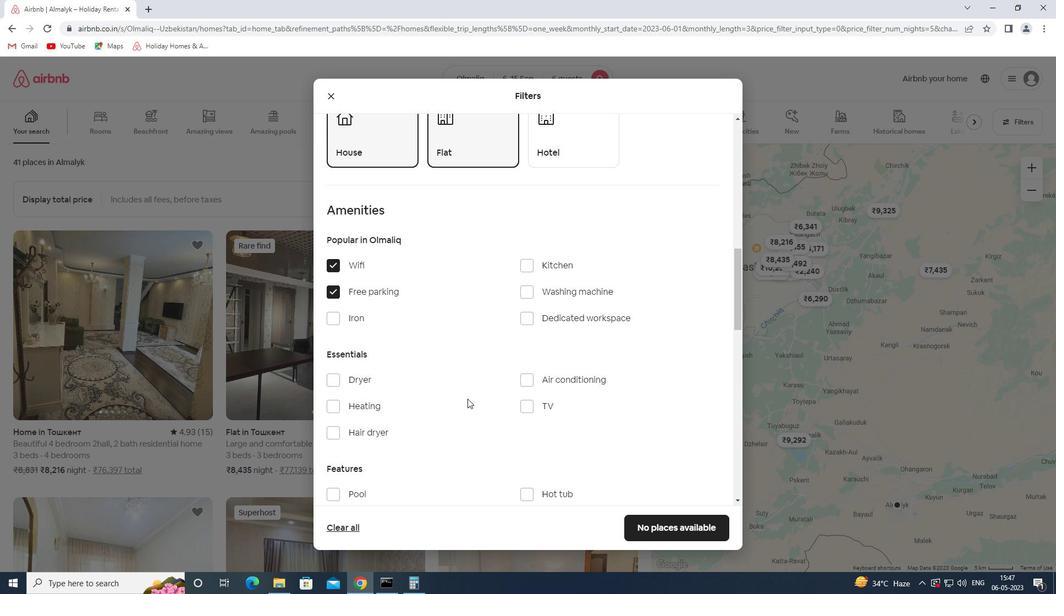 
Action: Mouse scrolled (483, 394) with delta (0, 0)
Screenshot: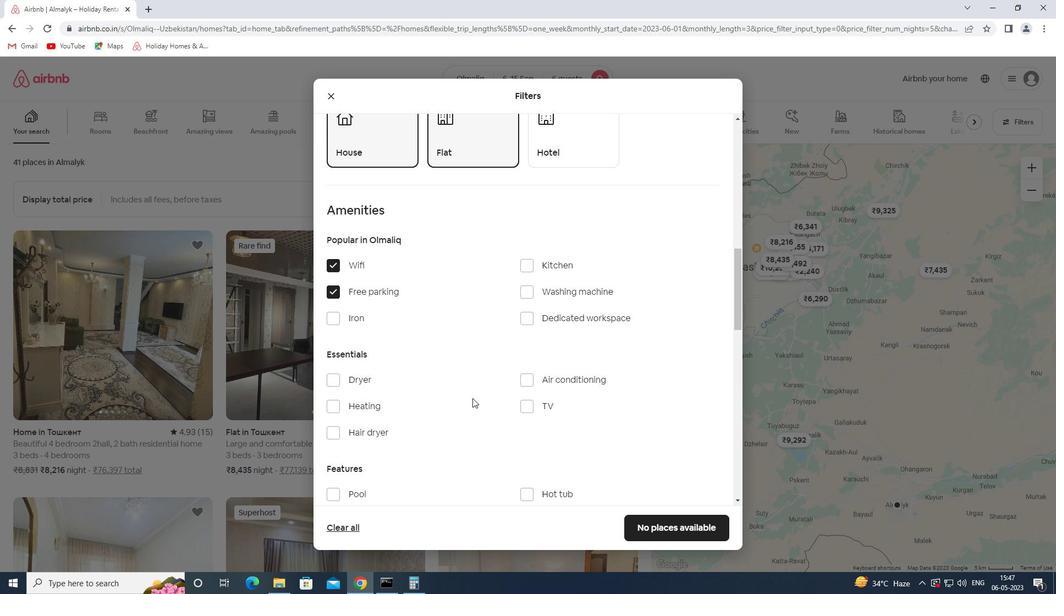 
Action: Mouse scrolled (483, 394) with delta (0, 0)
Screenshot: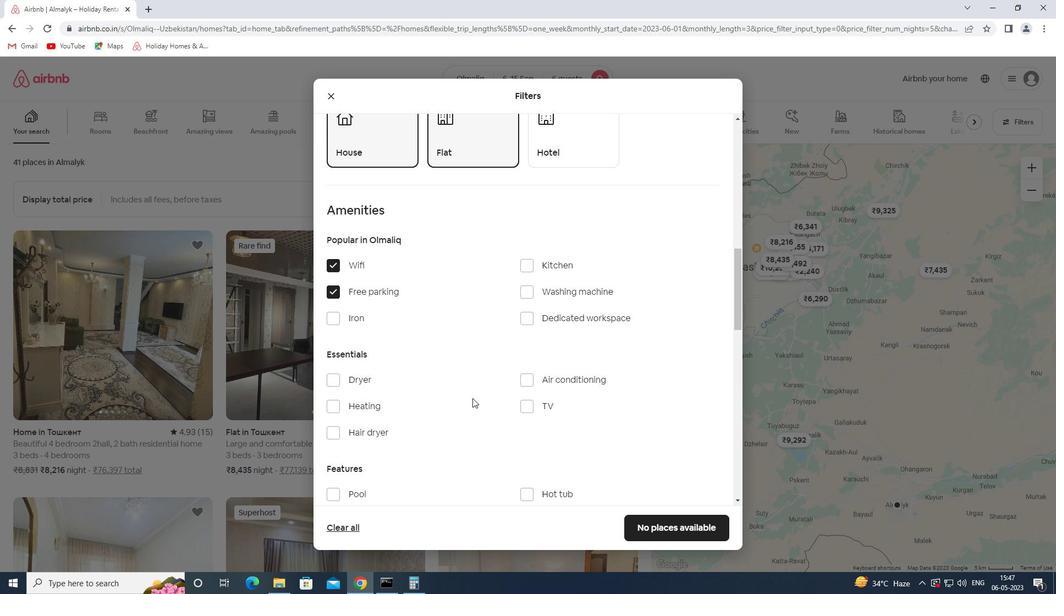 
Action: Mouse moved to (525, 296)
Screenshot: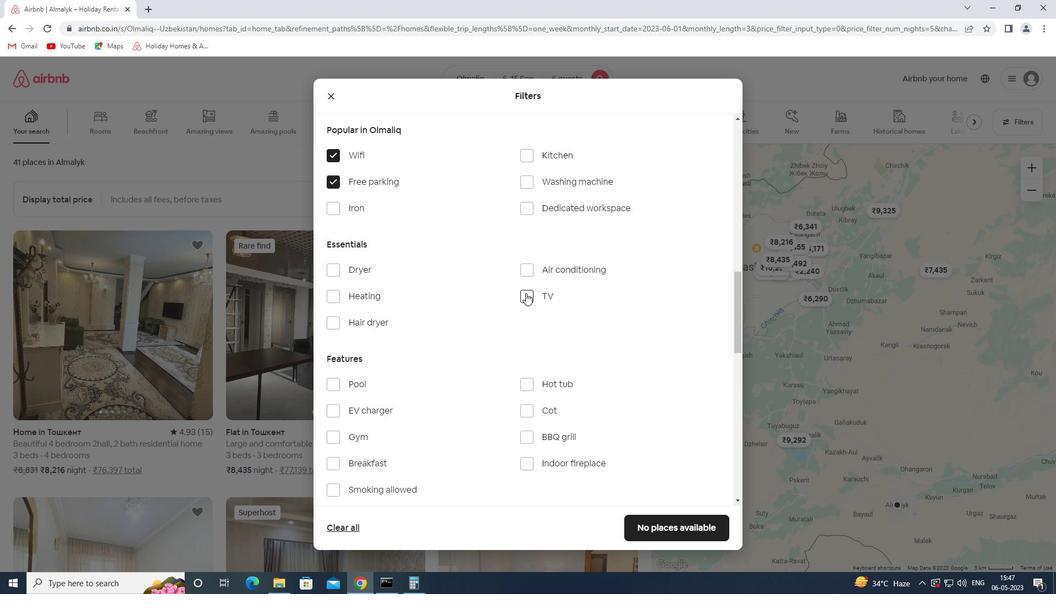 
Action: Mouse pressed left at (525, 296)
Screenshot: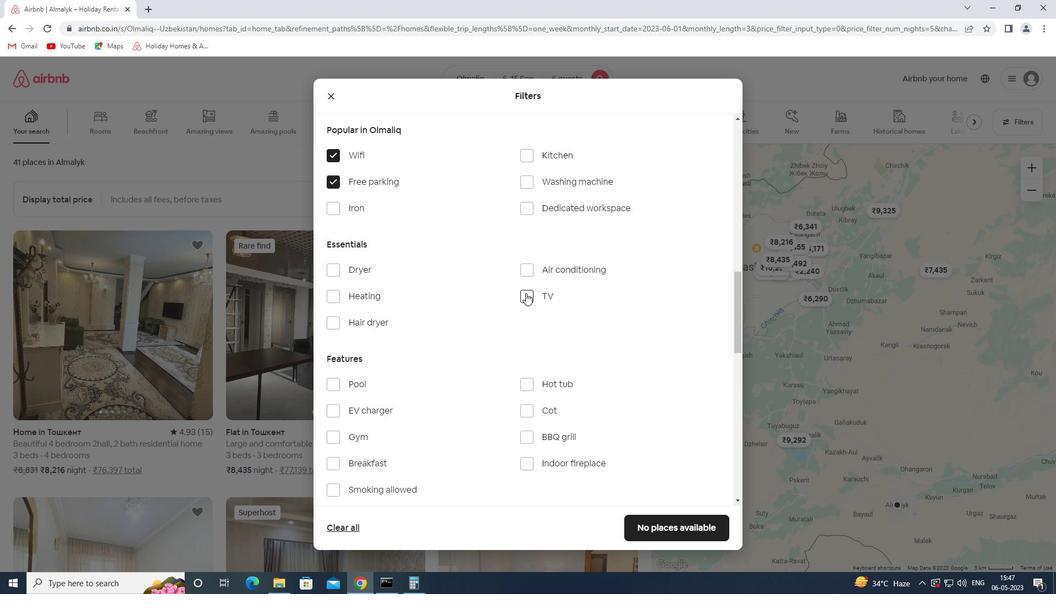 
Action: Mouse moved to (567, 379)
Screenshot: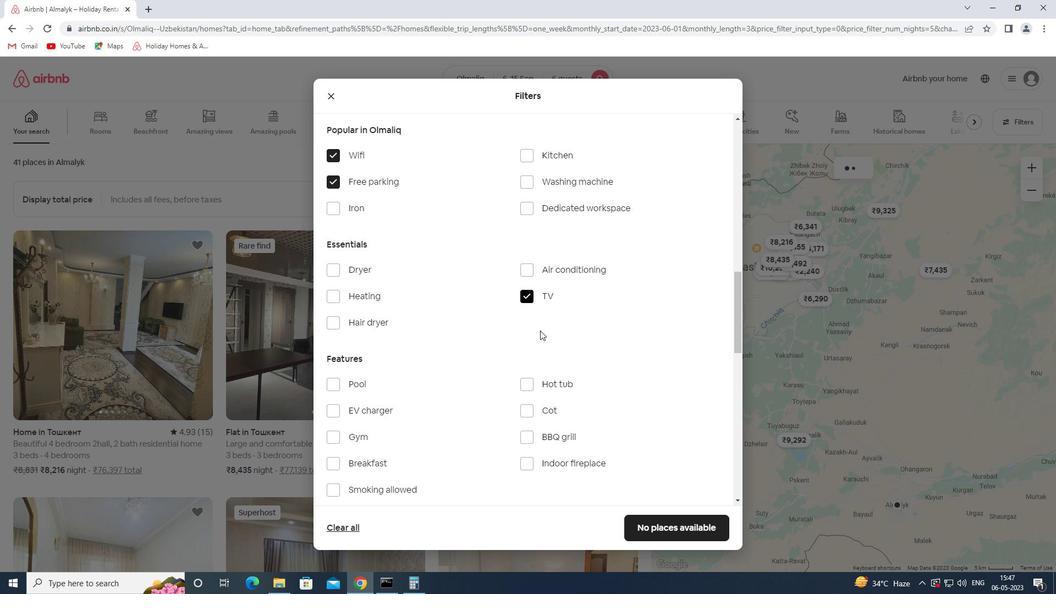 
Action: Mouse scrolled (567, 379) with delta (0, 0)
Screenshot: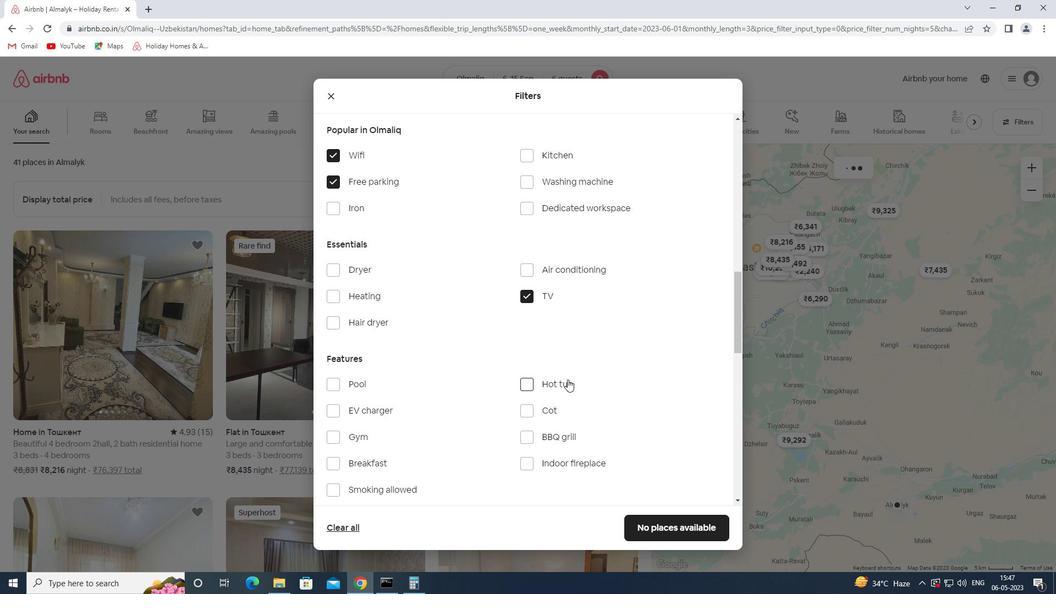 
Action: Mouse scrolled (567, 379) with delta (0, 0)
Screenshot: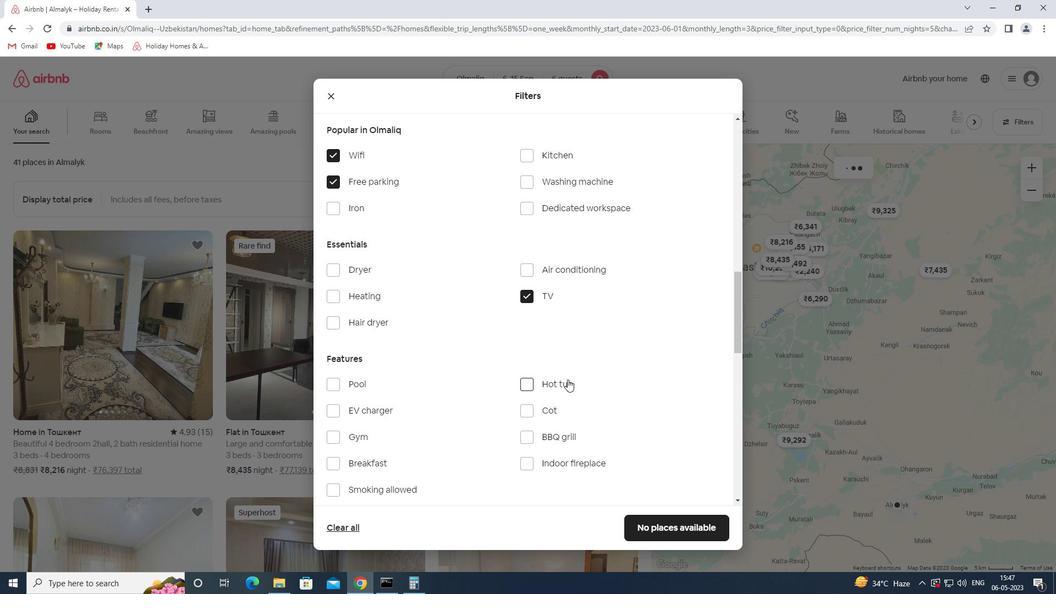 
Action: Mouse scrolled (567, 379) with delta (0, 0)
Screenshot: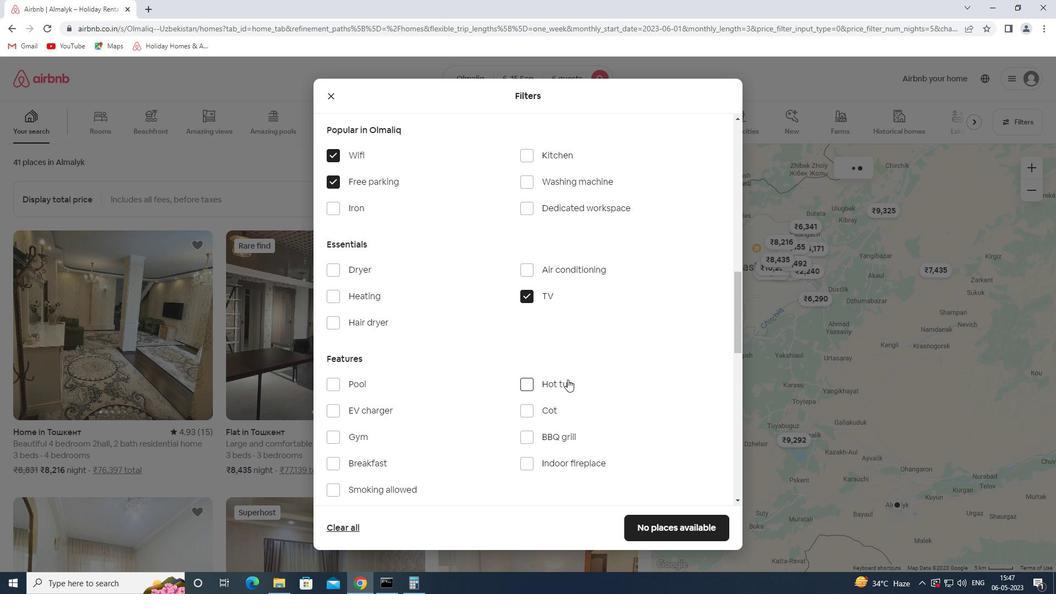 
Action: Mouse moved to (343, 272)
Screenshot: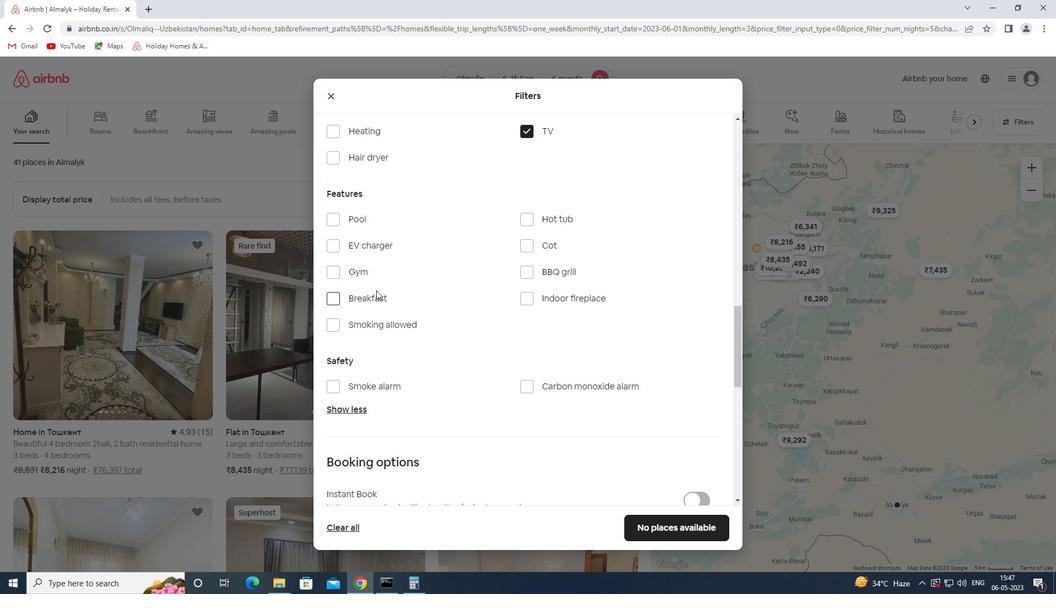 
Action: Mouse pressed left at (343, 272)
Screenshot: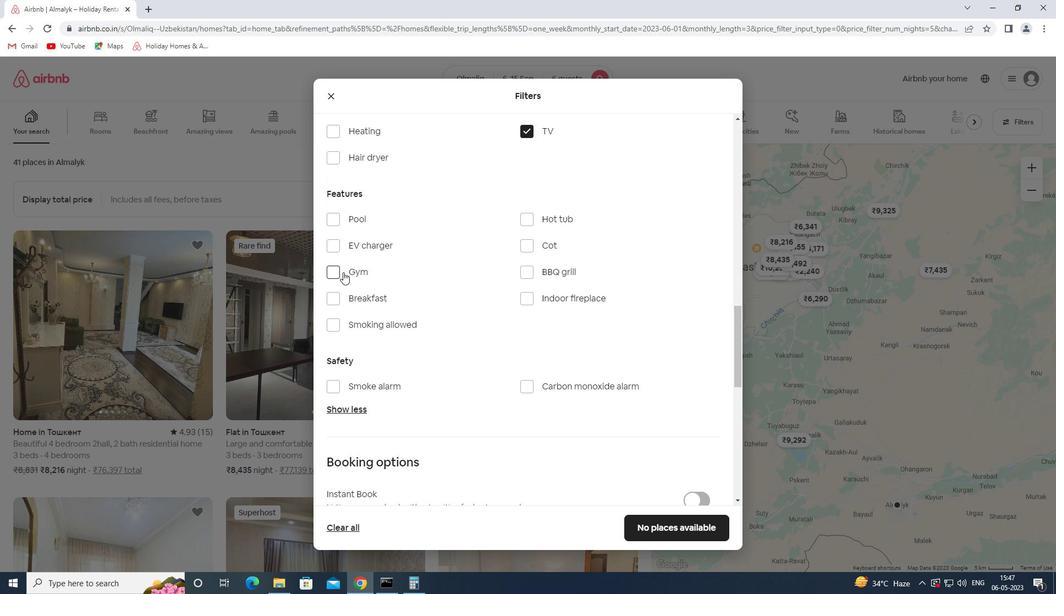 
Action: Mouse moved to (369, 298)
Screenshot: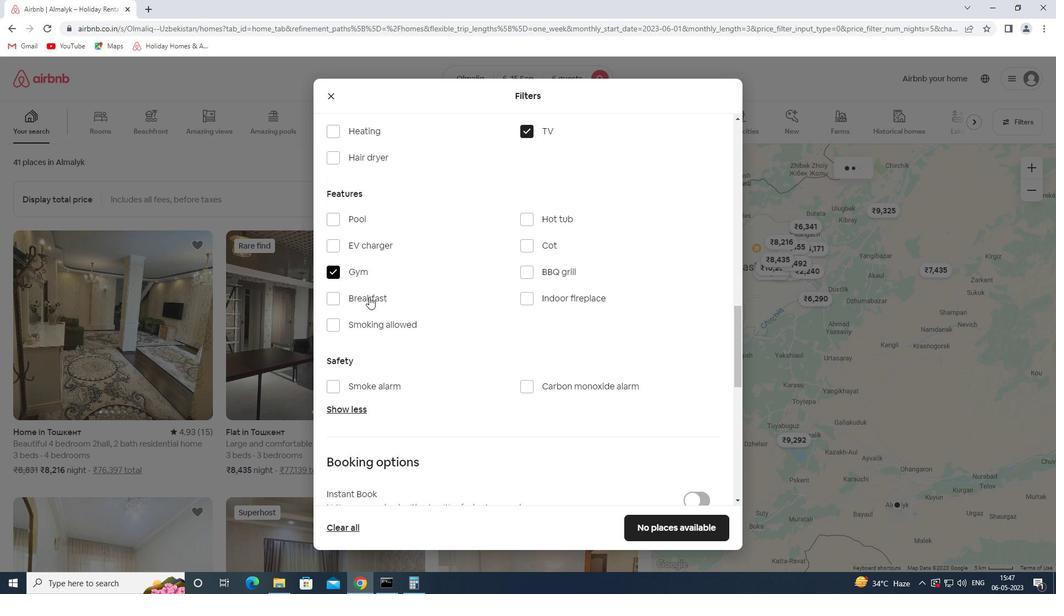 
Action: Mouse pressed left at (369, 298)
Screenshot: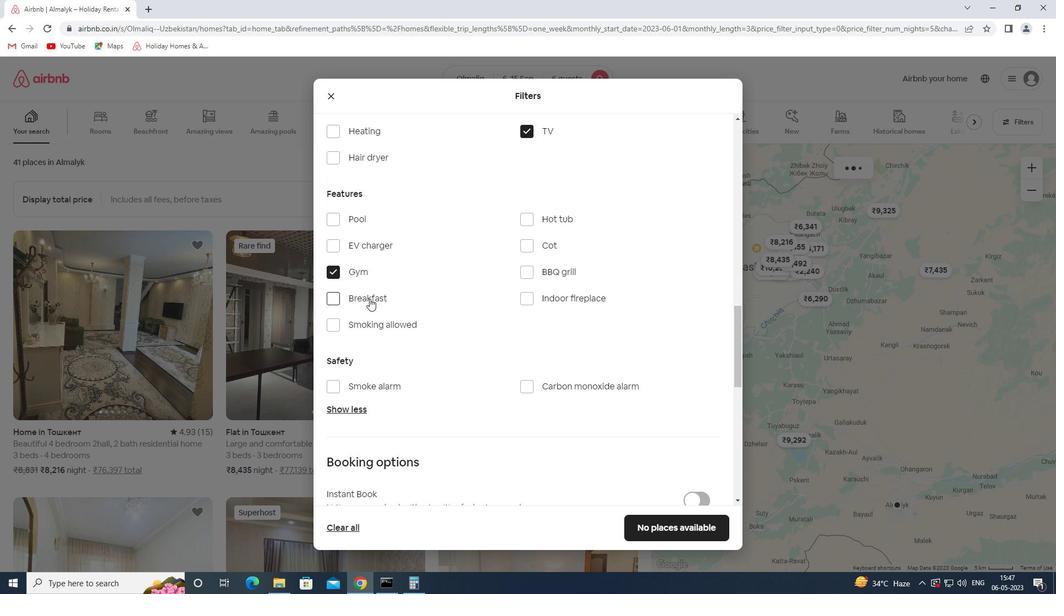 
Action: Mouse moved to (561, 384)
Screenshot: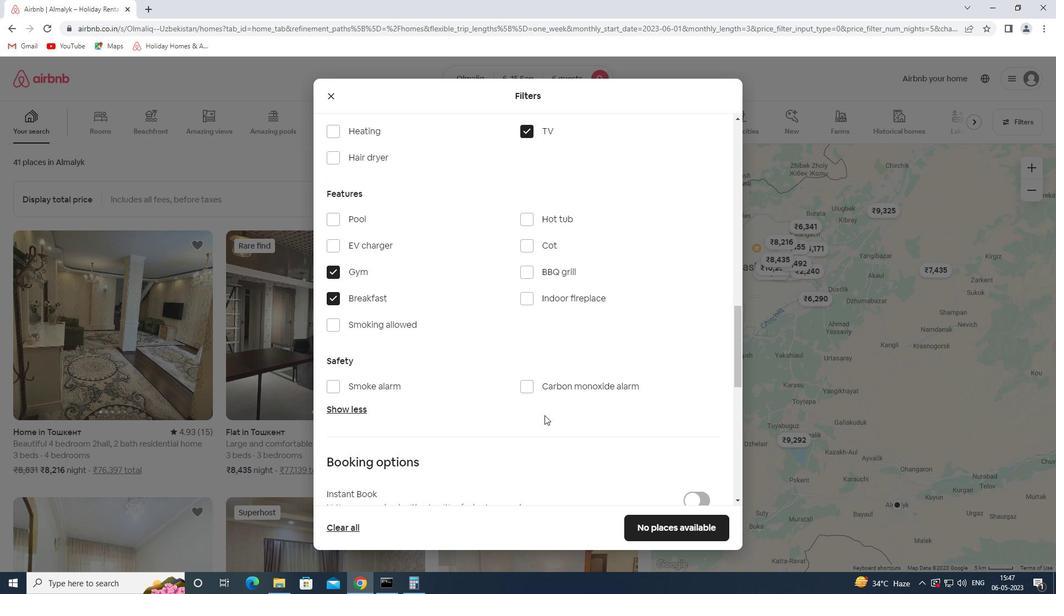 
Action: Mouse scrolled (561, 383) with delta (0, 0)
Screenshot: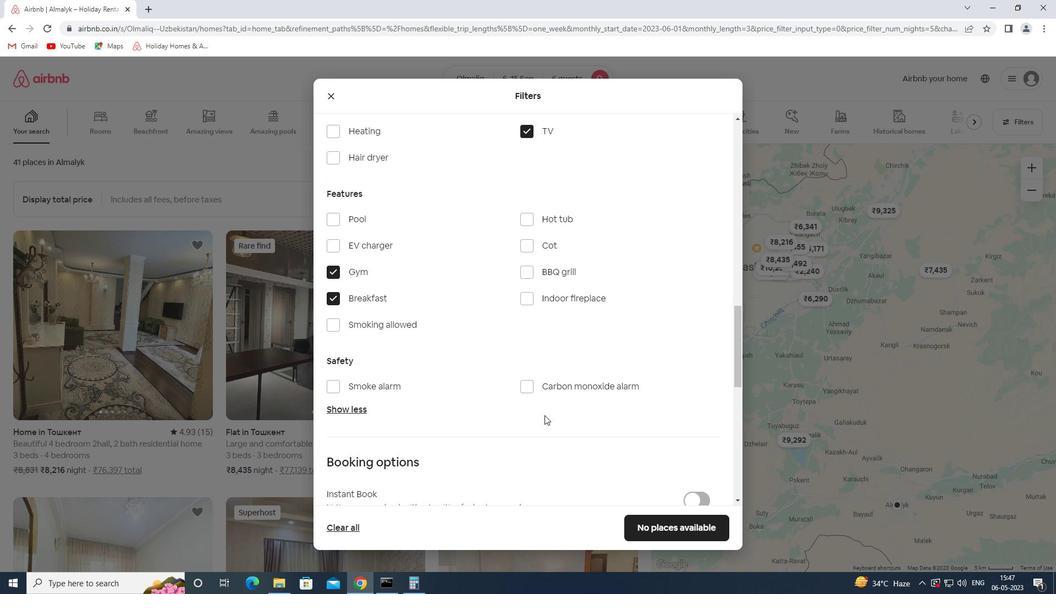 
Action: Mouse moved to (561, 383)
Screenshot: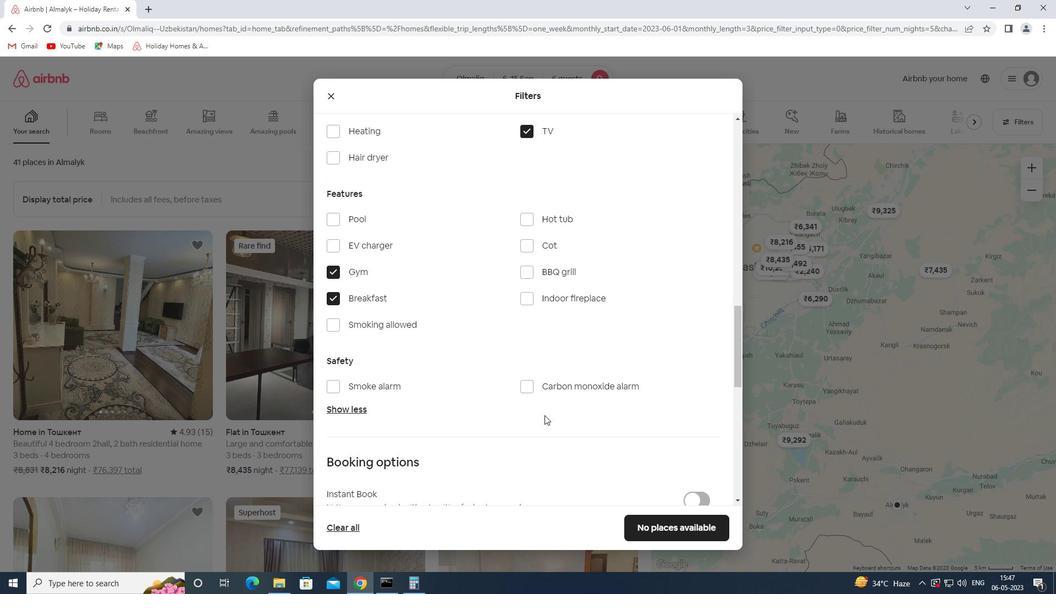 
Action: Mouse scrolled (561, 382) with delta (0, 0)
Screenshot: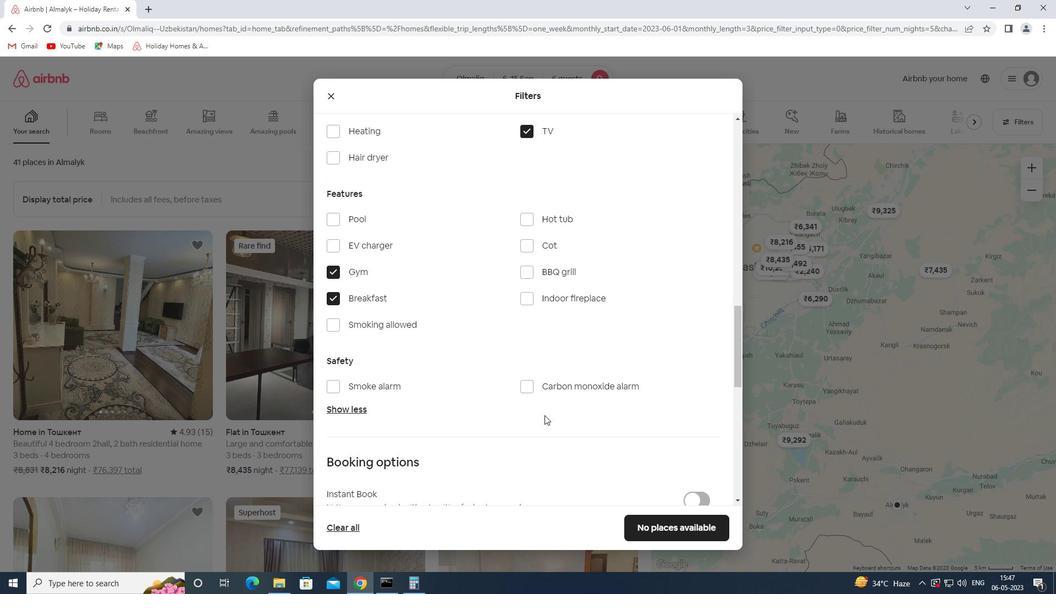 
Action: Mouse moved to (564, 379)
Screenshot: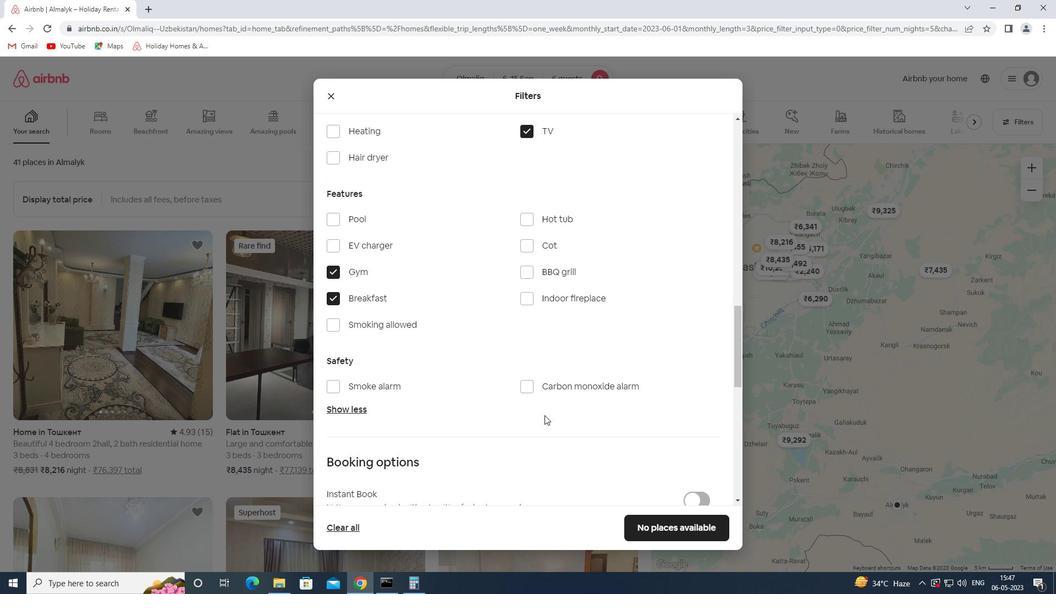 
Action: Mouse scrolled (564, 379) with delta (0, 0)
Screenshot: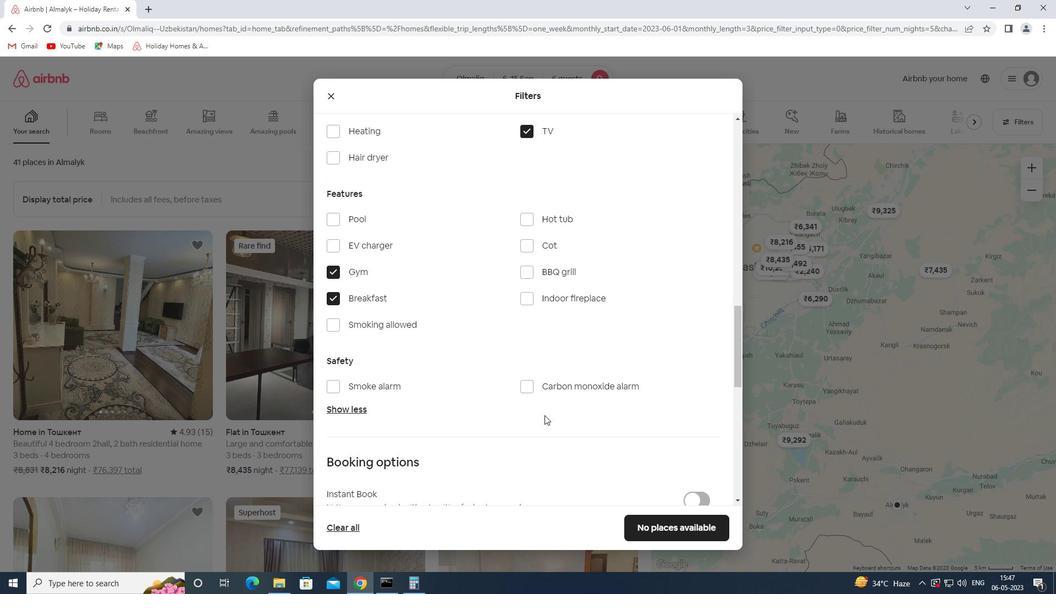 
Action: Mouse moved to (571, 372)
Screenshot: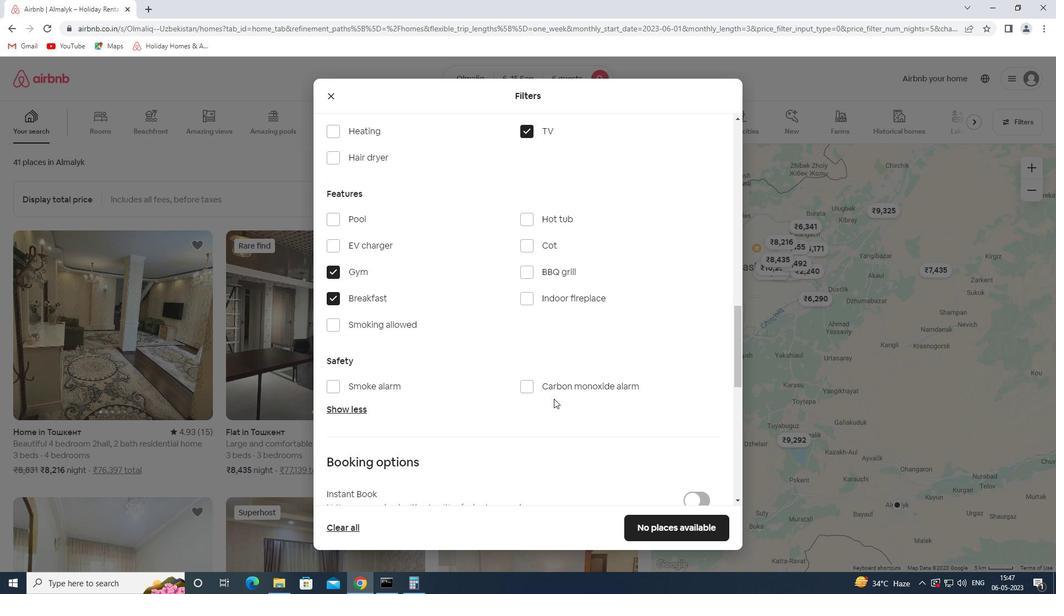 
Action: Mouse scrolled (571, 372) with delta (0, 0)
Screenshot: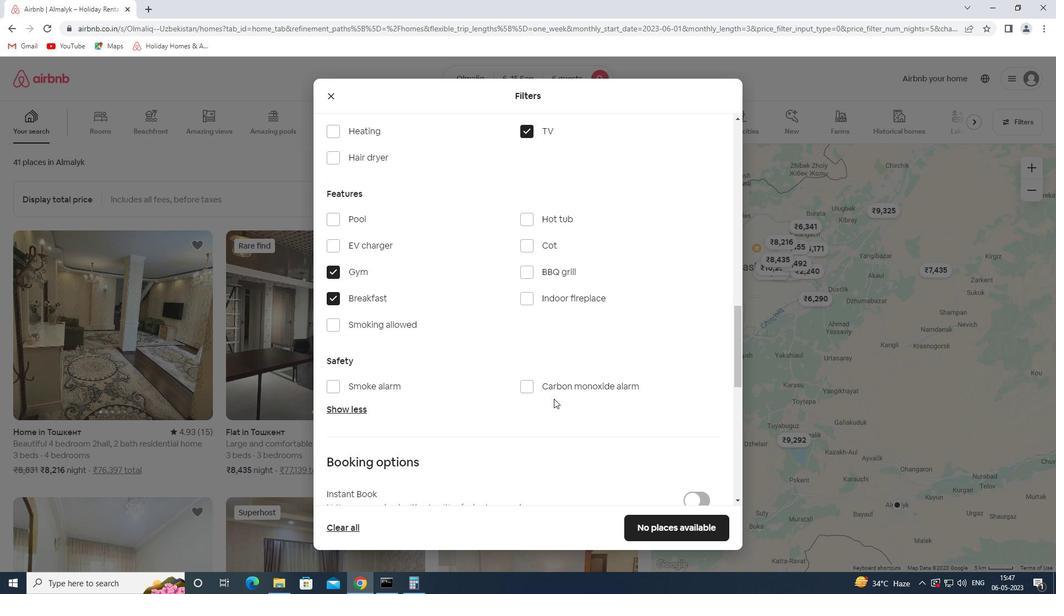 
Action: Mouse moved to (580, 367)
Screenshot: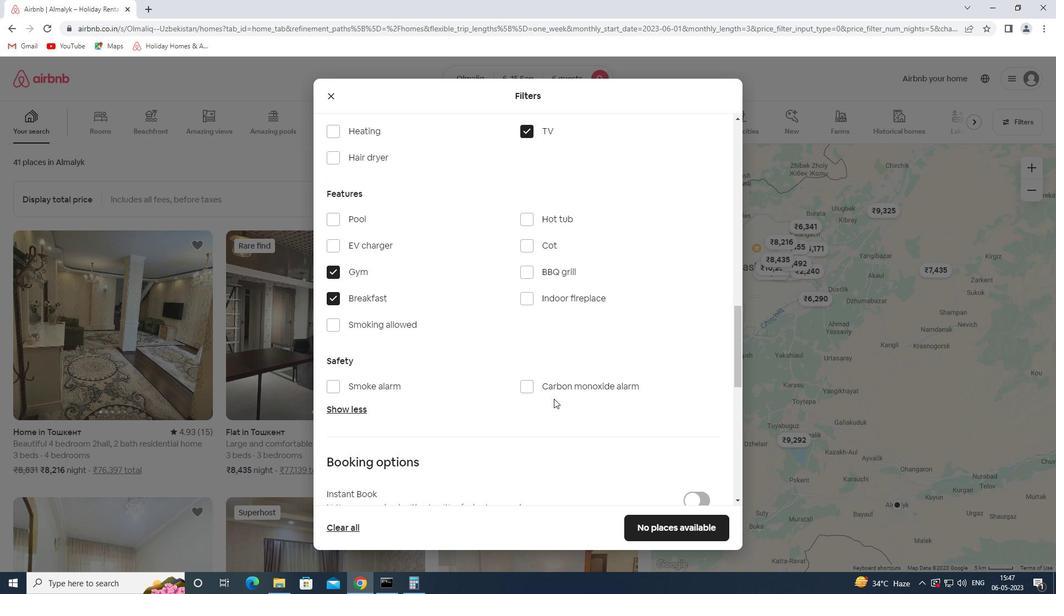 
Action: Mouse scrolled (580, 366) with delta (0, 0)
Screenshot: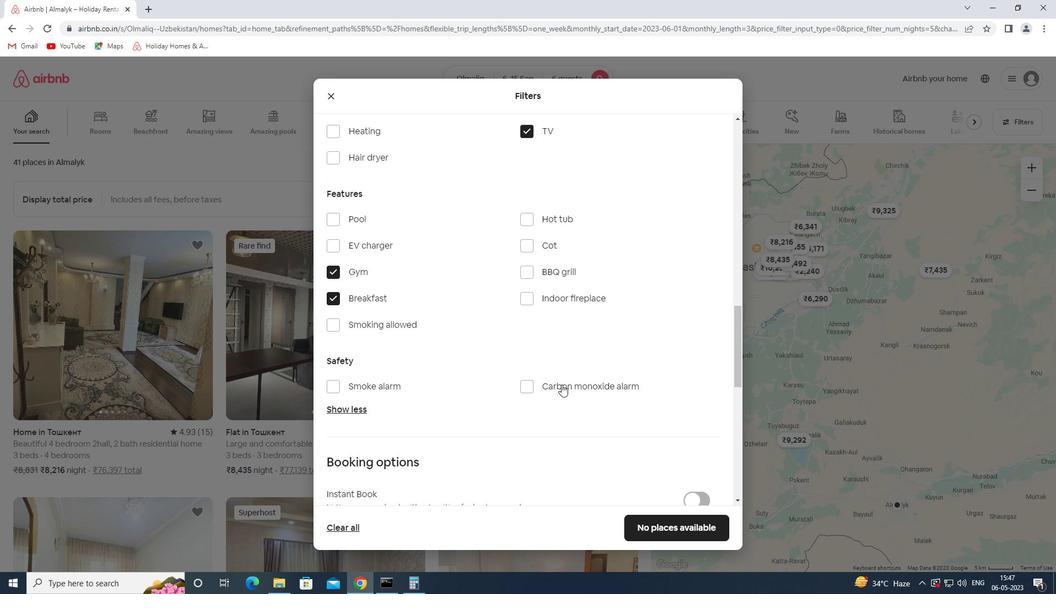 
Action: Mouse moved to (692, 264)
Screenshot: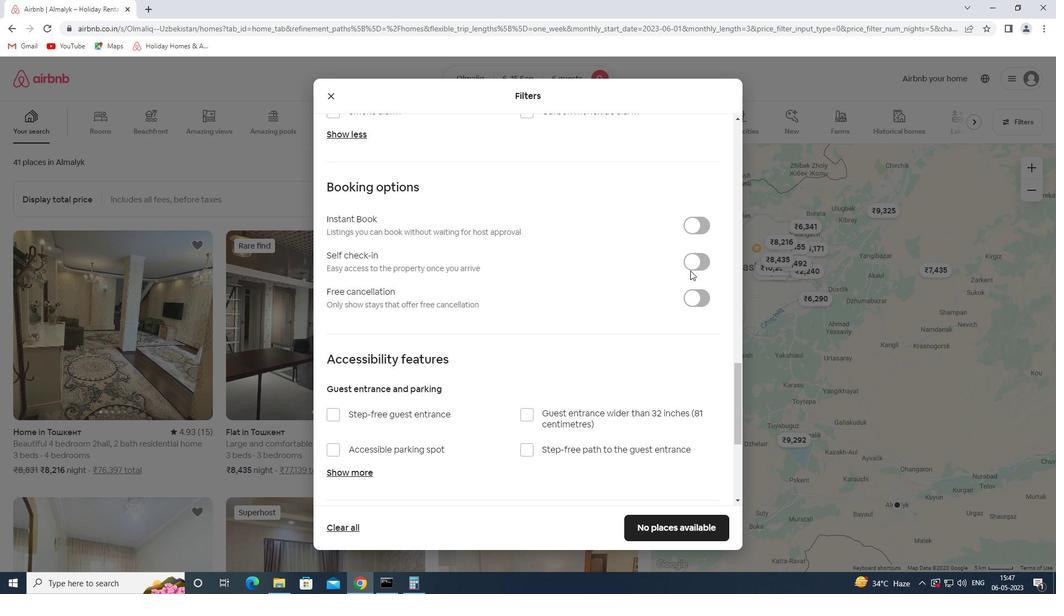 
Action: Mouse pressed left at (692, 264)
Screenshot: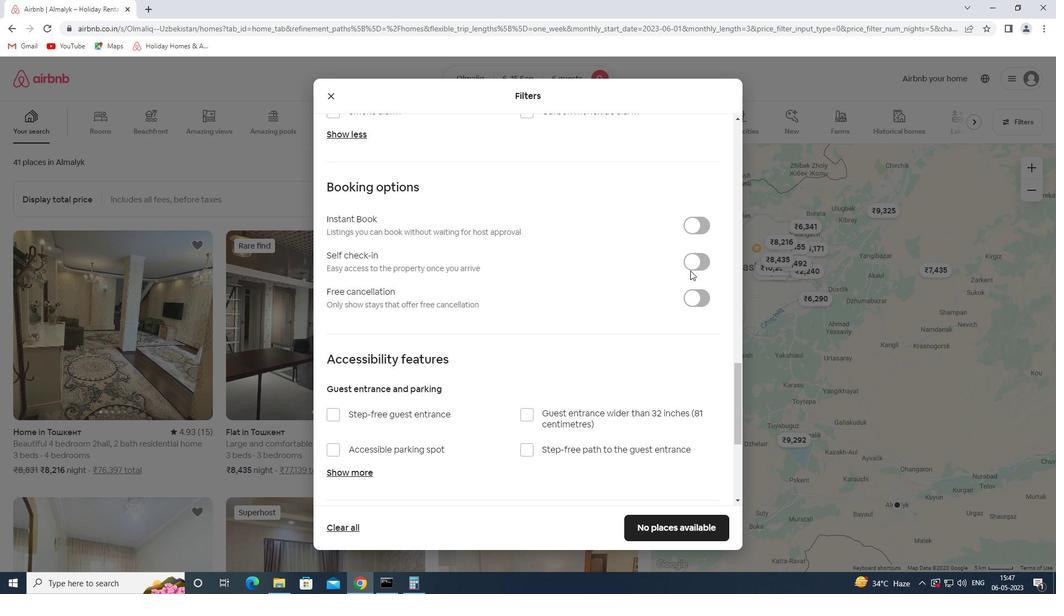 
Action: Mouse moved to (546, 353)
Screenshot: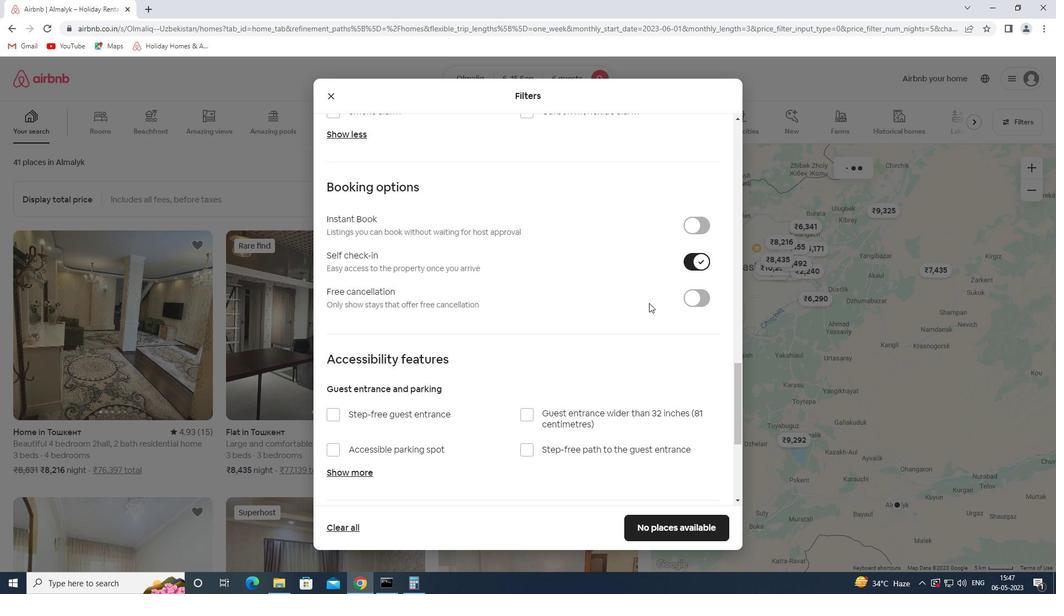 
Action: Mouse scrolled (546, 353) with delta (0, 0)
Screenshot: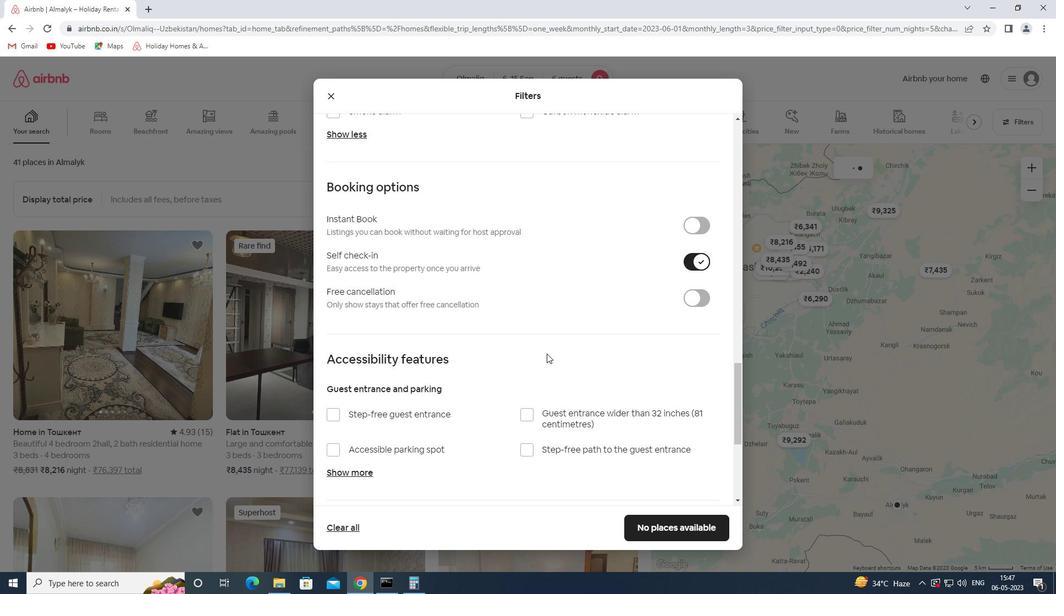 
Action: Mouse scrolled (546, 353) with delta (0, 0)
Screenshot: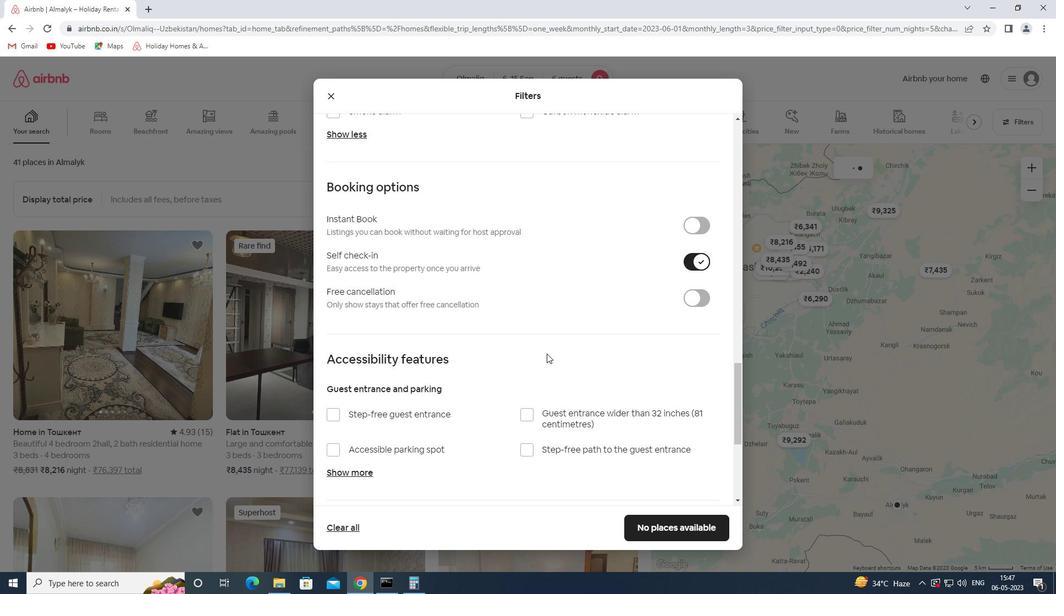 
Action: Mouse scrolled (546, 353) with delta (0, 0)
Screenshot: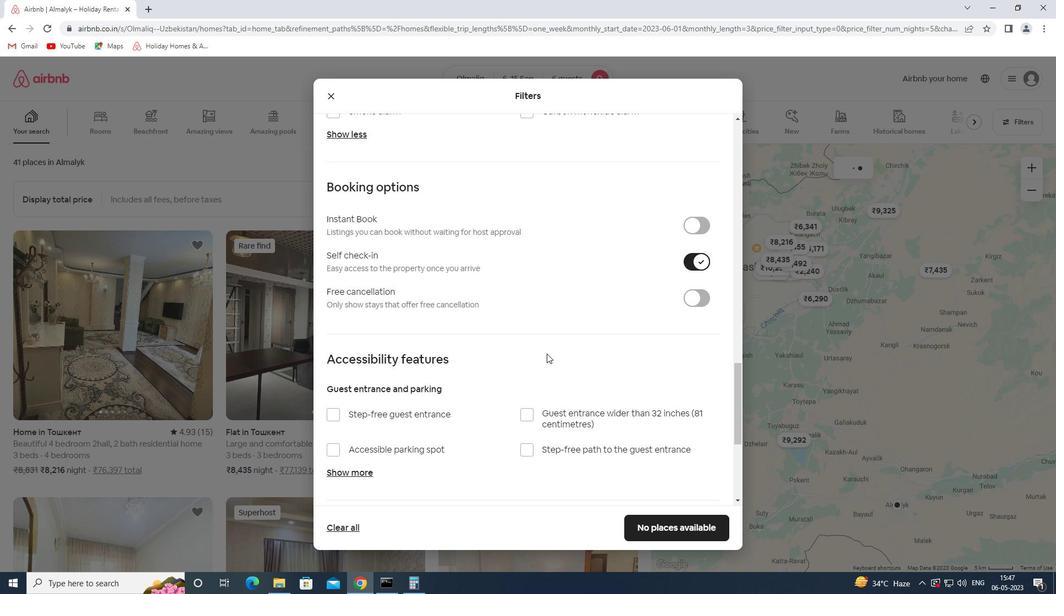 
Action: Mouse scrolled (546, 353) with delta (0, 0)
Screenshot: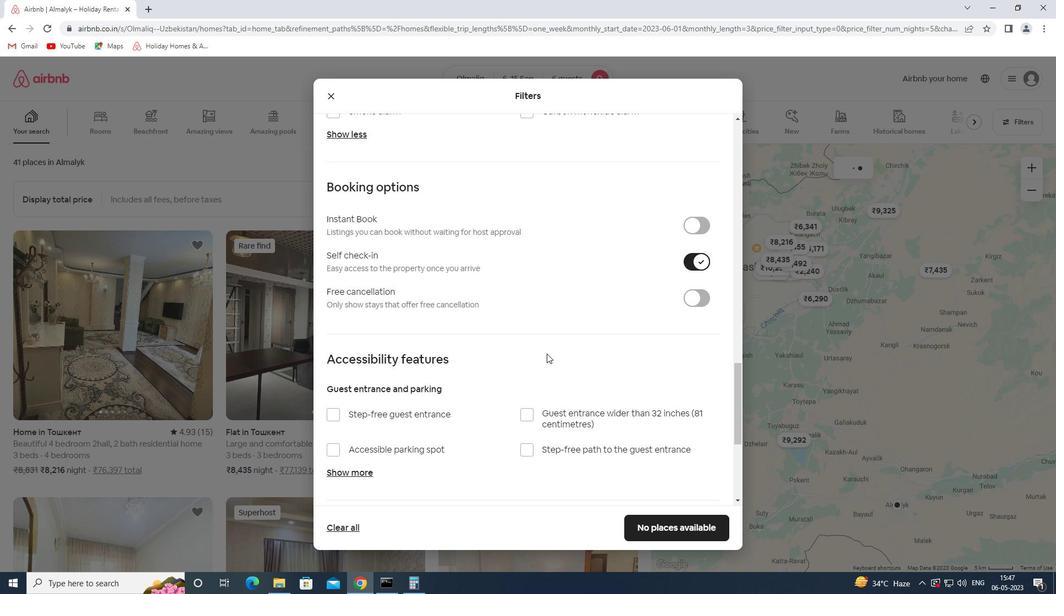 
Action: Mouse scrolled (546, 353) with delta (0, 0)
Screenshot: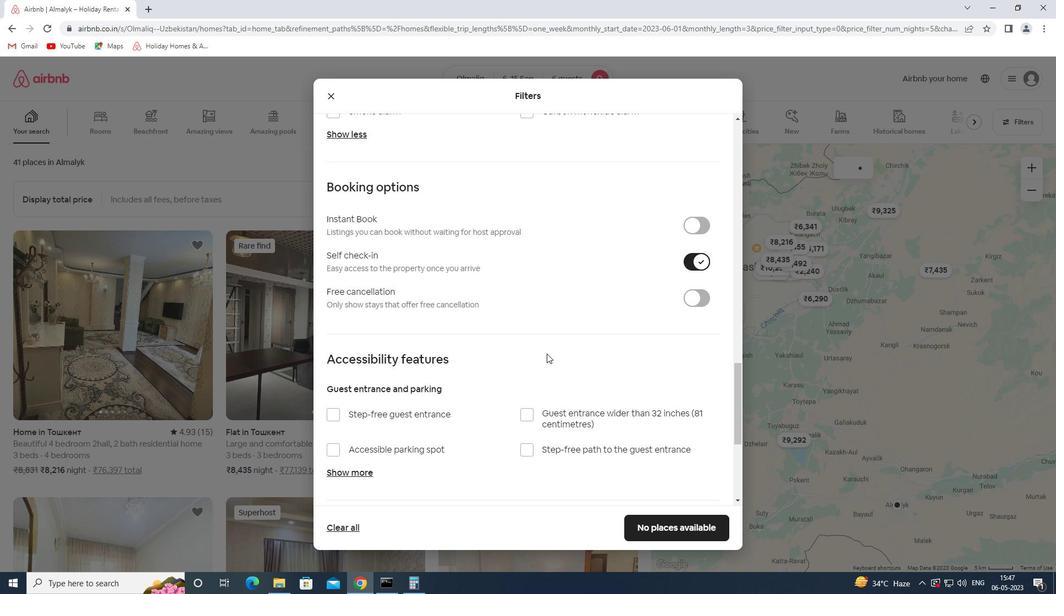 
Action: Mouse moved to (546, 353)
Screenshot: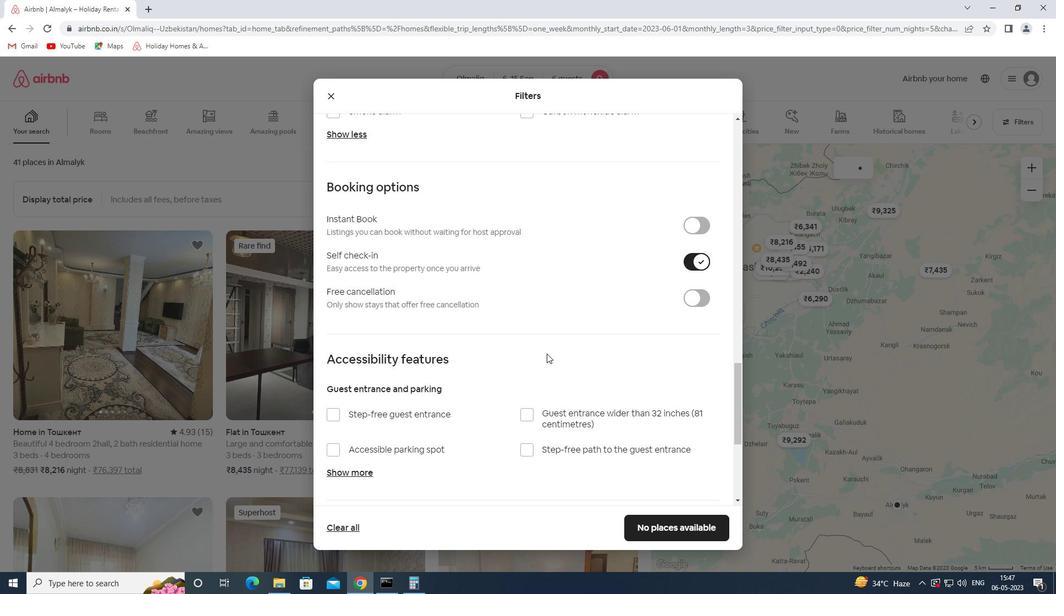 
Action: Mouse scrolled (546, 353) with delta (0, 0)
Screenshot: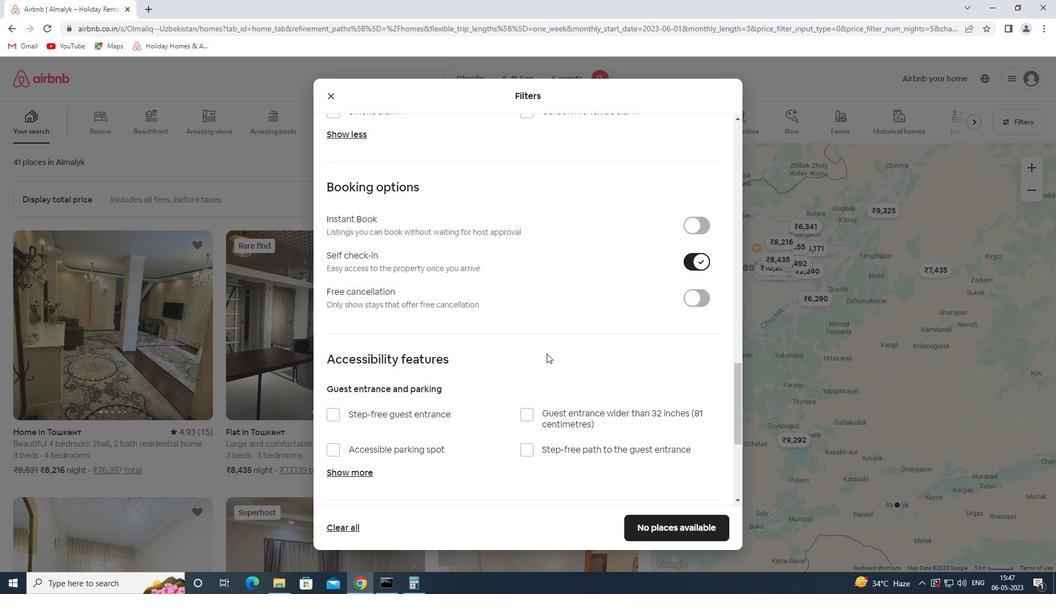 
Action: Mouse moved to (355, 429)
Screenshot: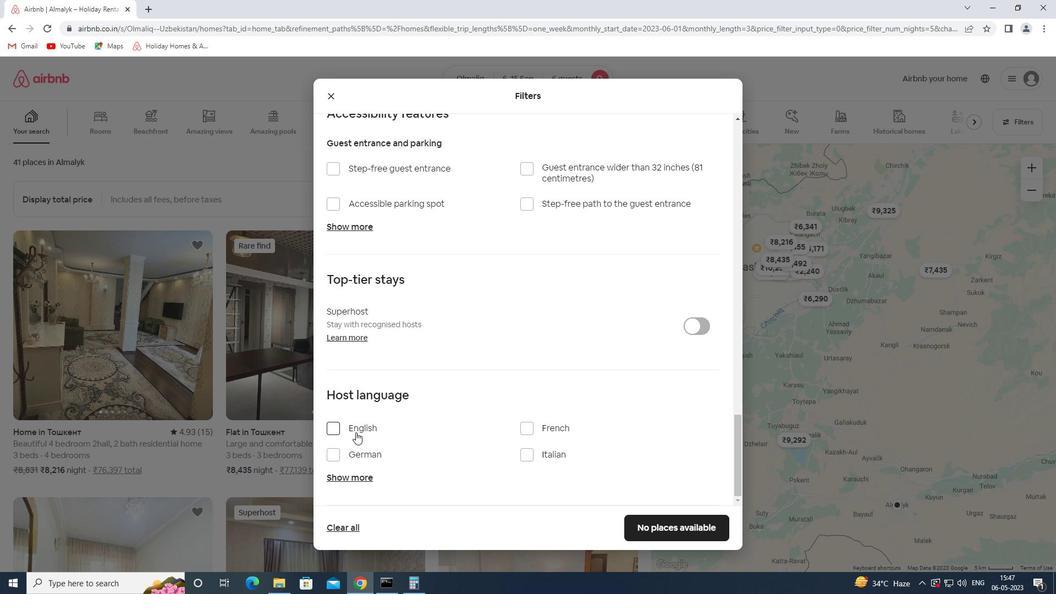 
Action: Mouse pressed left at (355, 429)
Screenshot: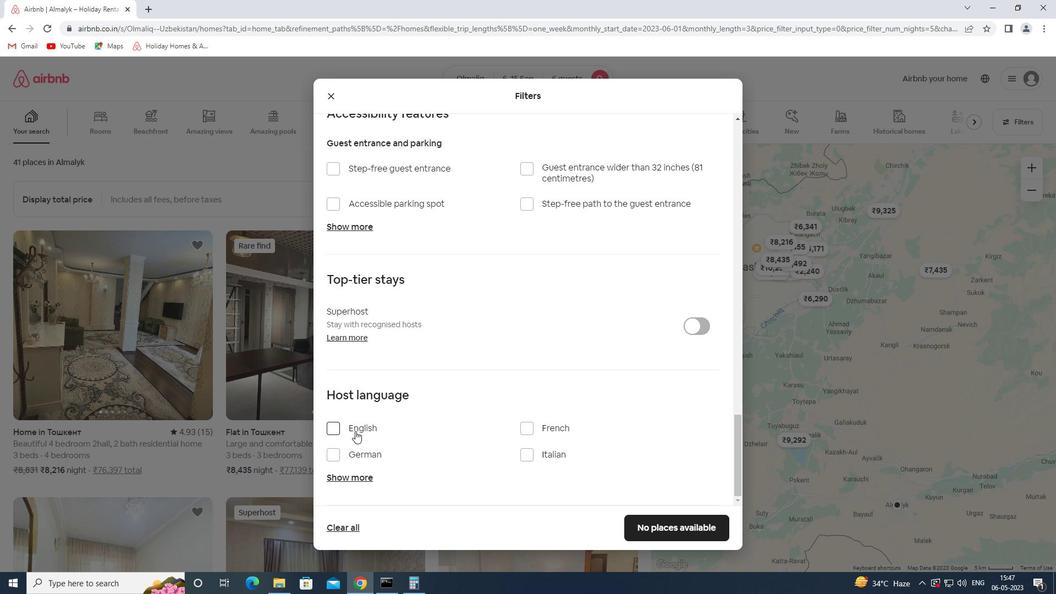 
Action: Mouse moved to (659, 527)
Screenshot: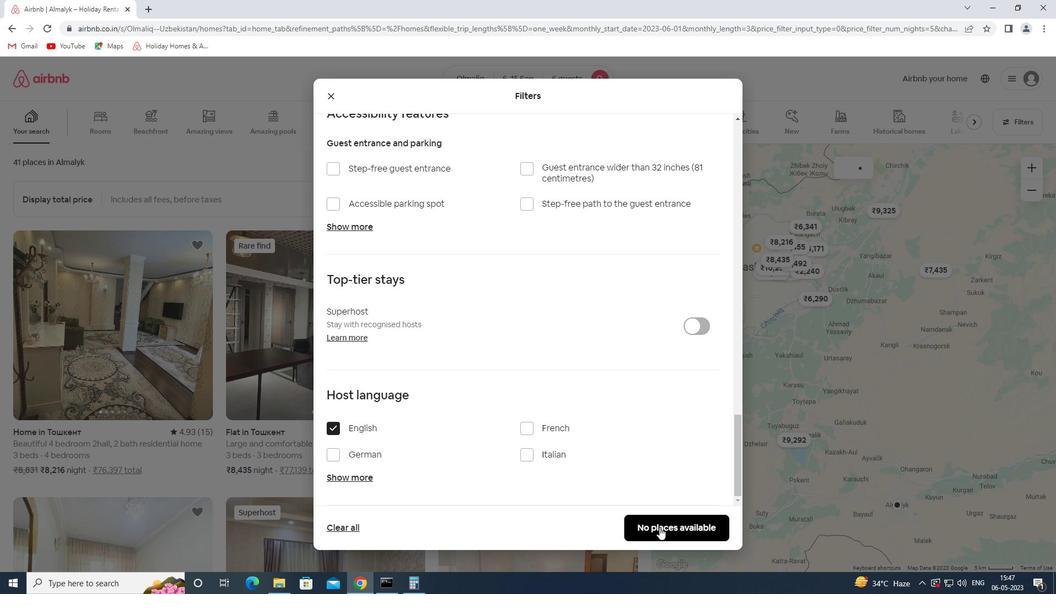 
Action: Mouse pressed left at (659, 527)
Screenshot: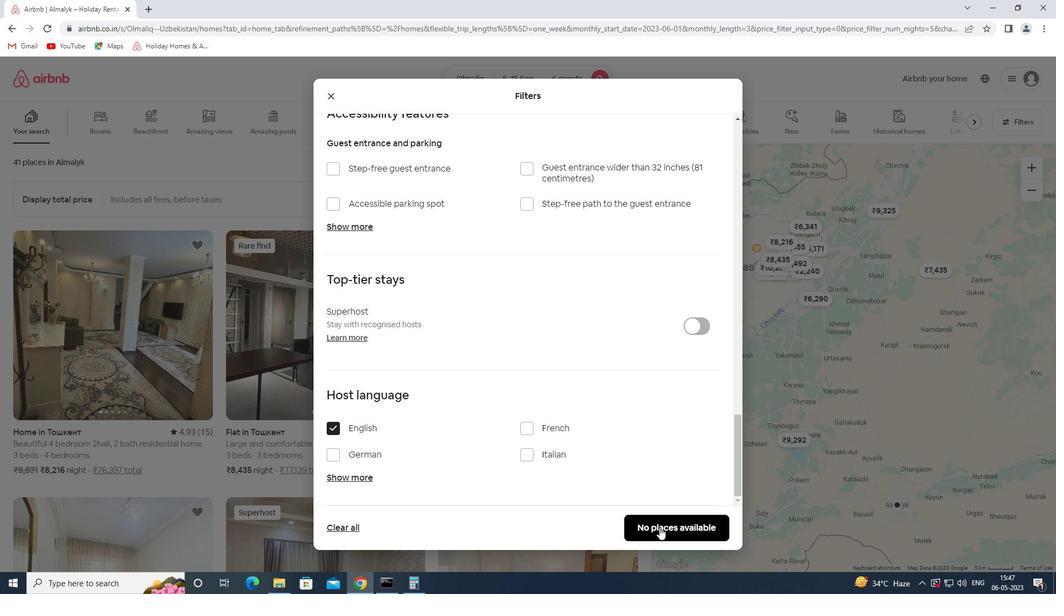 
